 Task: Find connections with filter location Farrukhnagar with filter topic #Selfhelpwith filter profile language German with filter current company Perficient with filter school Principal L N Welingkar Institute of Management Development and Research L. N. Road, Opp. Matunga Gymkhana, Matunga (Central) Mumbai 400 019 with filter industry Family Planning Centers with filter service category Software Testing with filter keywords title Merchandising Associate
Action: Mouse moved to (192, 279)
Screenshot: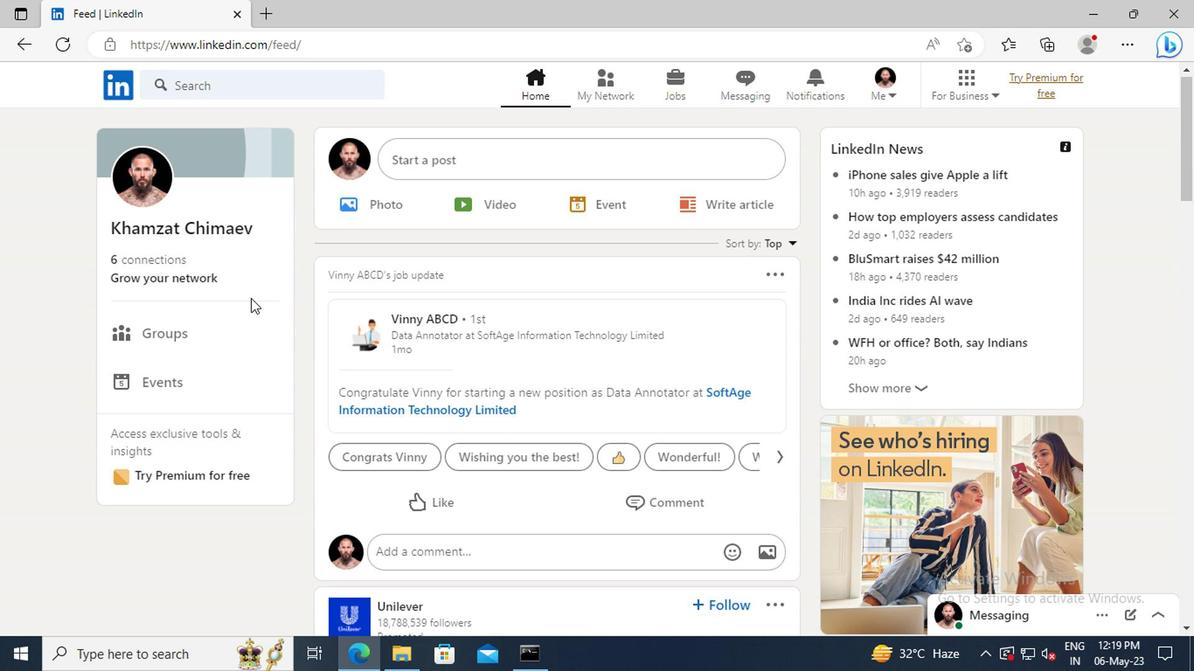 
Action: Mouse pressed left at (192, 279)
Screenshot: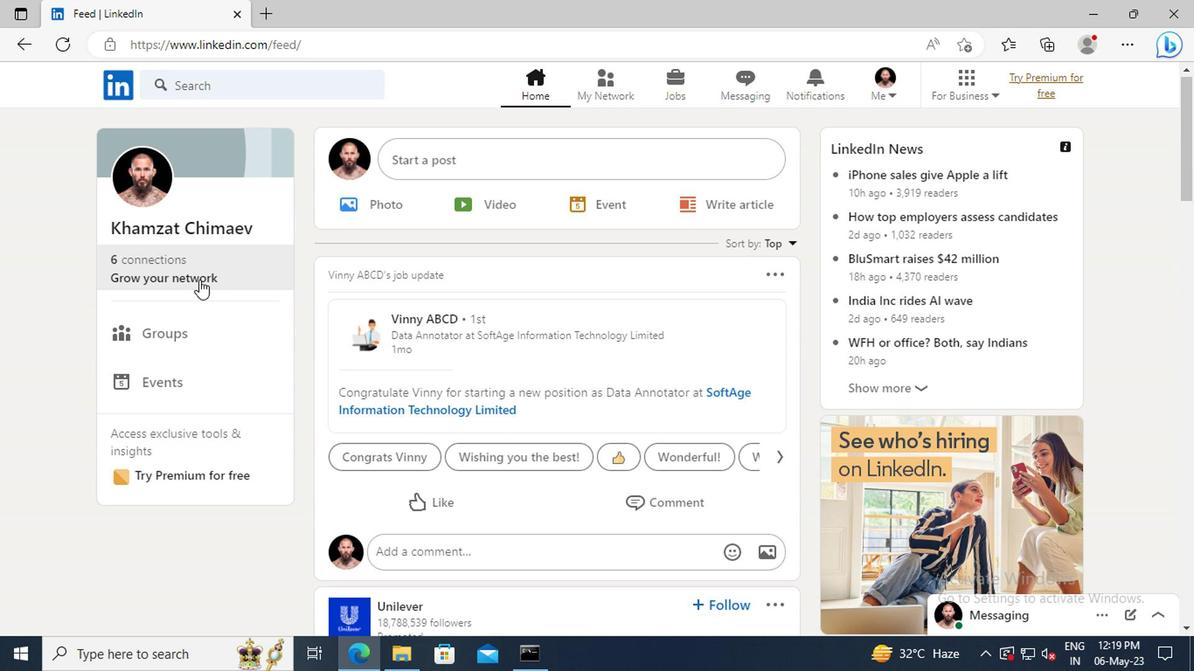 
Action: Mouse moved to (197, 186)
Screenshot: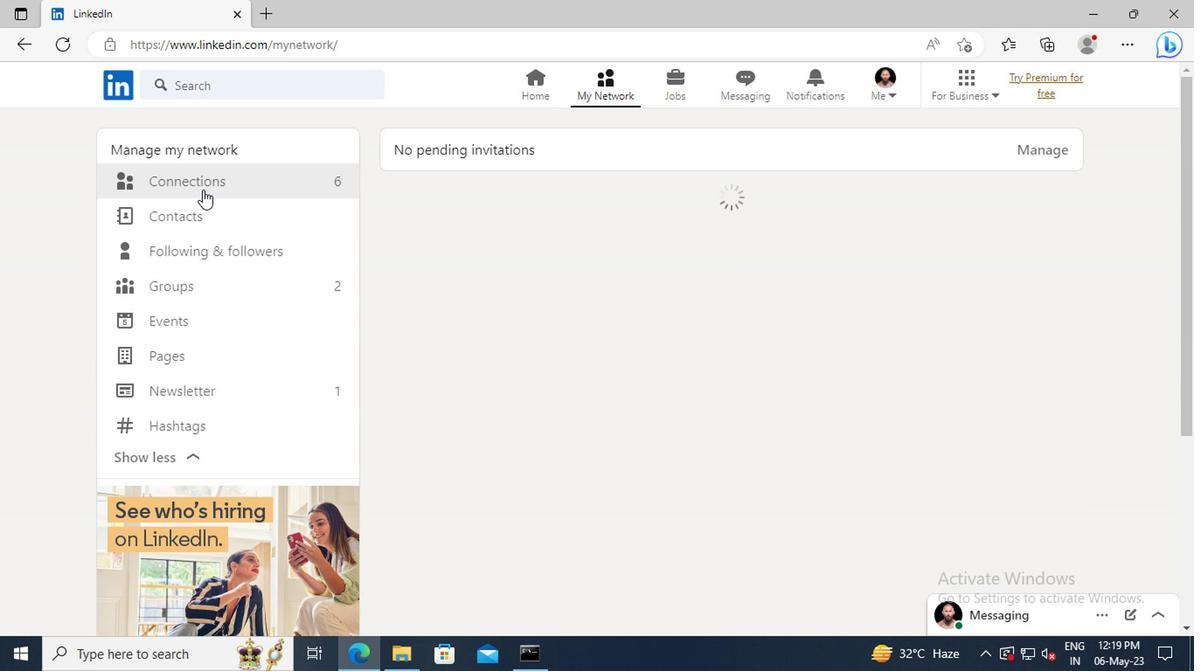 
Action: Mouse pressed left at (197, 186)
Screenshot: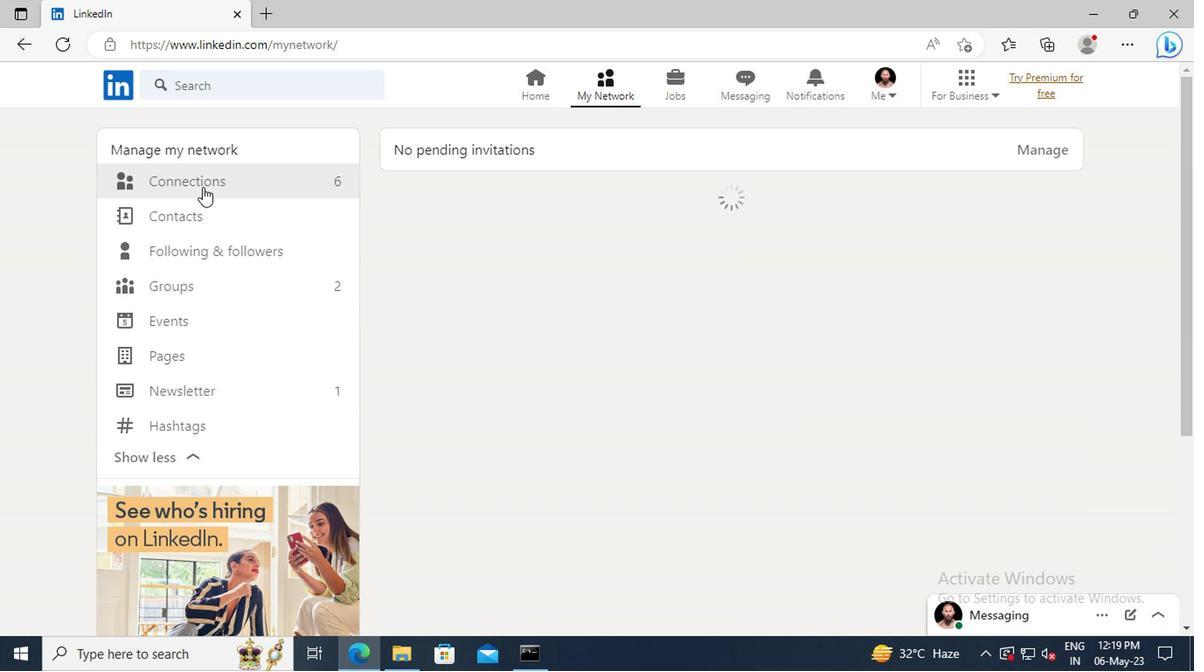 
Action: Mouse moved to (719, 190)
Screenshot: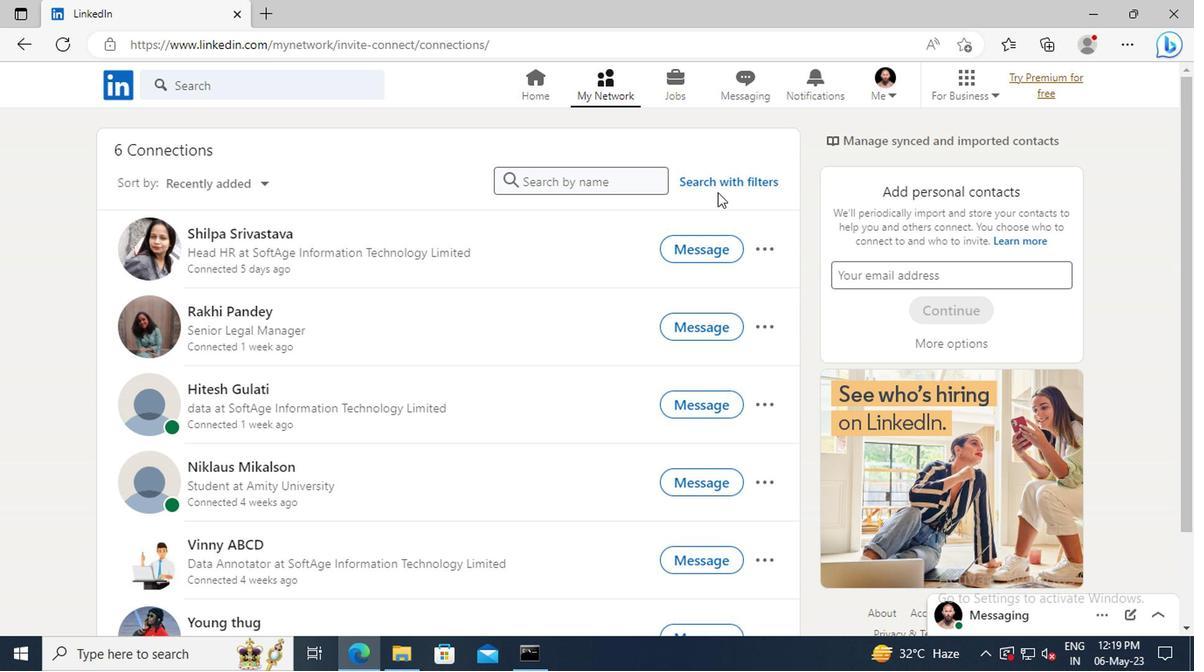 
Action: Mouse pressed left at (719, 190)
Screenshot: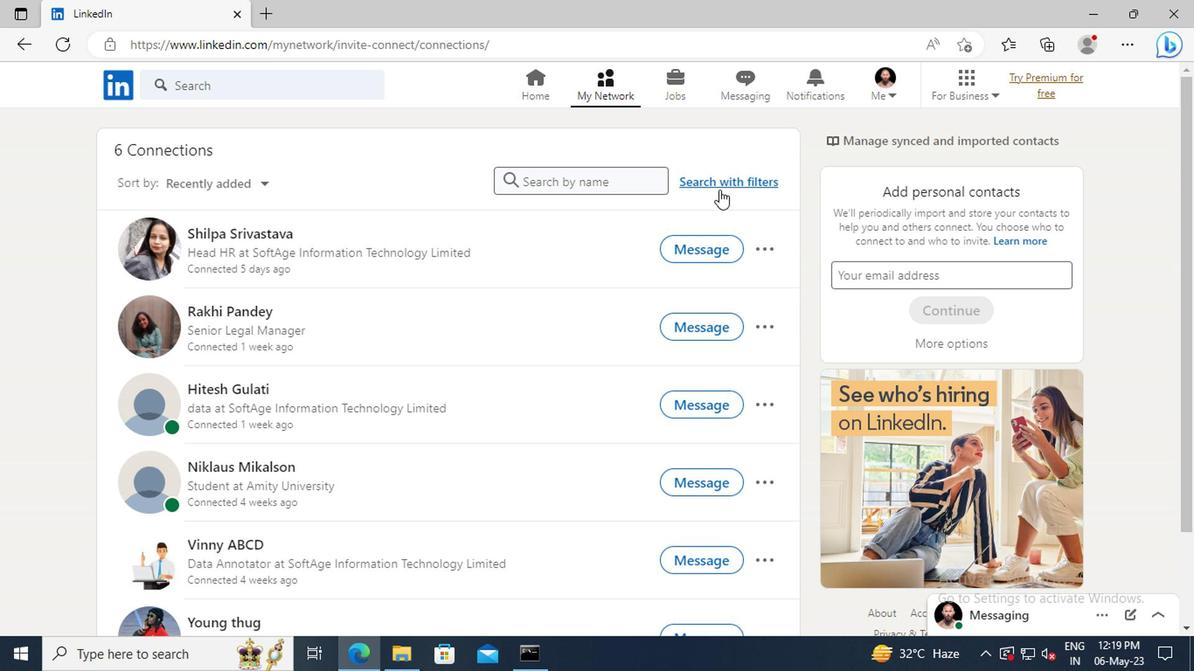 
Action: Mouse moved to (660, 140)
Screenshot: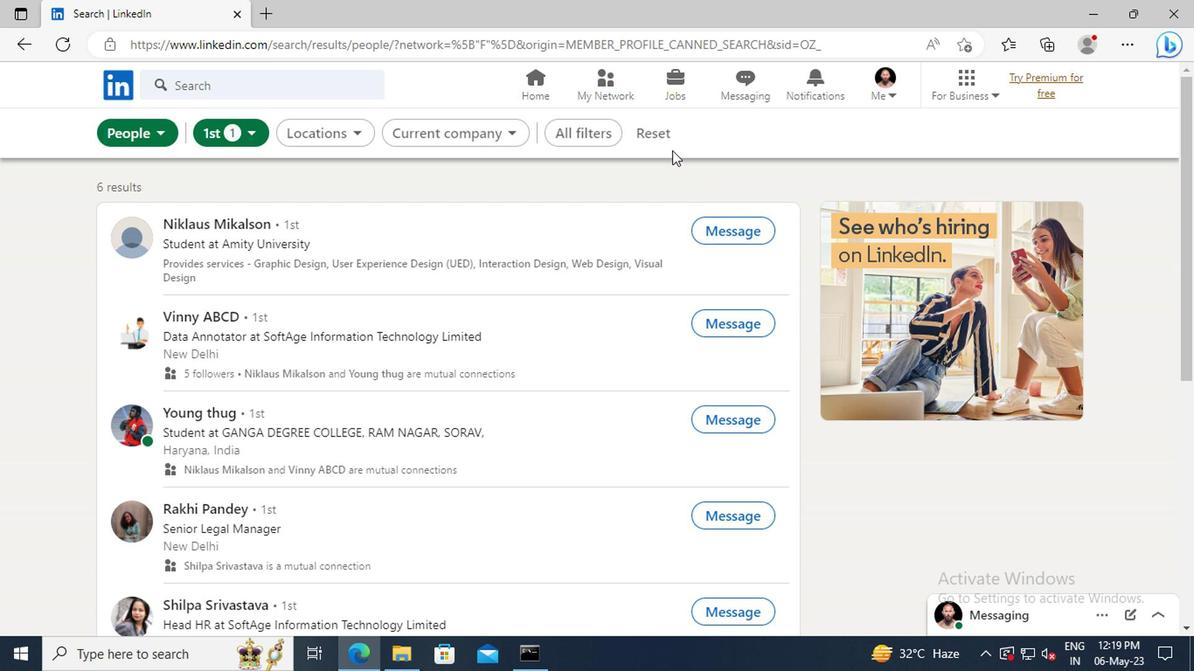 
Action: Mouse pressed left at (660, 140)
Screenshot: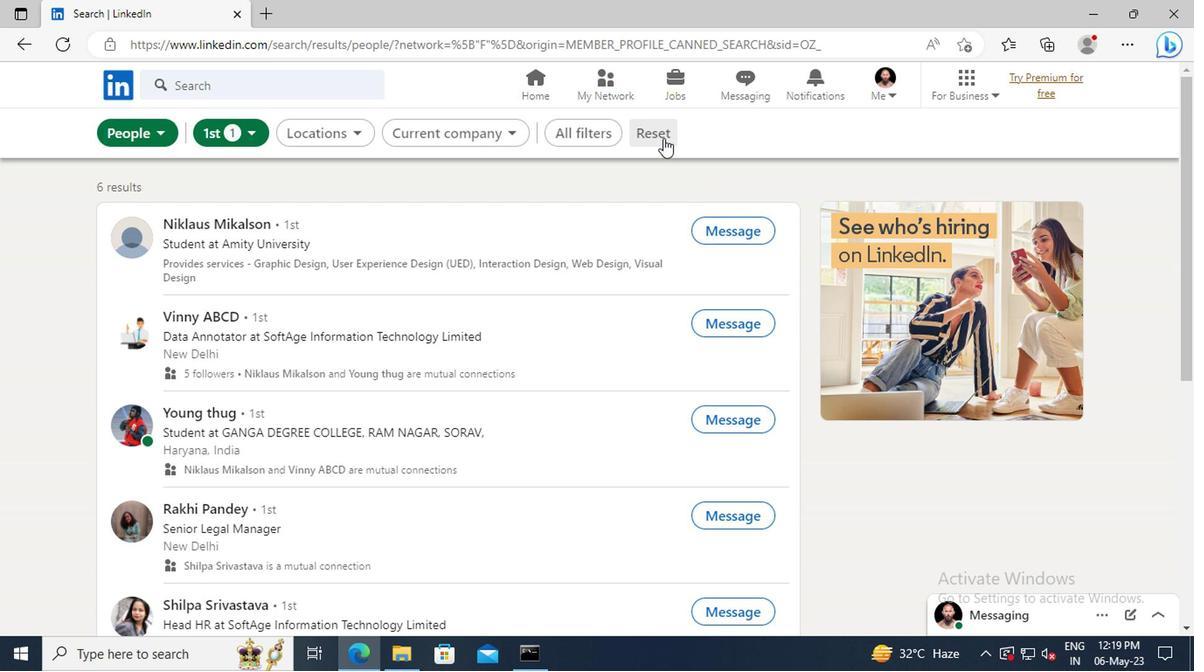 
Action: Mouse moved to (640, 139)
Screenshot: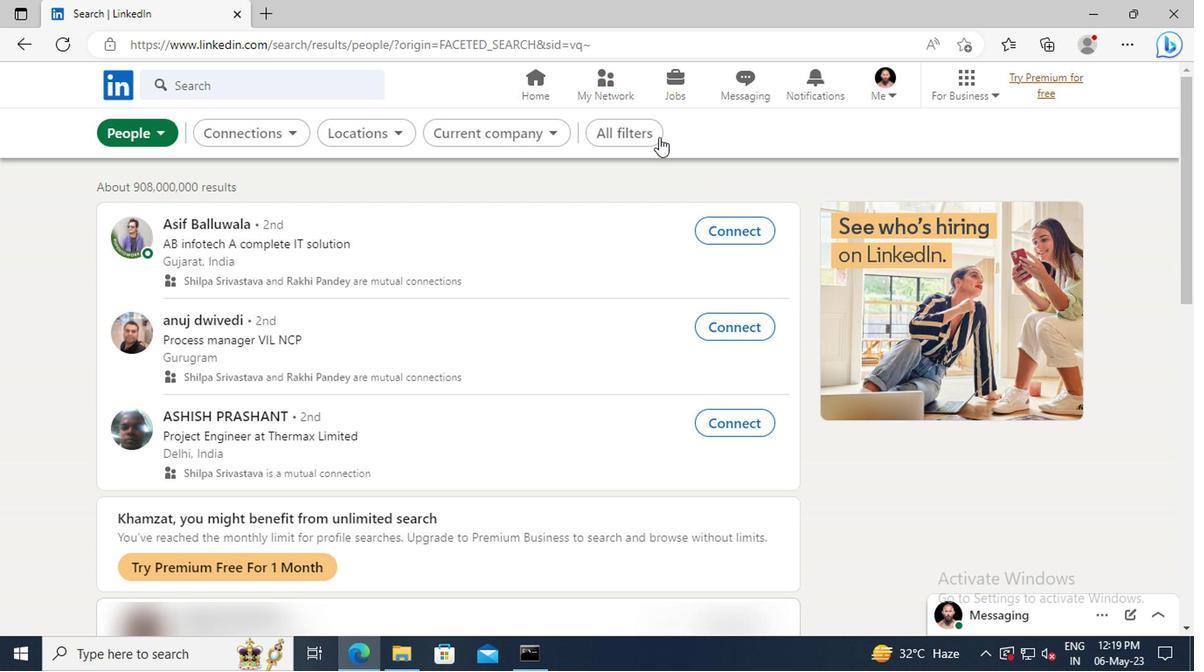
Action: Mouse pressed left at (640, 139)
Screenshot: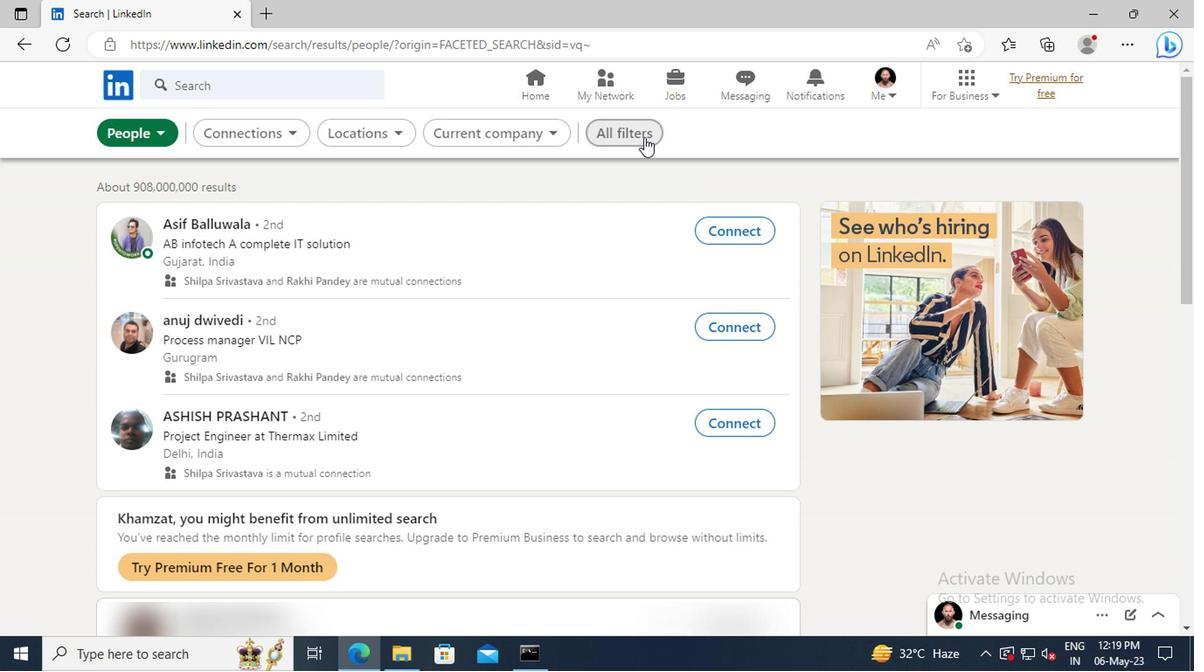 
Action: Mouse moved to (997, 334)
Screenshot: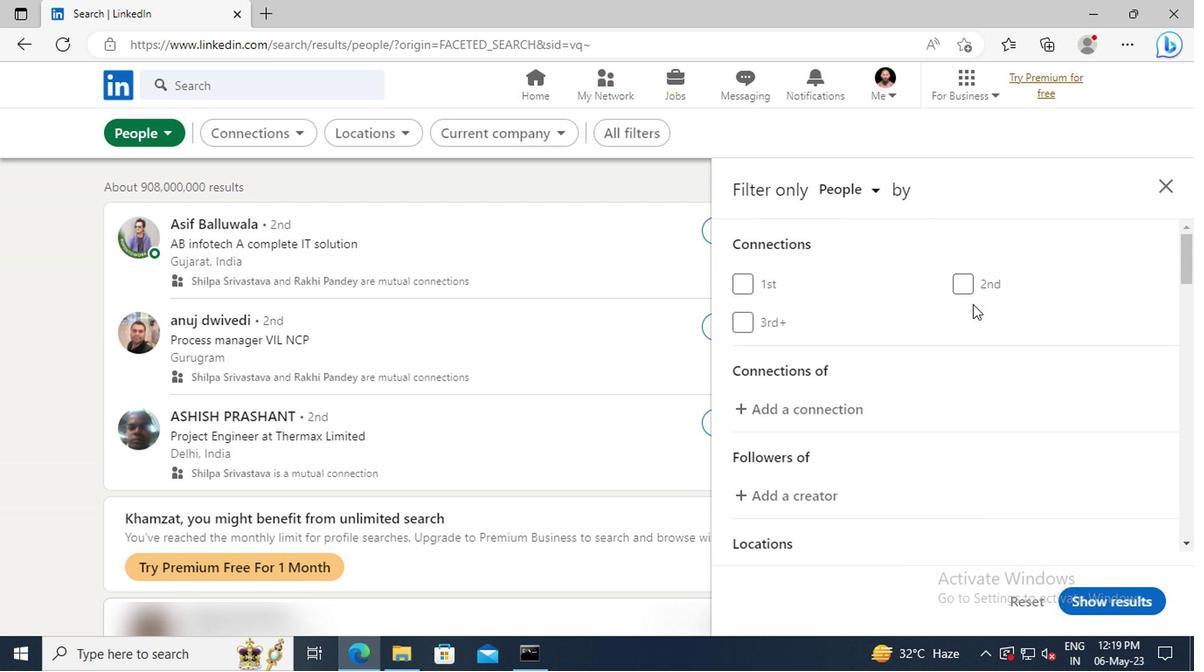 
Action: Mouse scrolled (997, 334) with delta (0, 0)
Screenshot: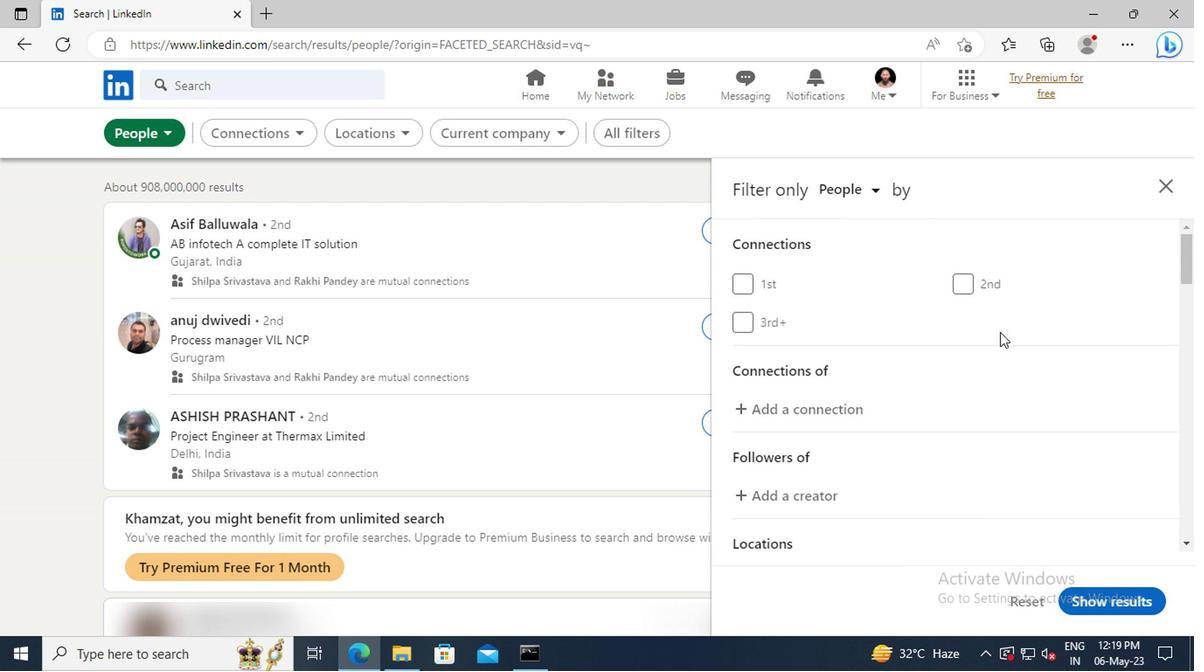 
Action: Mouse scrolled (997, 334) with delta (0, 0)
Screenshot: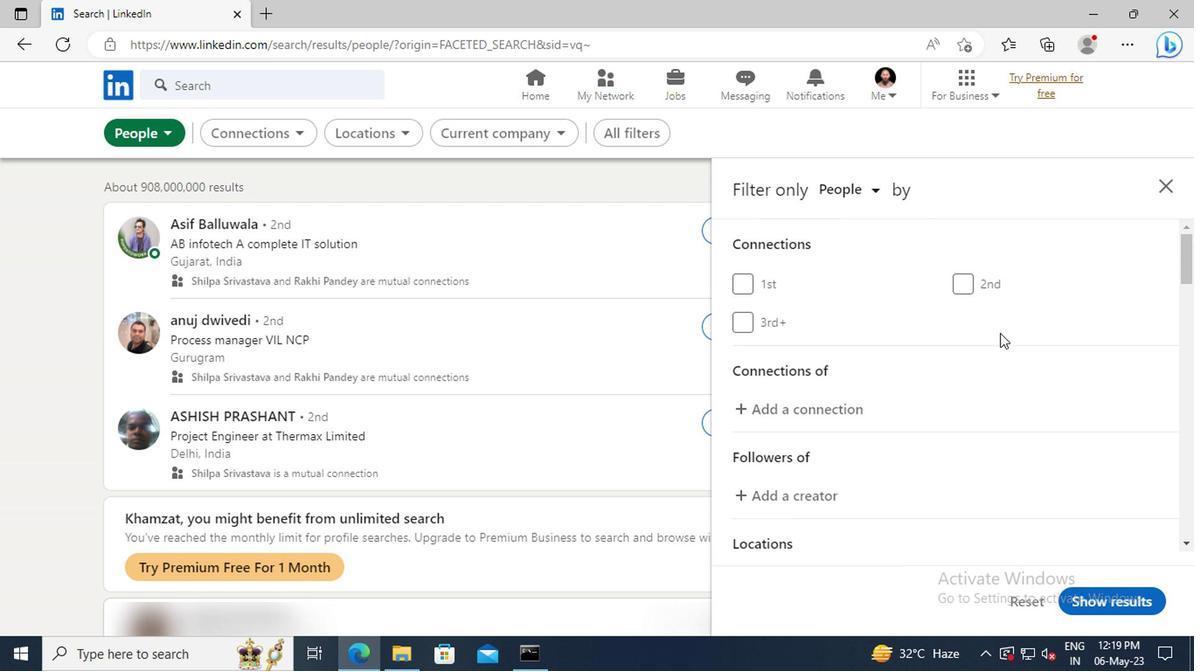 
Action: Mouse scrolled (997, 334) with delta (0, 0)
Screenshot: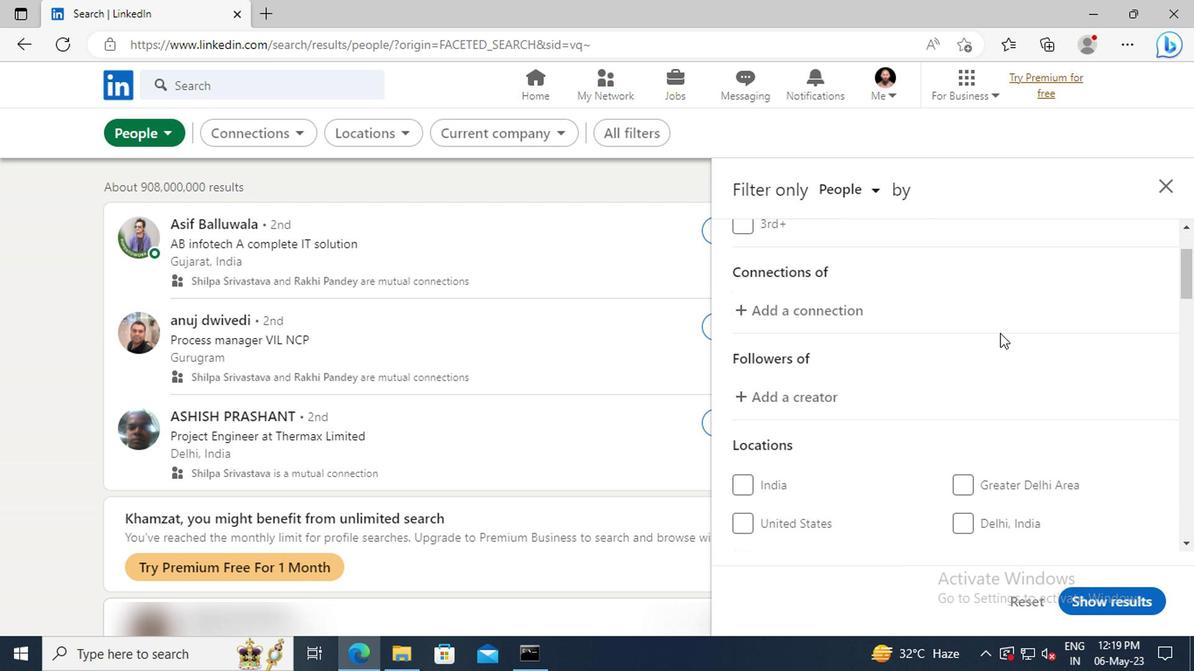 
Action: Mouse scrolled (997, 334) with delta (0, 0)
Screenshot: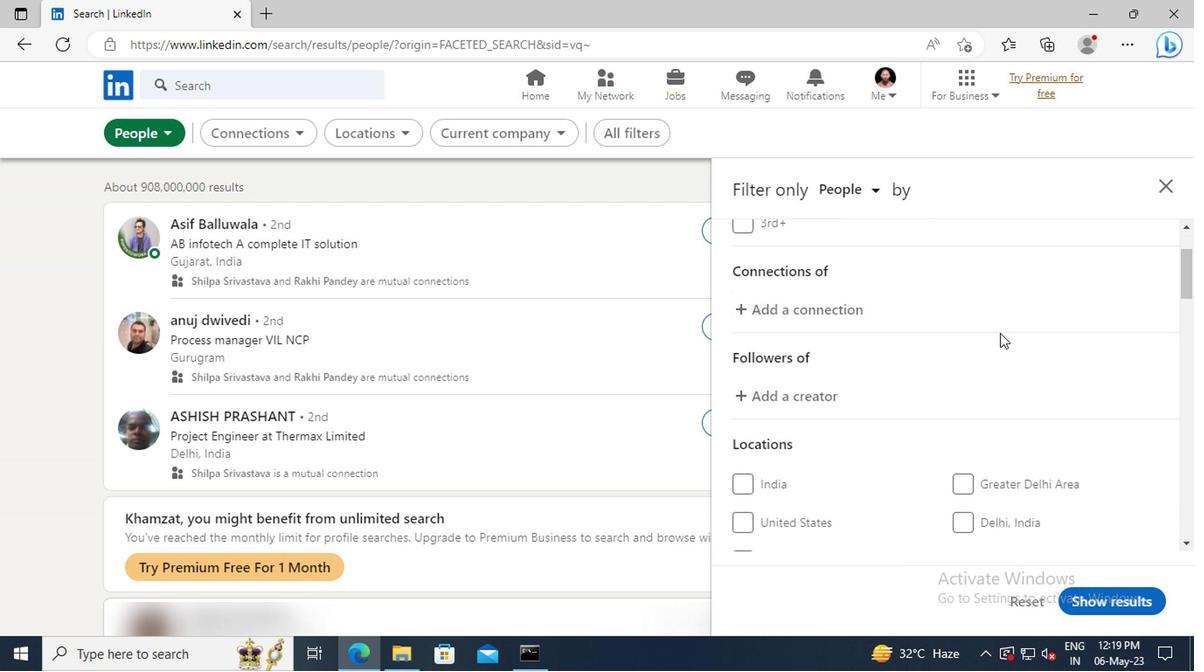 
Action: Mouse scrolled (997, 334) with delta (0, 0)
Screenshot: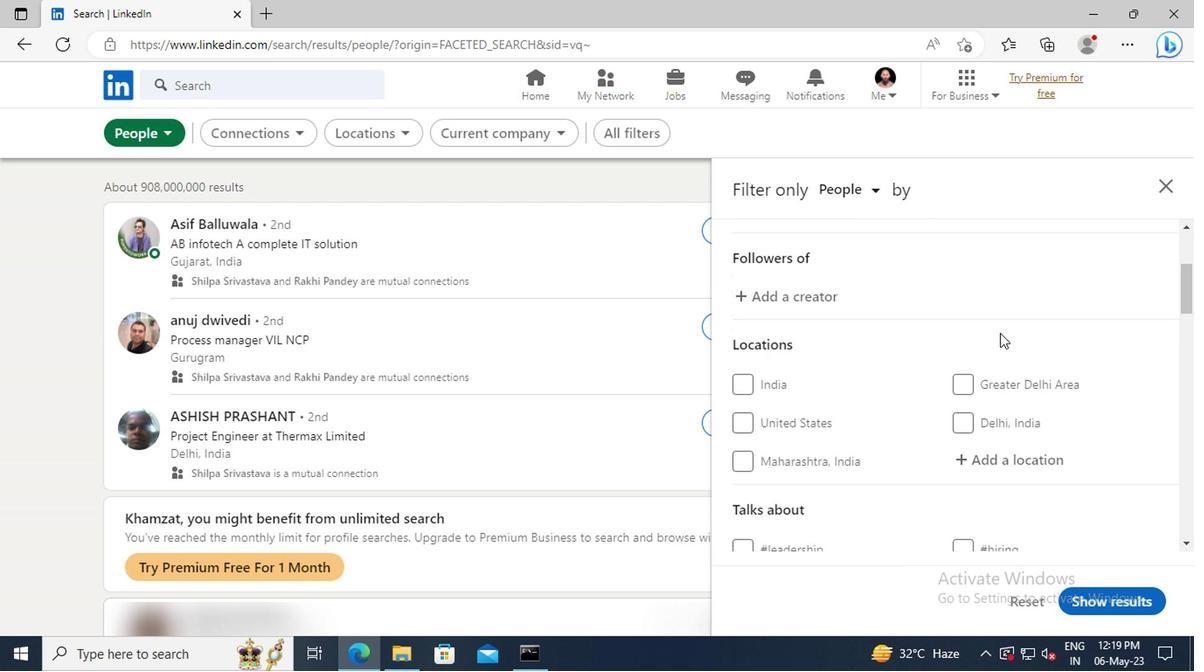 
Action: Mouse moved to (991, 407)
Screenshot: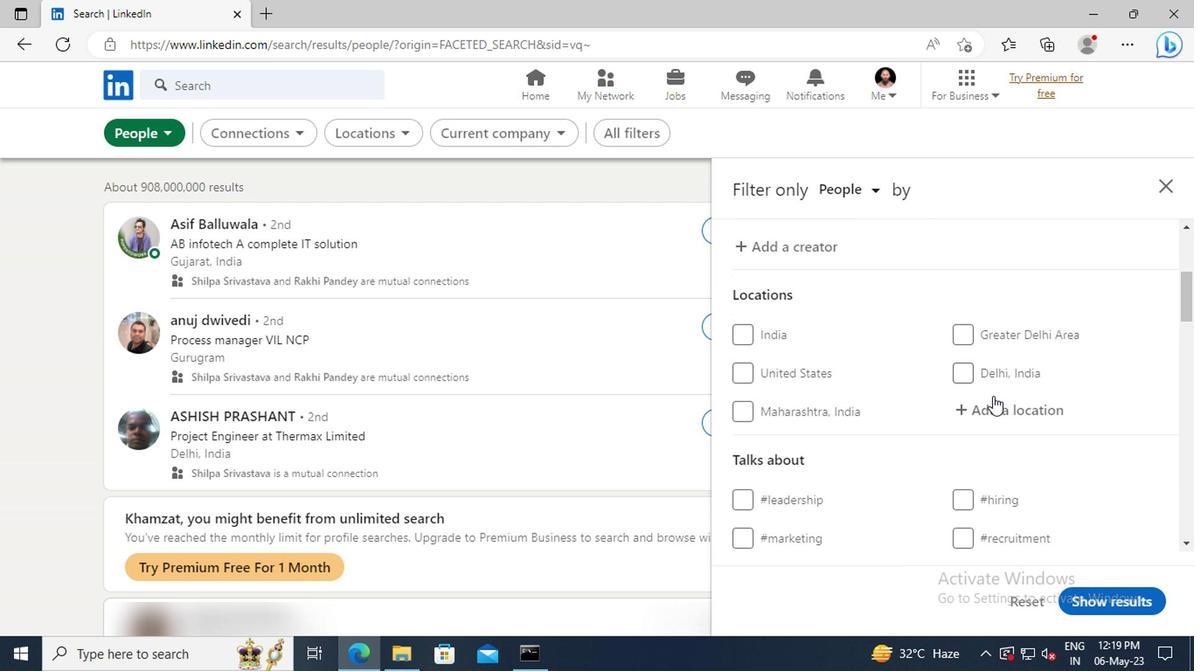 
Action: Mouse pressed left at (991, 407)
Screenshot: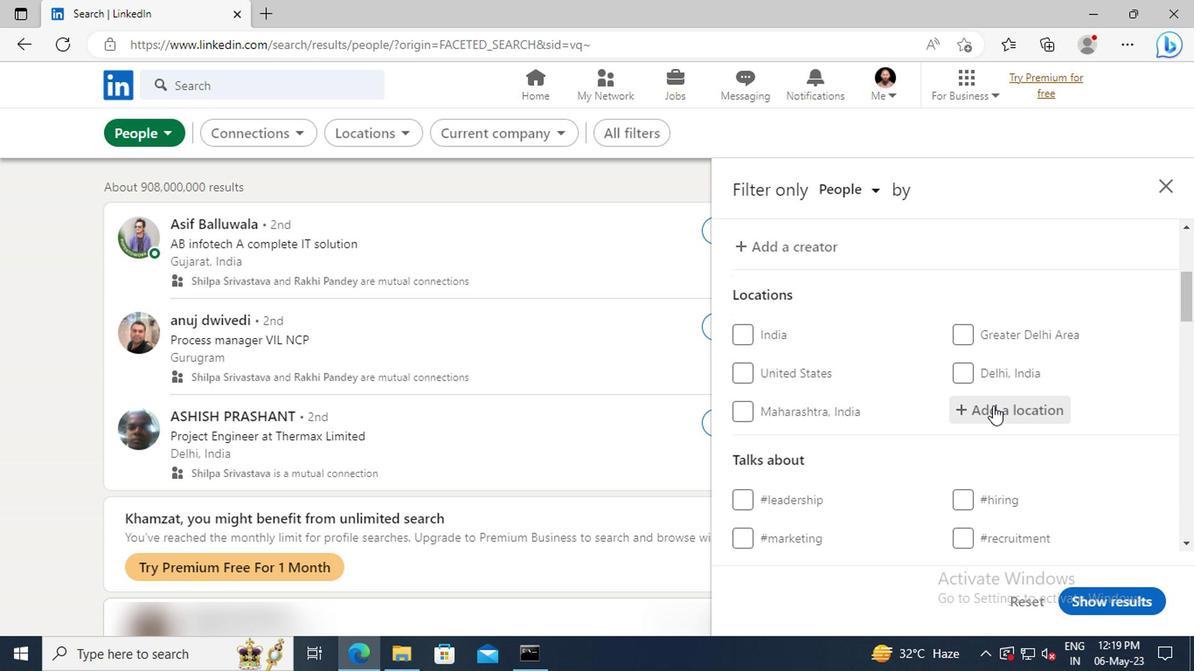 
Action: Mouse moved to (990, 408)
Screenshot: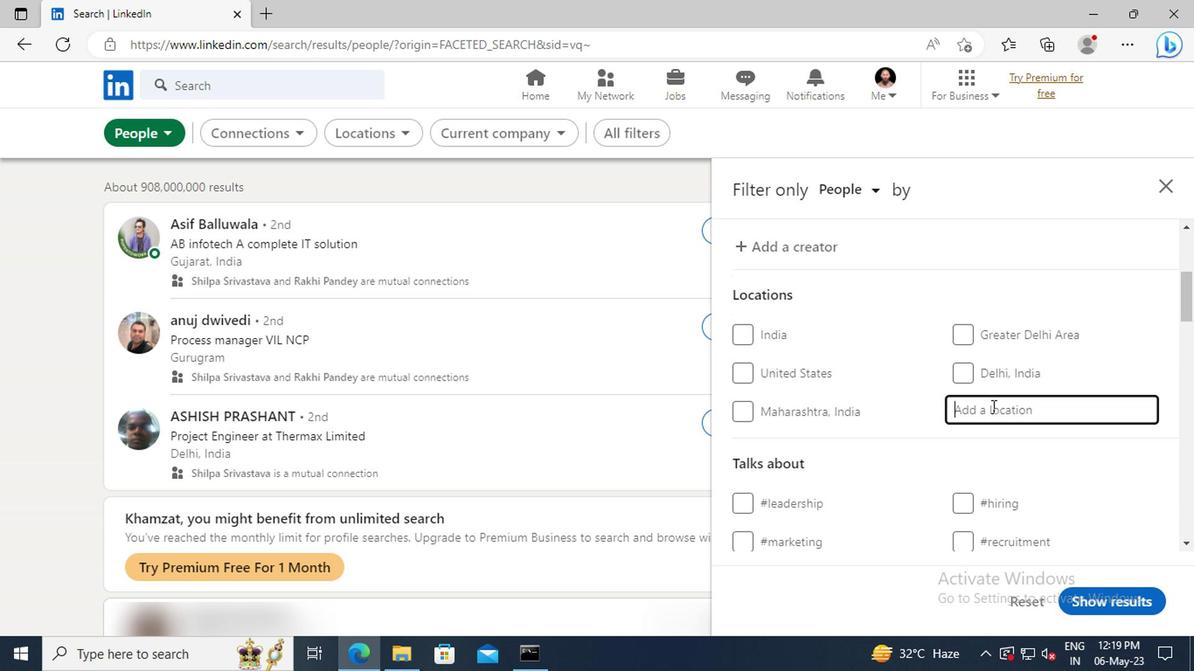
Action: Key pressed <Key.shift>FARRUKHNA
Screenshot: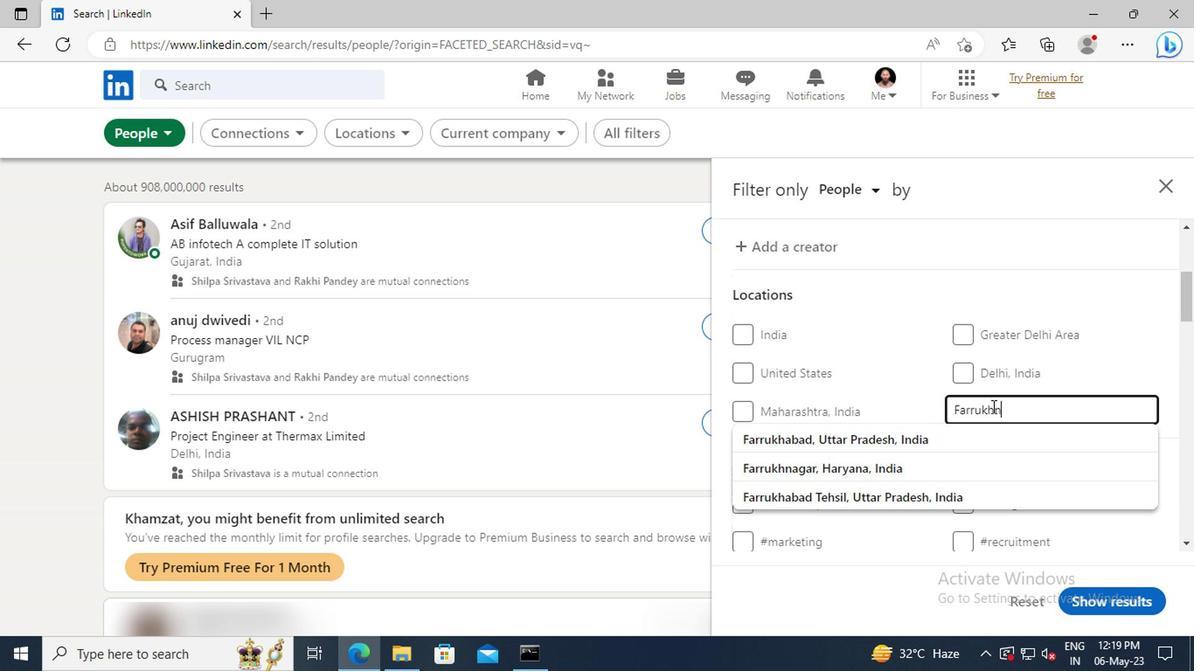 
Action: Mouse moved to (991, 431)
Screenshot: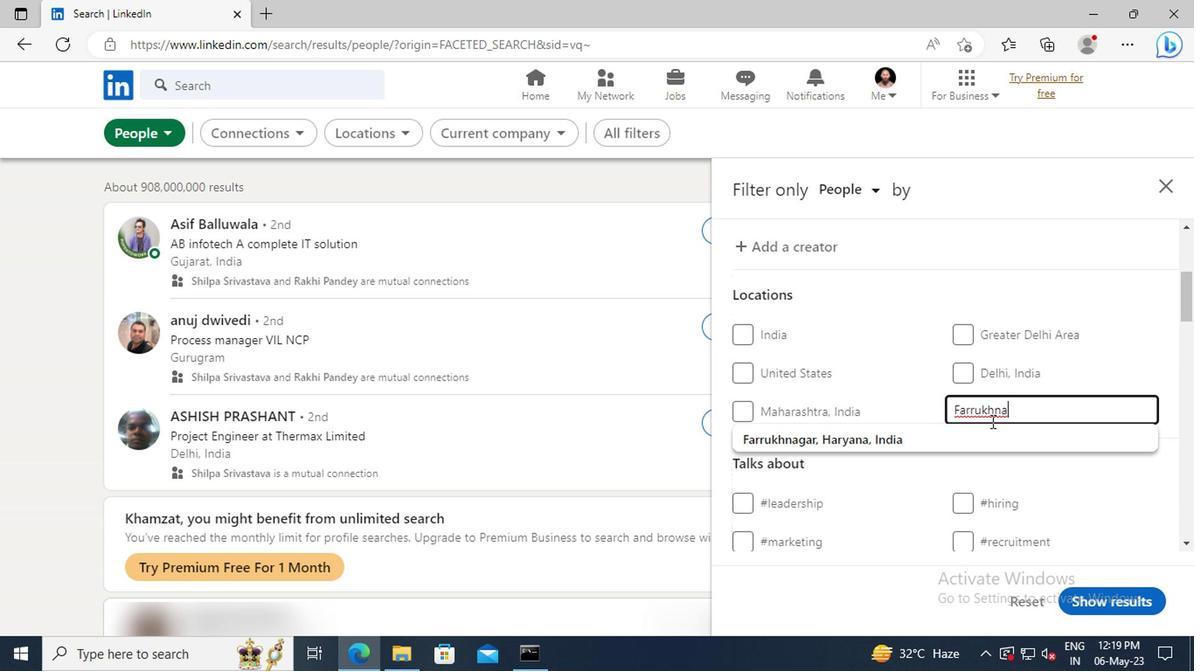 
Action: Mouse pressed left at (991, 431)
Screenshot: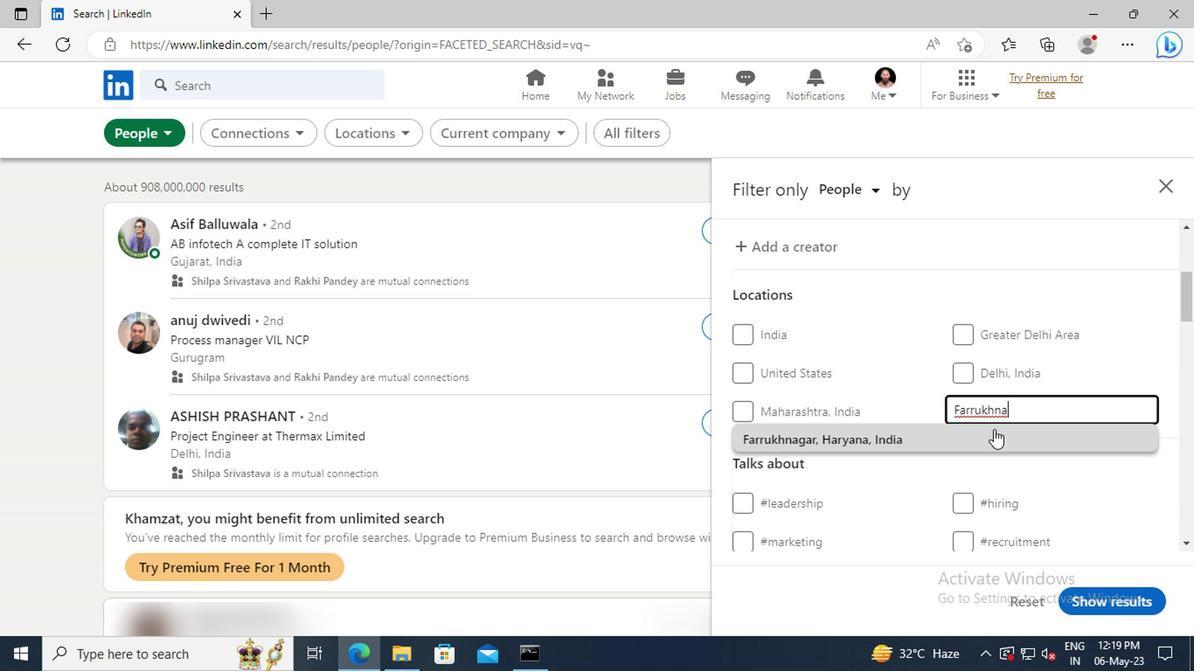 
Action: Mouse moved to (982, 426)
Screenshot: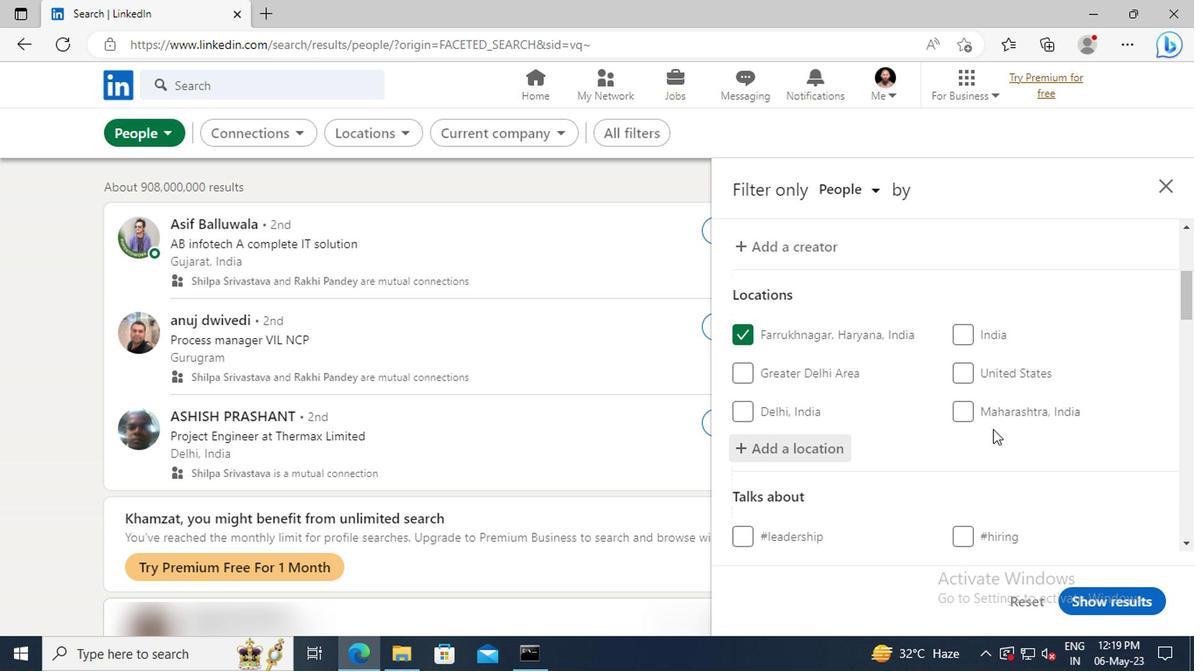
Action: Mouse scrolled (982, 425) with delta (0, -1)
Screenshot: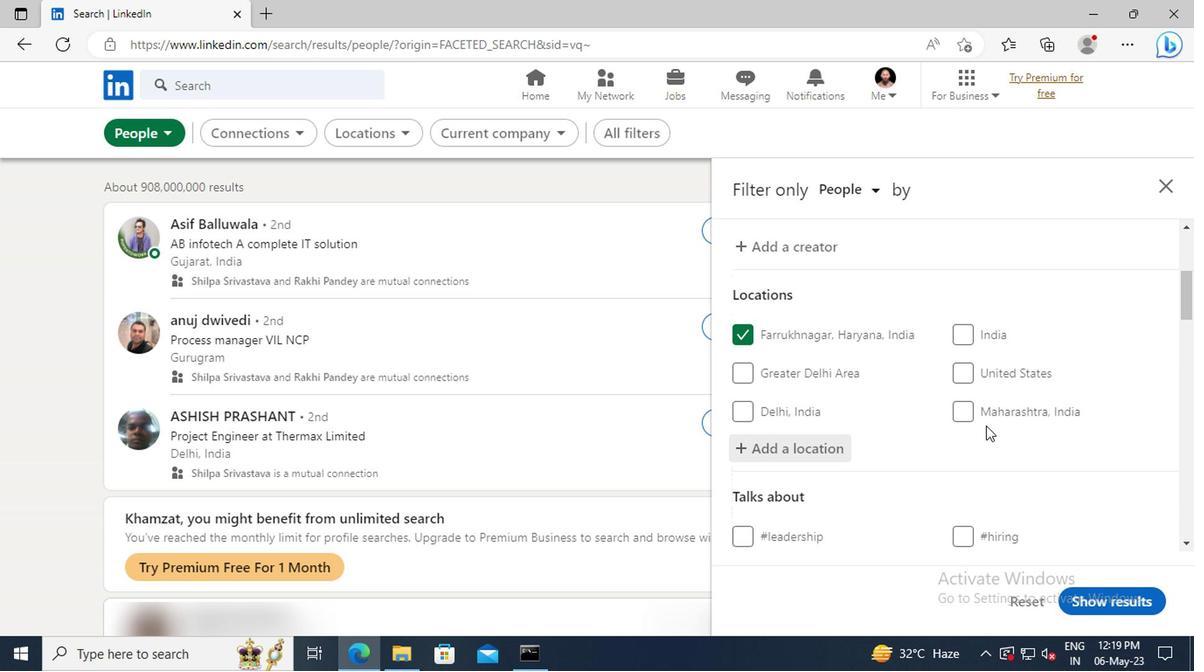 
Action: Mouse scrolled (982, 425) with delta (0, -1)
Screenshot: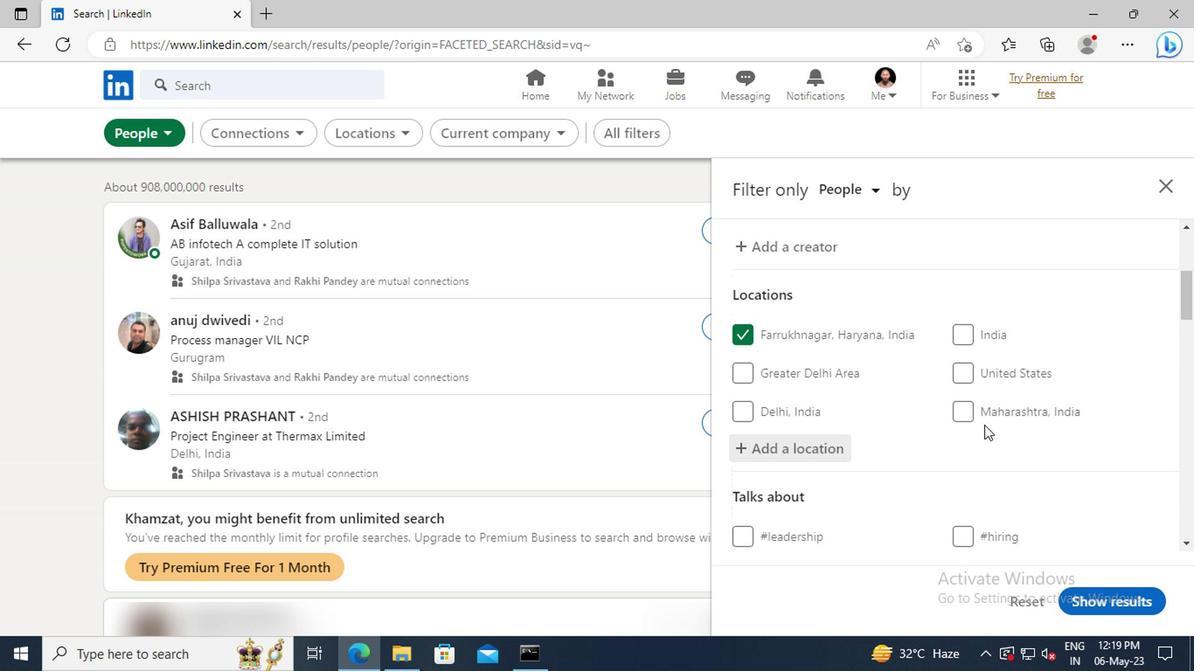 
Action: Mouse scrolled (982, 425) with delta (0, -1)
Screenshot: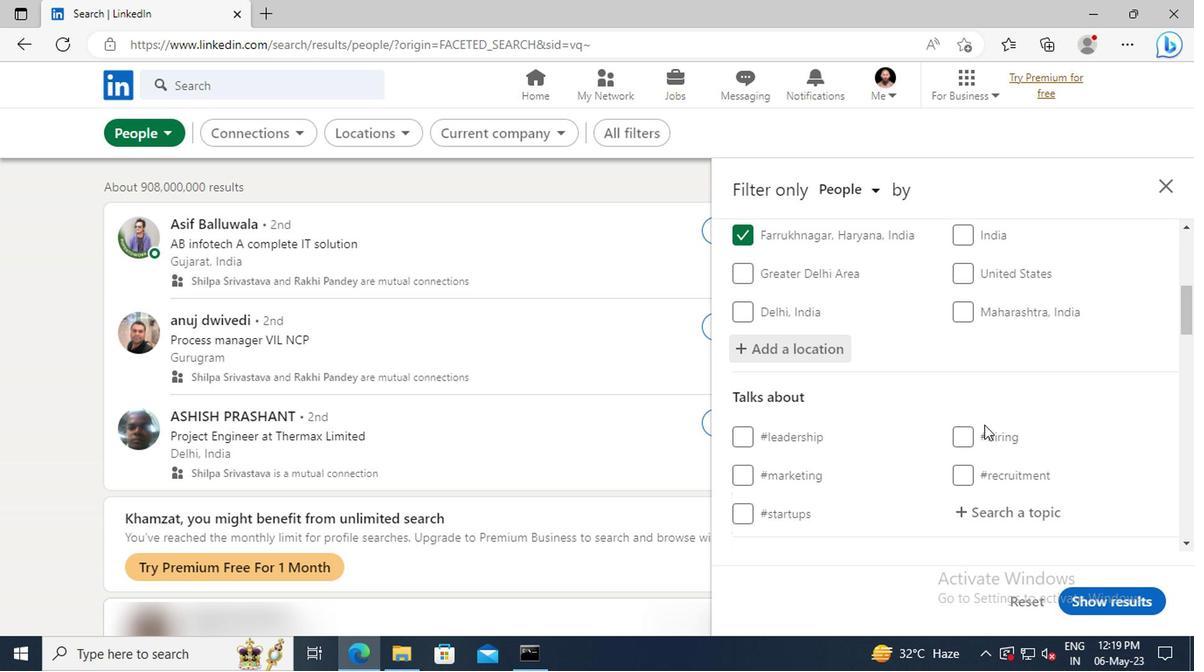 
Action: Mouse scrolled (982, 425) with delta (0, -1)
Screenshot: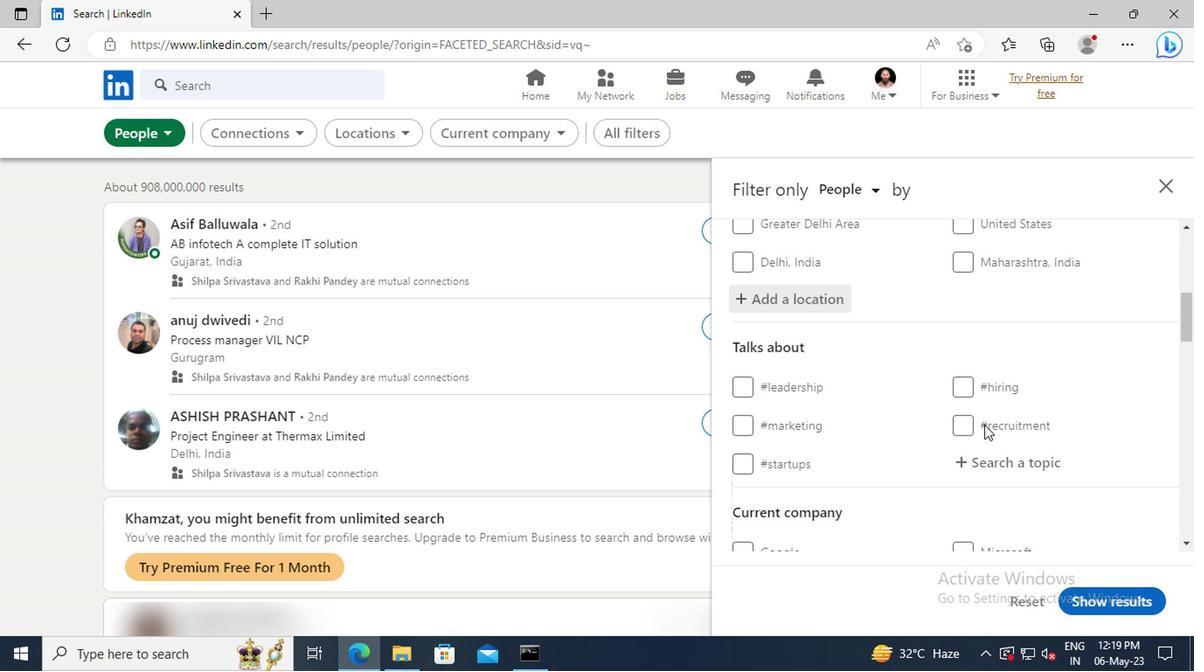 
Action: Mouse moved to (981, 420)
Screenshot: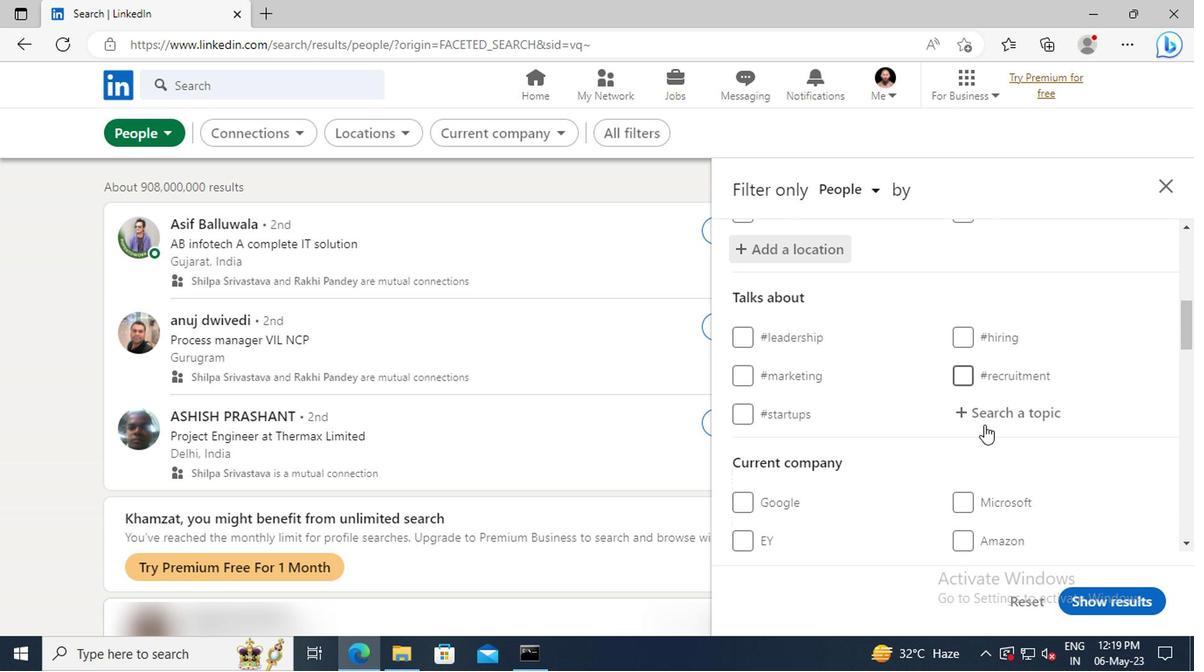 
Action: Mouse pressed left at (981, 420)
Screenshot: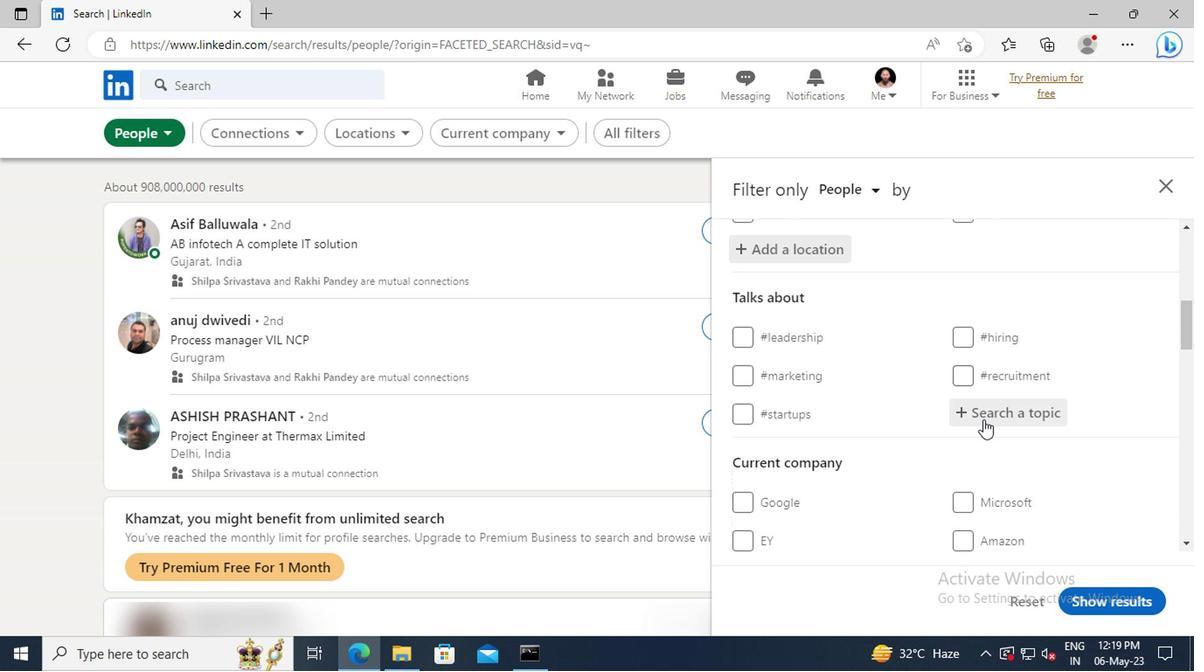 
Action: Key pressed <Key.shift><Key.shift>SELFHE
Screenshot: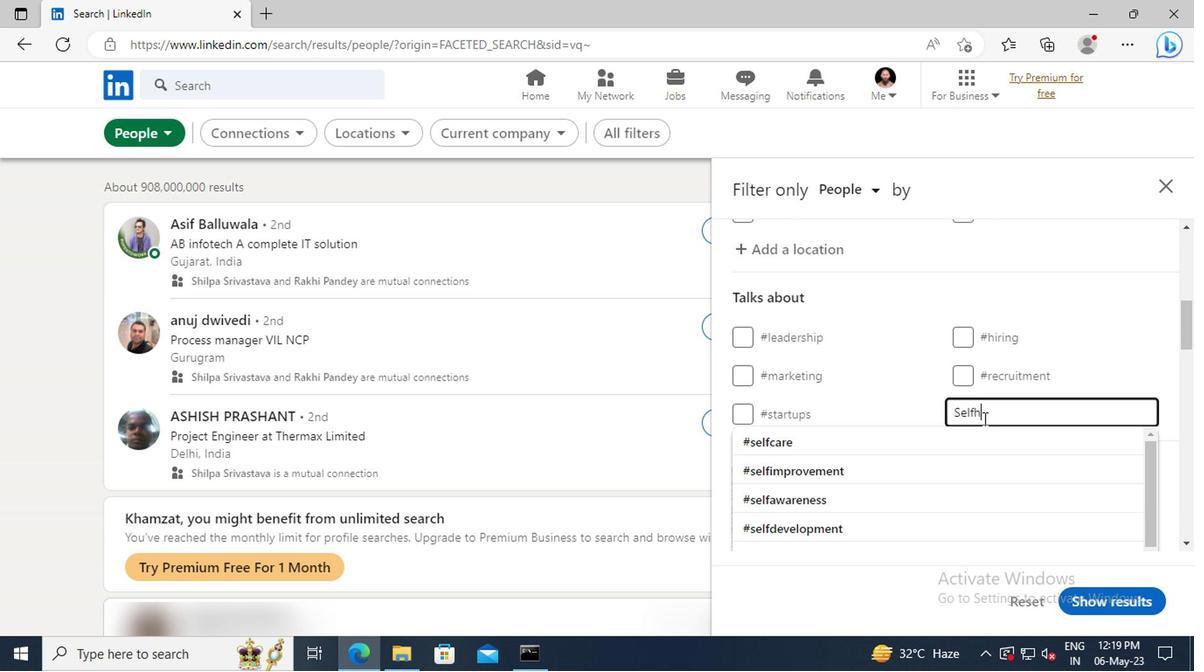 
Action: Mouse moved to (982, 432)
Screenshot: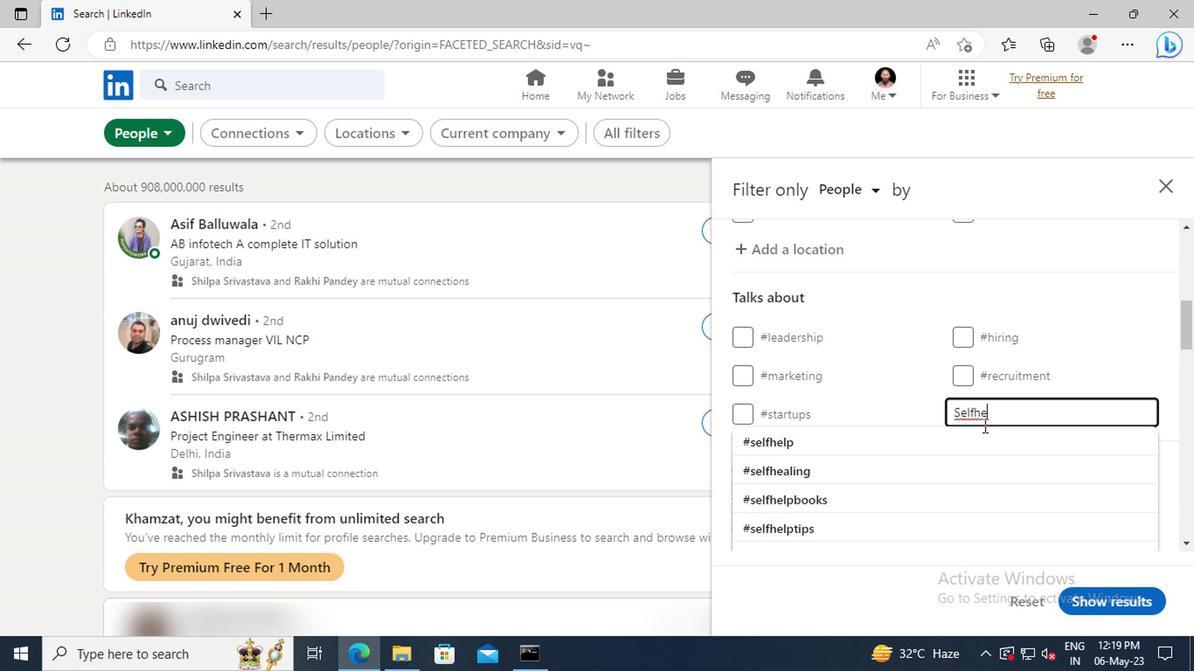 
Action: Mouse pressed left at (982, 432)
Screenshot: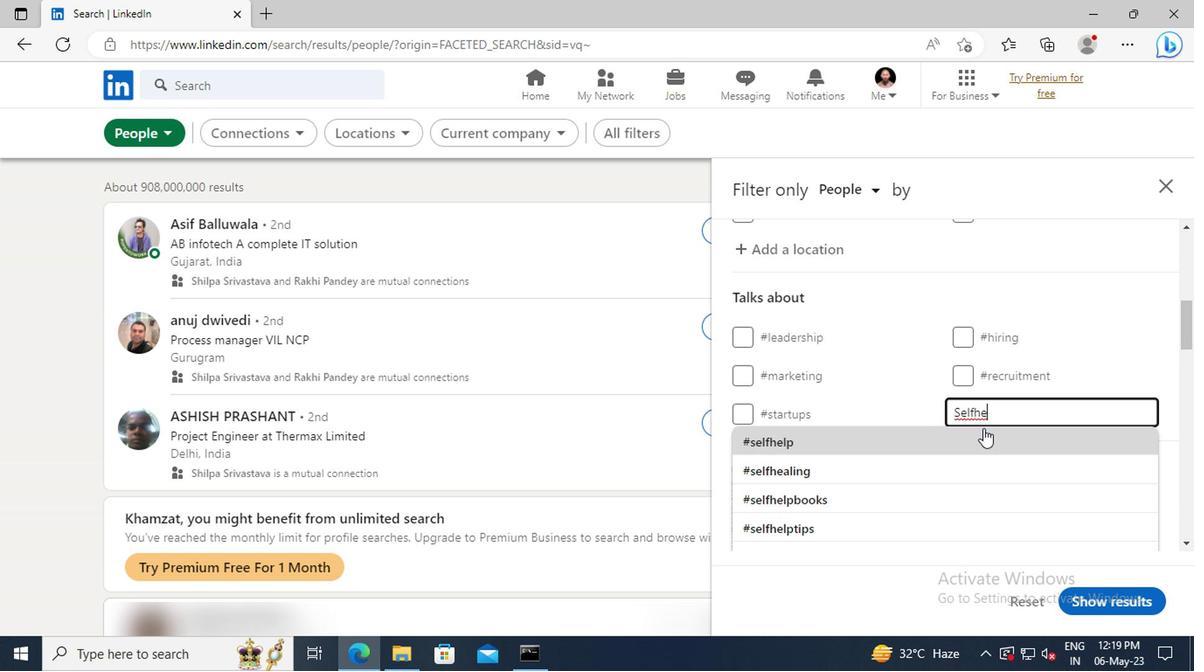 
Action: Mouse moved to (982, 432)
Screenshot: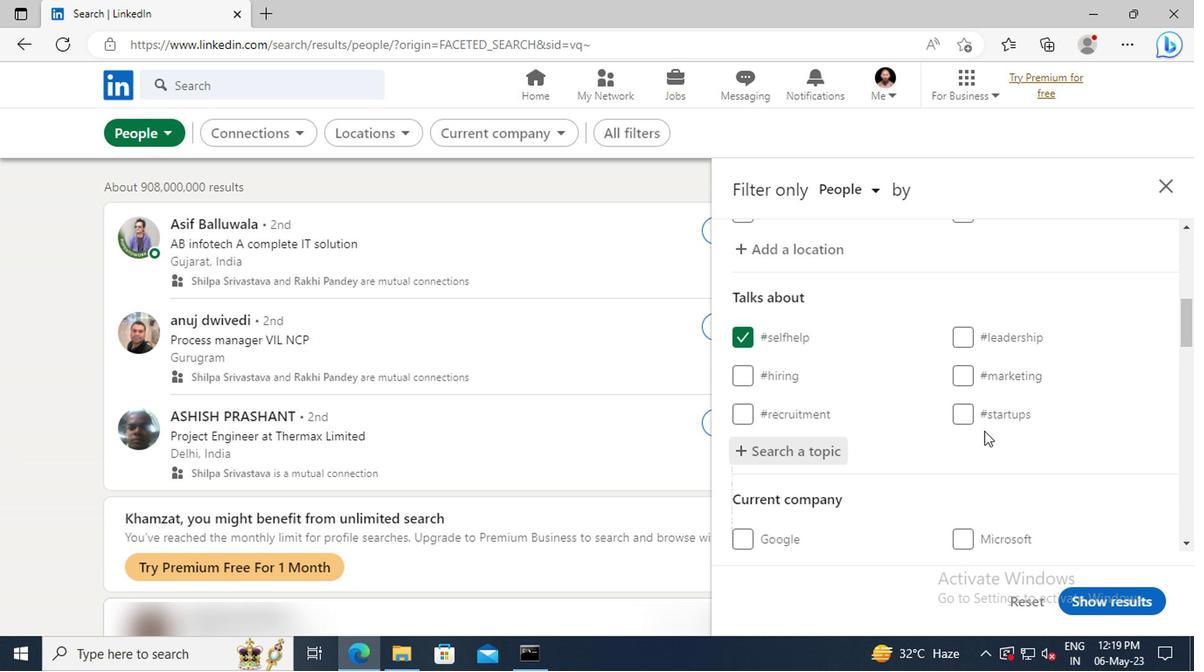 
Action: Mouse scrolled (982, 431) with delta (0, -1)
Screenshot: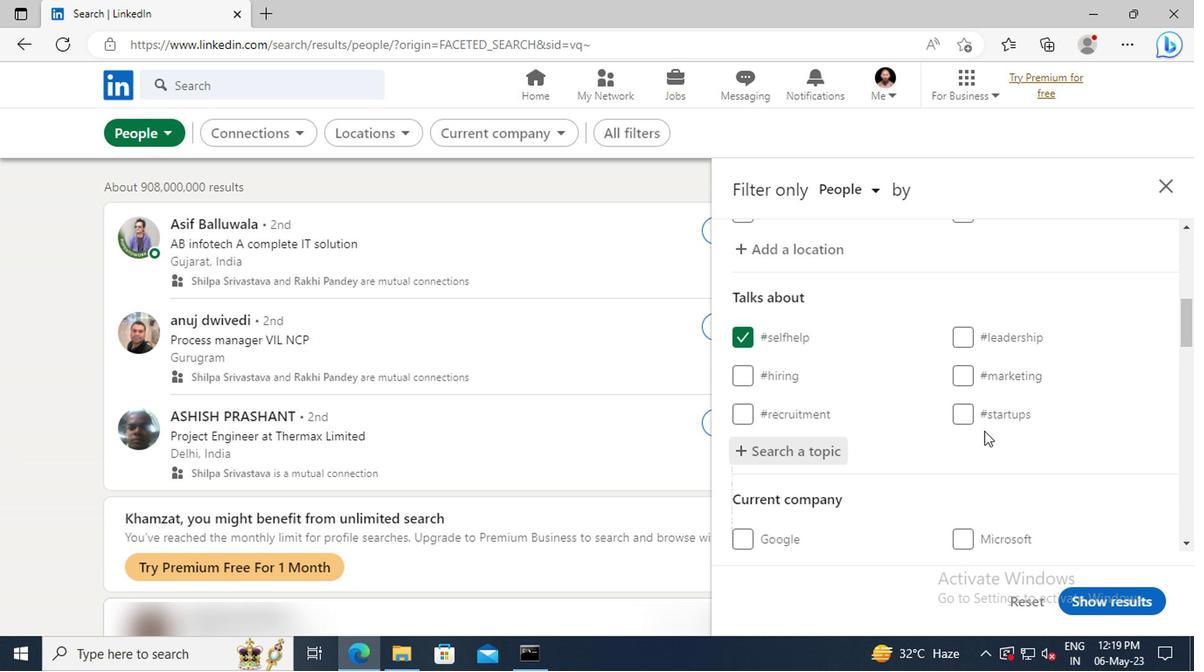 
Action: Mouse scrolled (982, 431) with delta (0, -1)
Screenshot: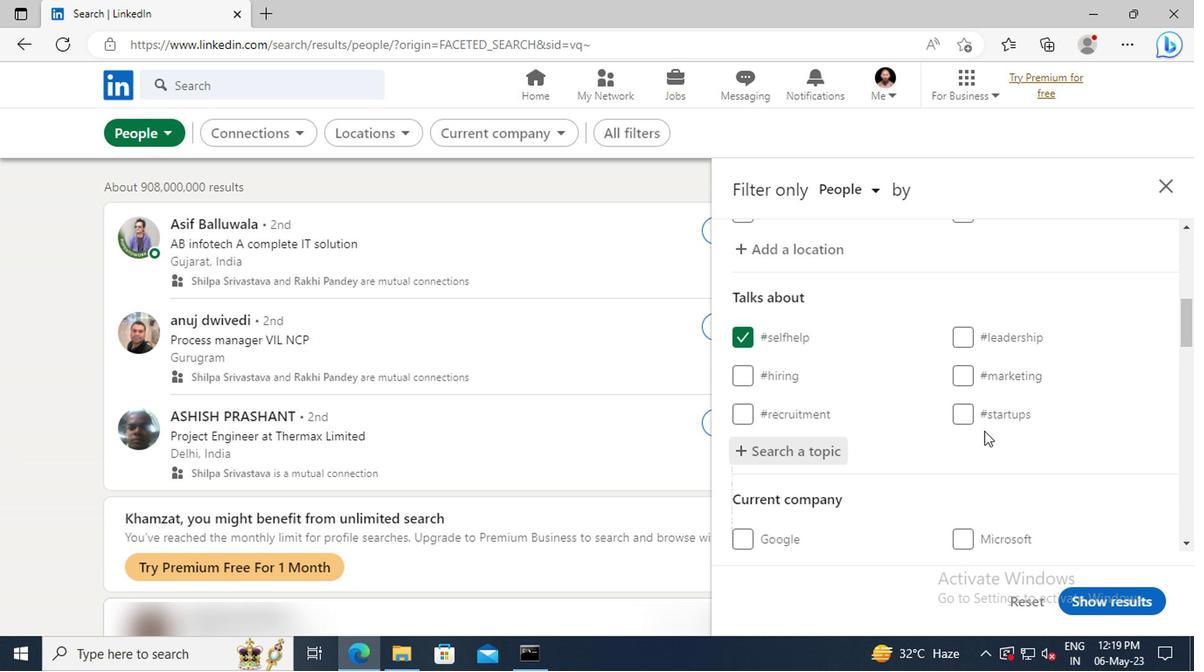 
Action: Mouse scrolled (982, 431) with delta (0, -1)
Screenshot: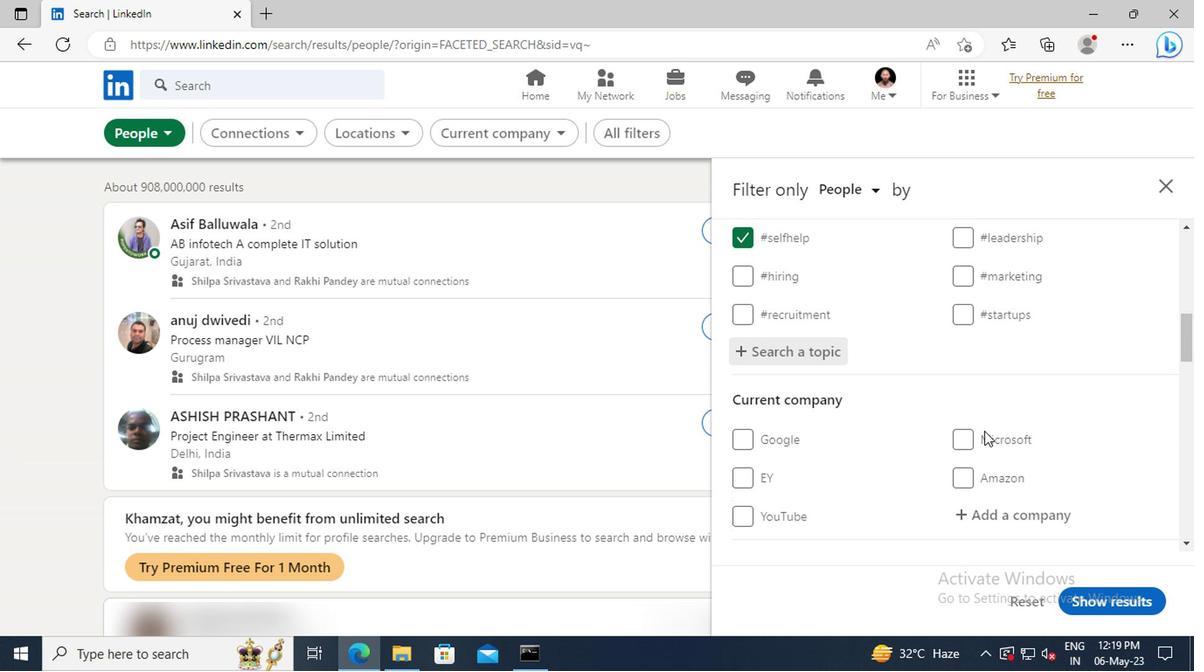 
Action: Mouse scrolled (982, 431) with delta (0, -1)
Screenshot: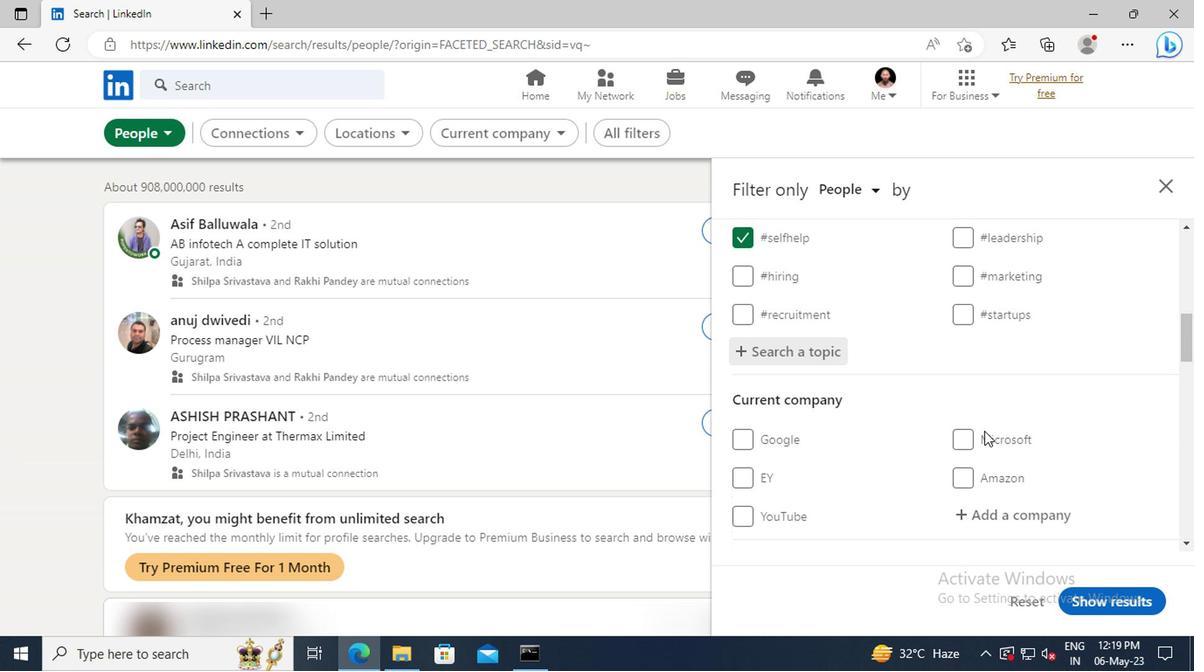 
Action: Mouse scrolled (982, 431) with delta (0, -1)
Screenshot: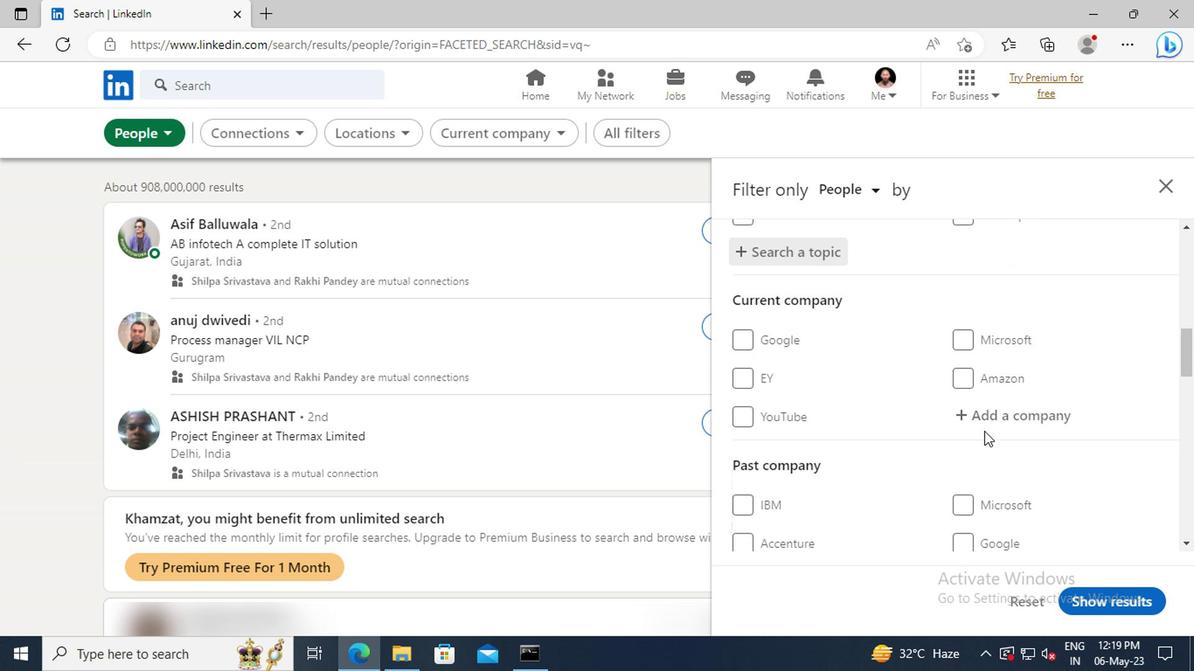 
Action: Mouse scrolled (982, 431) with delta (0, -1)
Screenshot: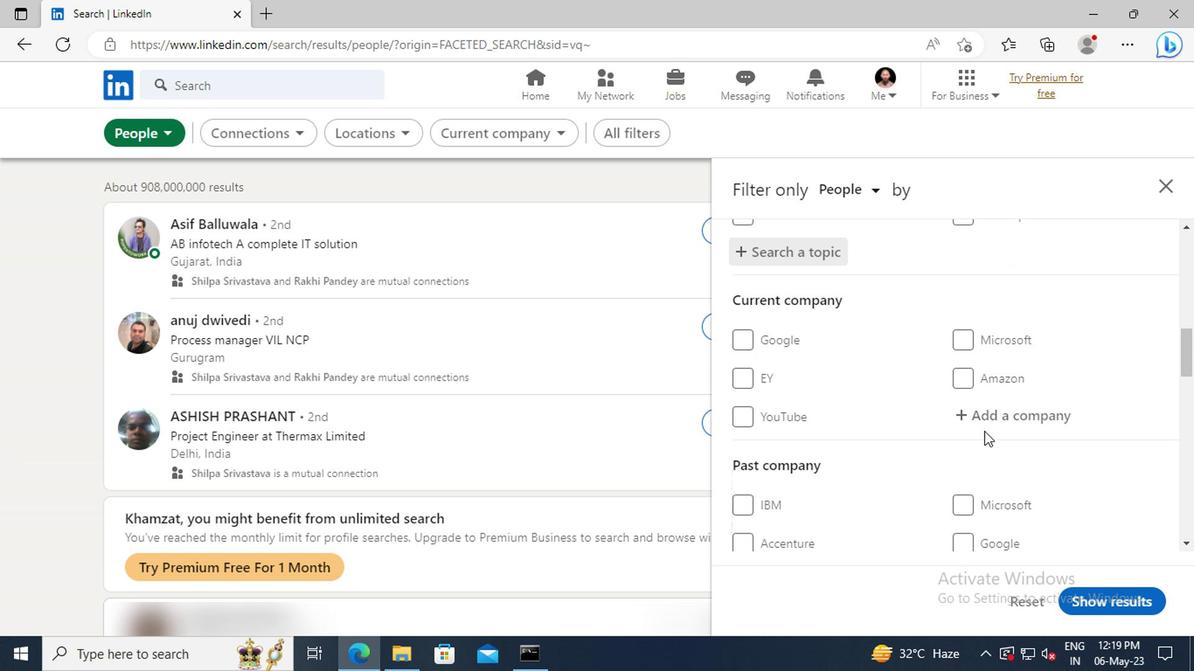 
Action: Mouse scrolled (982, 431) with delta (0, -1)
Screenshot: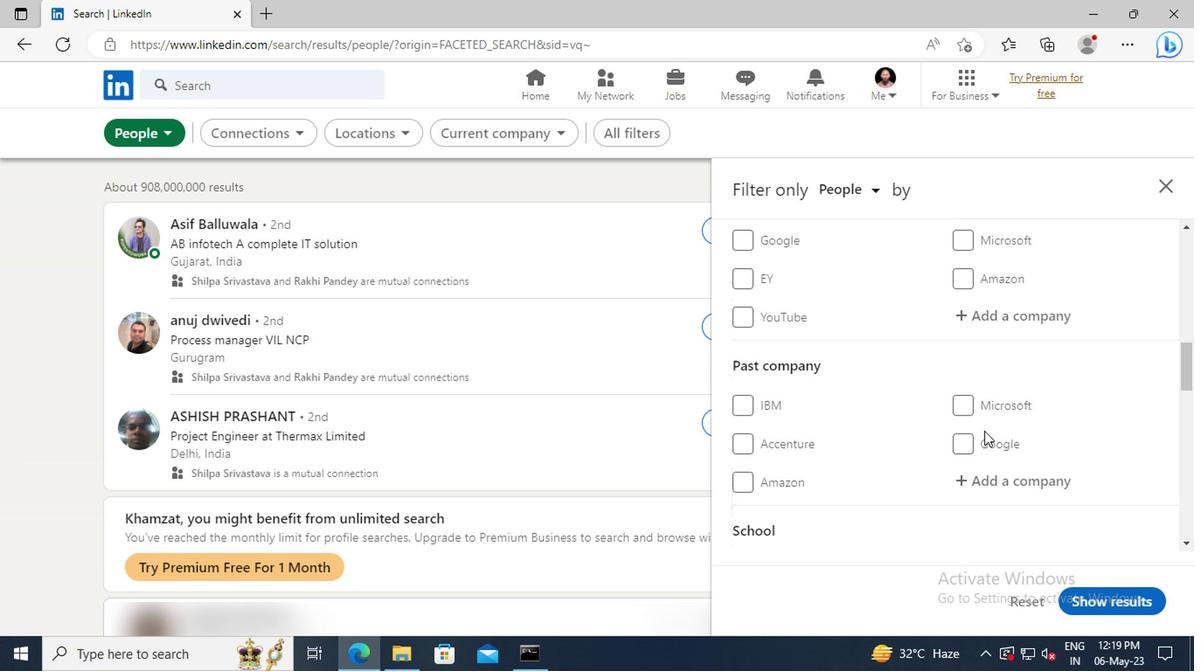 
Action: Mouse scrolled (982, 431) with delta (0, -1)
Screenshot: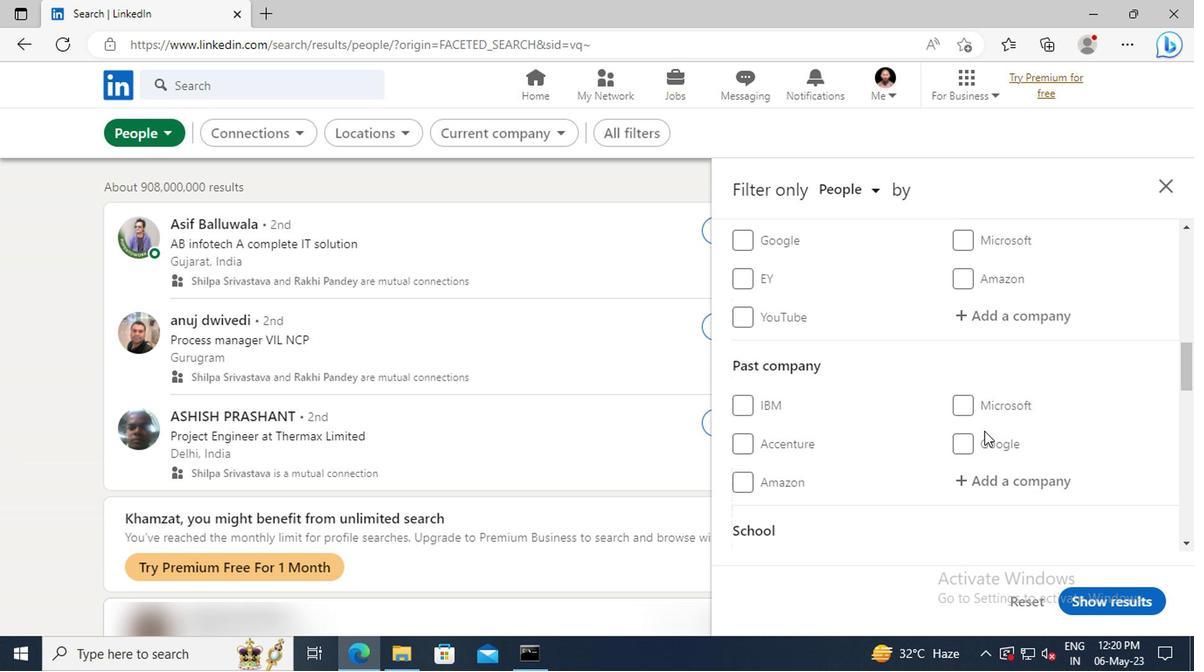 
Action: Mouse scrolled (982, 431) with delta (0, -1)
Screenshot: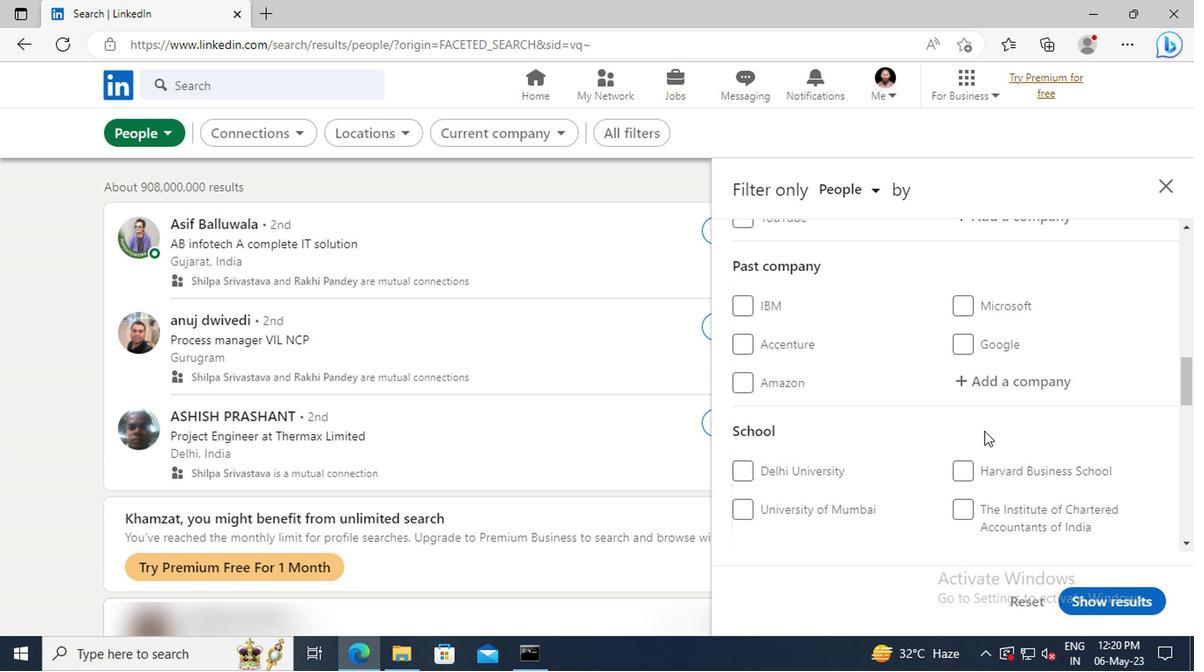 
Action: Mouse scrolled (982, 431) with delta (0, -1)
Screenshot: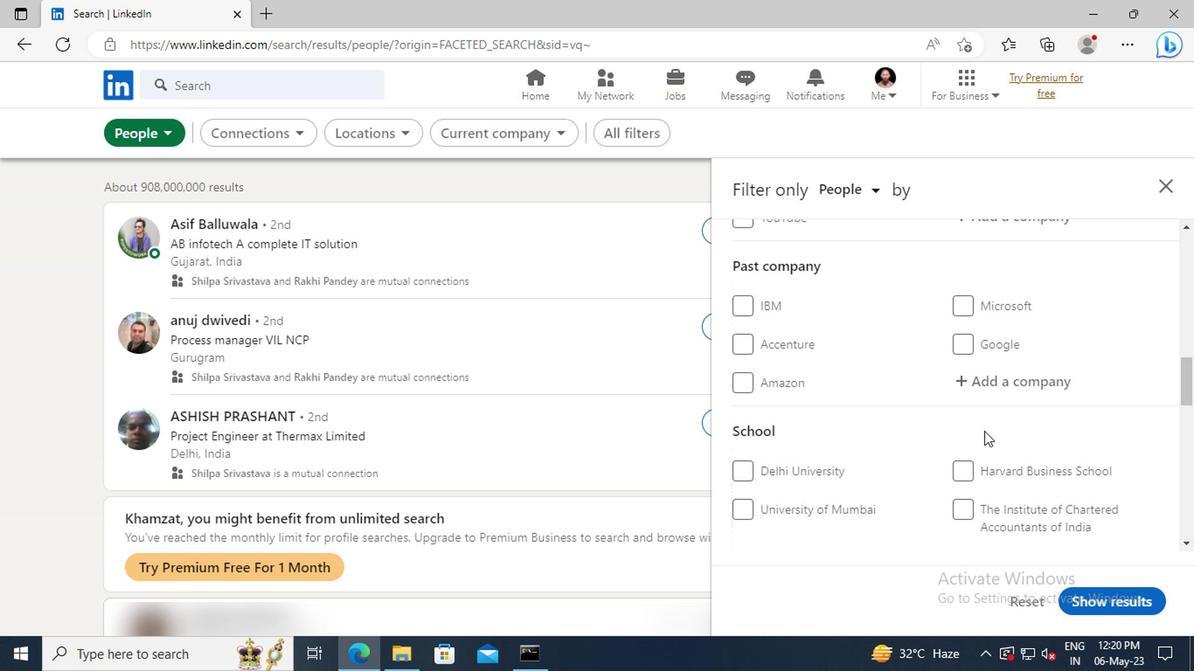 
Action: Mouse scrolled (982, 431) with delta (0, -1)
Screenshot: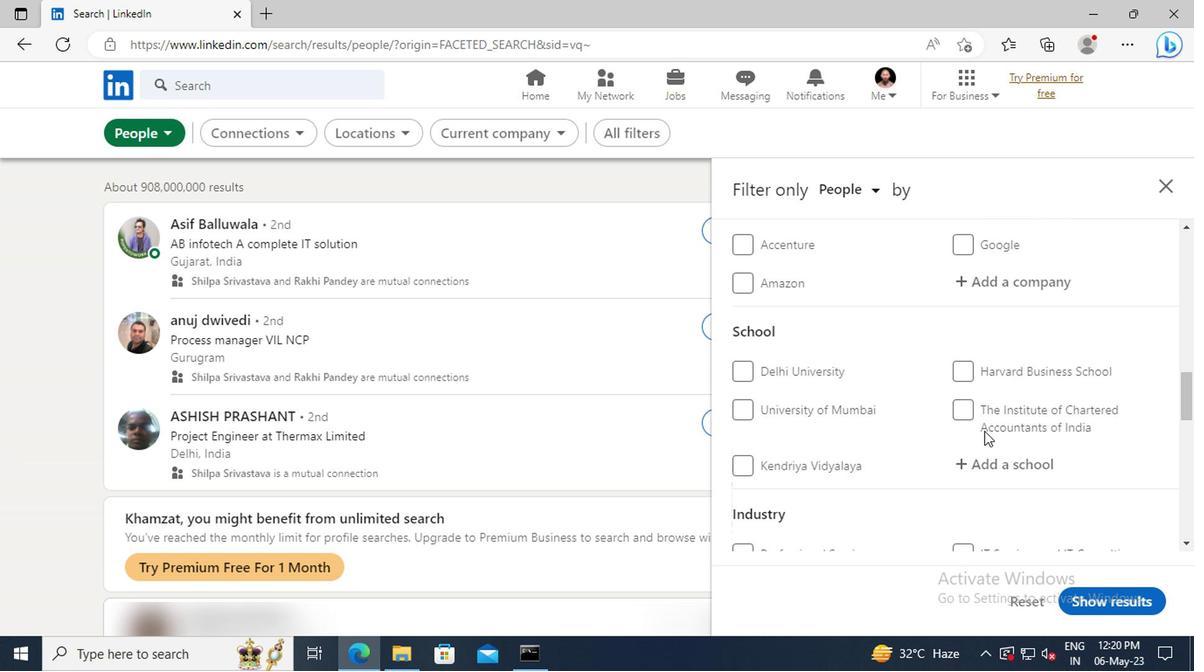 
Action: Mouse scrolled (982, 431) with delta (0, -1)
Screenshot: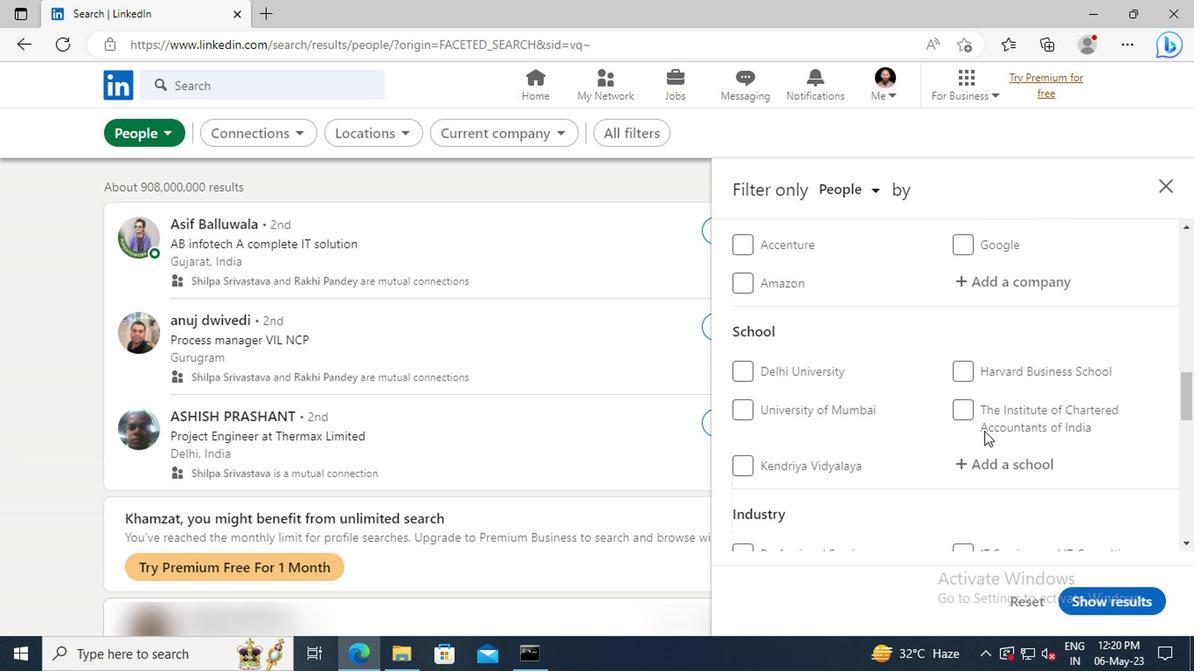 
Action: Mouse scrolled (982, 431) with delta (0, -1)
Screenshot: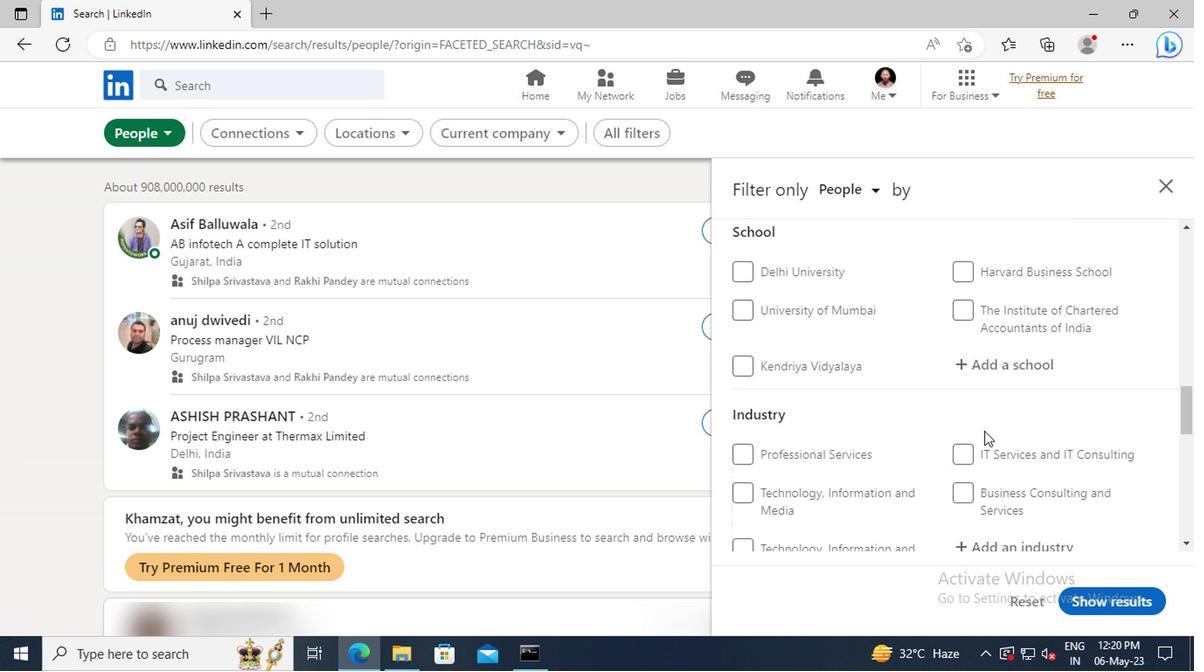 
Action: Mouse scrolled (982, 431) with delta (0, -1)
Screenshot: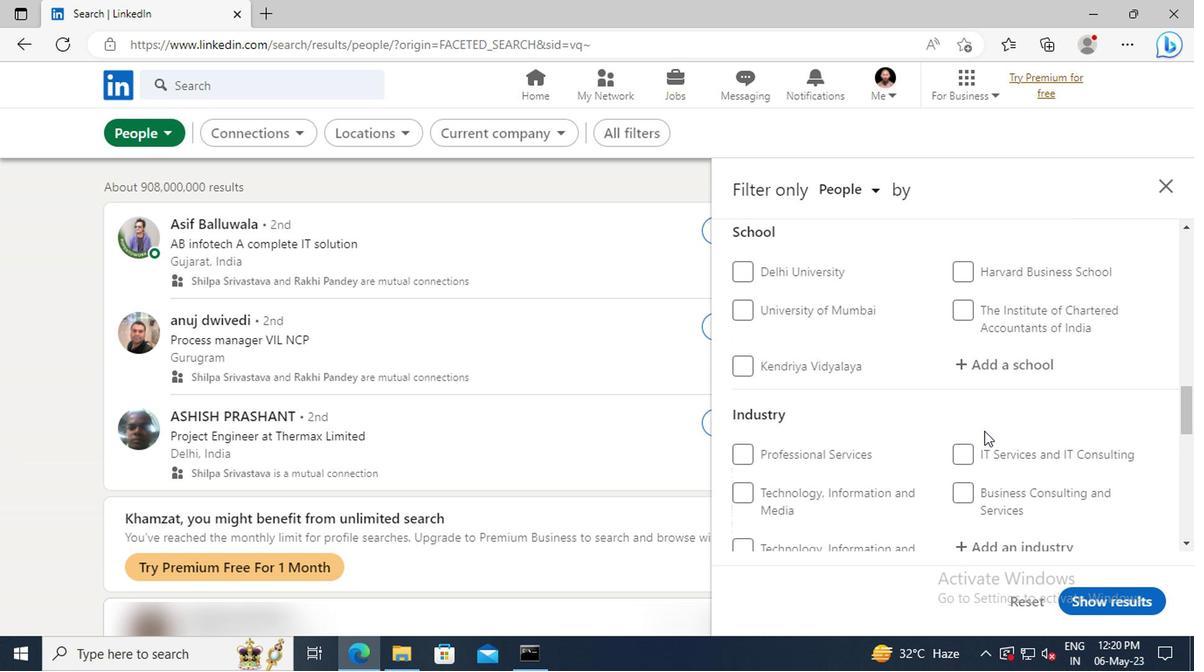 
Action: Mouse scrolled (982, 431) with delta (0, -1)
Screenshot: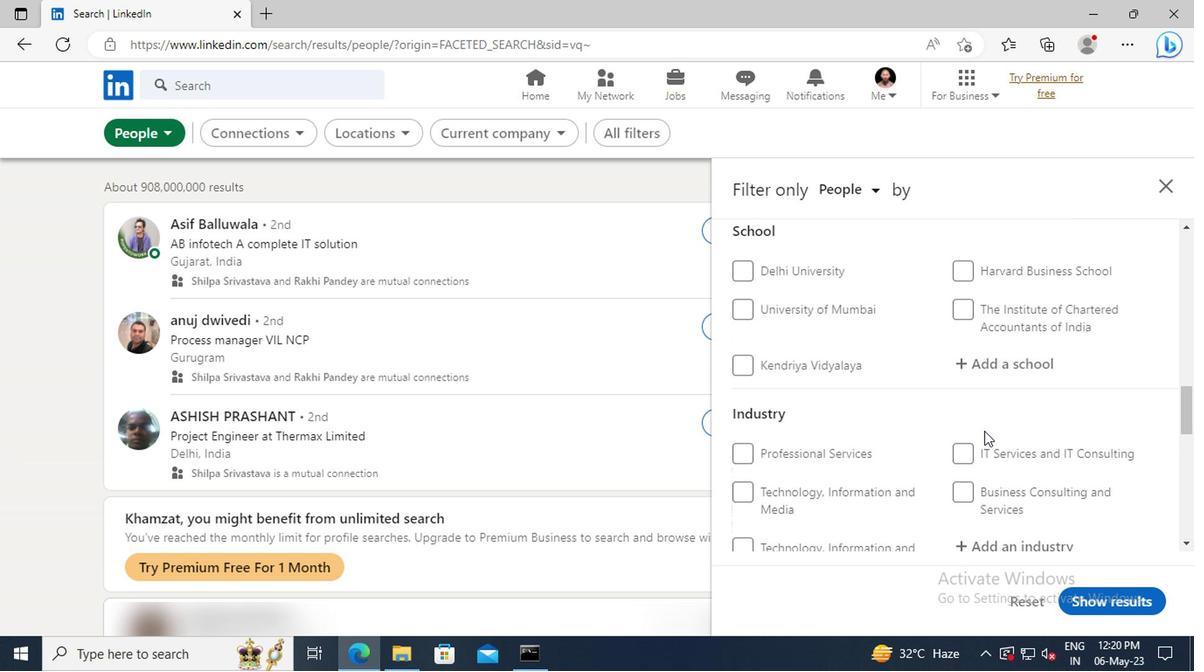 
Action: Mouse scrolled (982, 431) with delta (0, -1)
Screenshot: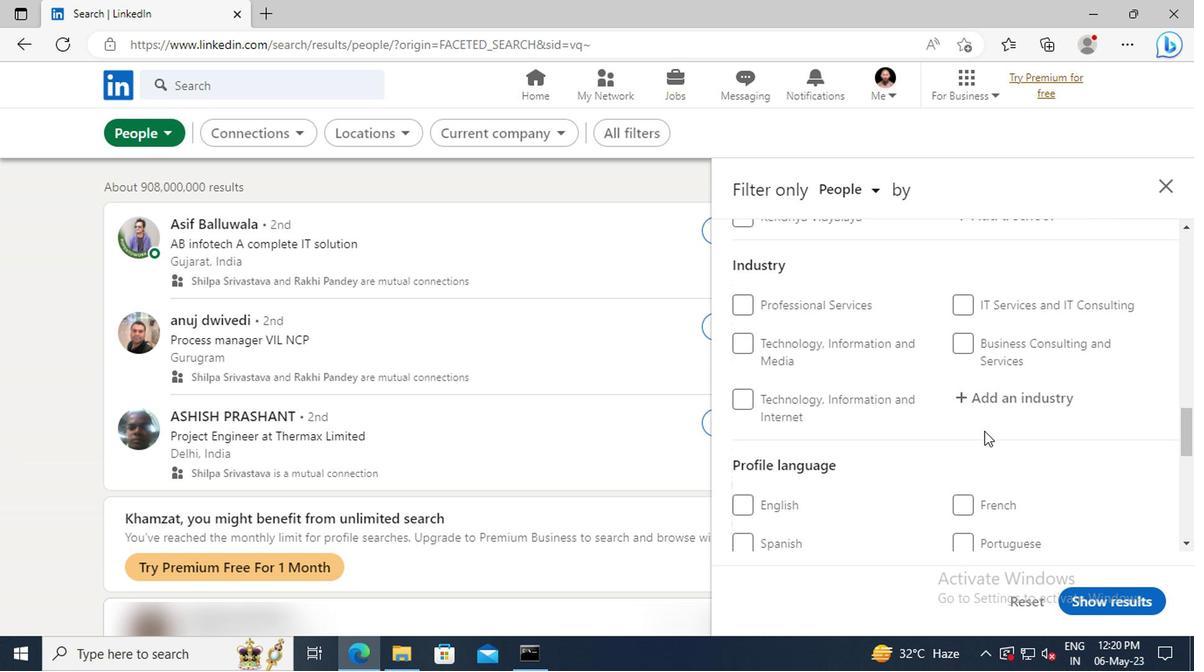 
Action: Mouse moved to (741, 532)
Screenshot: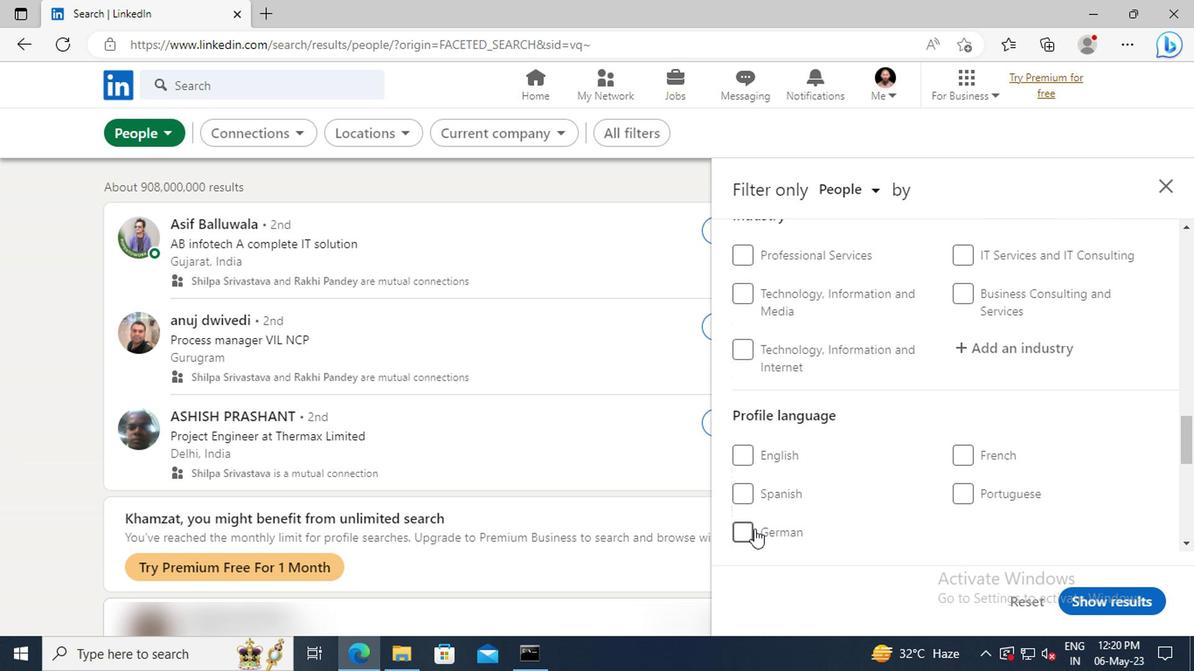 
Action: Mouse pressed left at (741, 532)
Screenshot: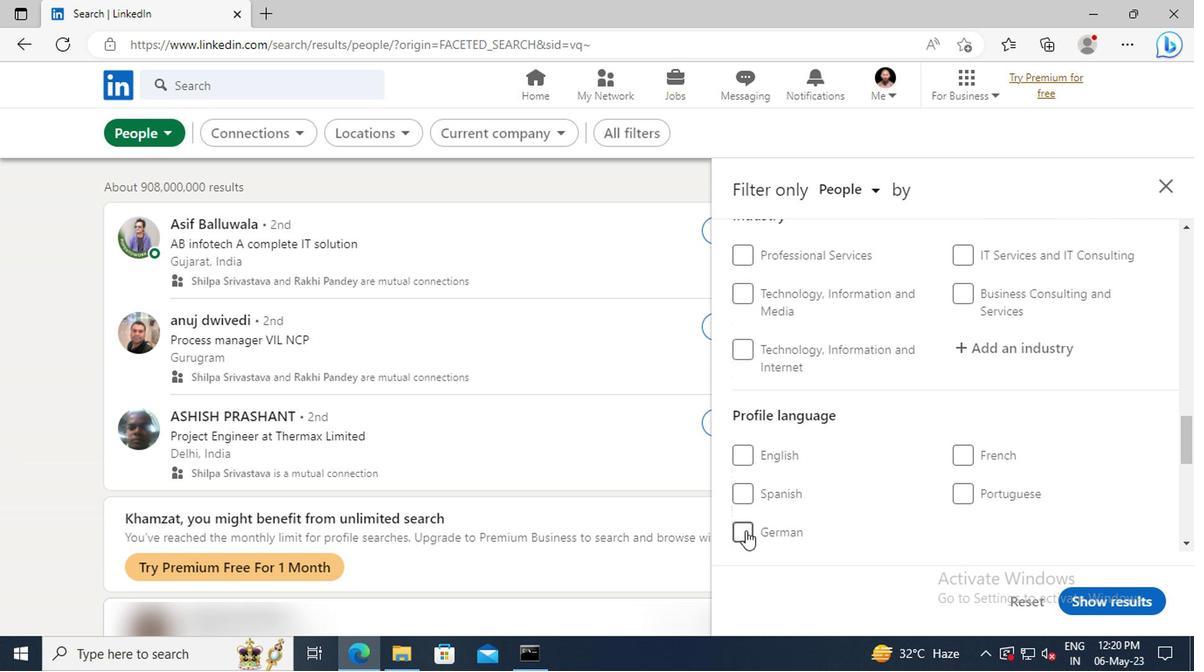 
Action: Mouse moved to (976, 472)
Screenshot: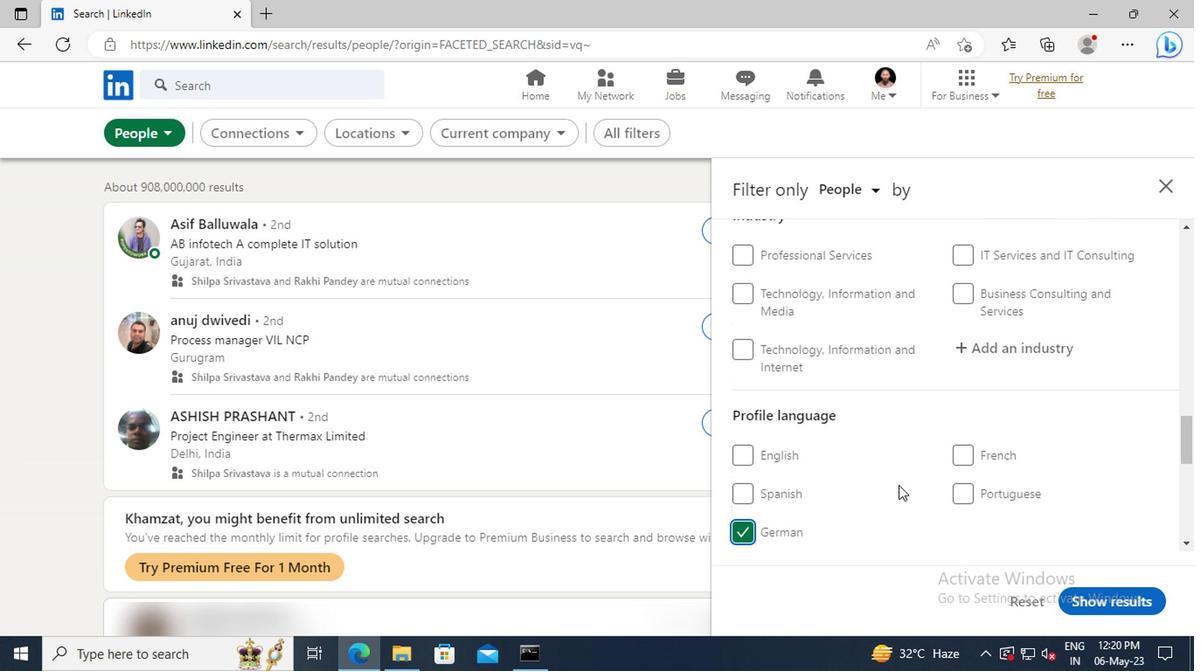 
Action: Mouse scrolled (976, 472) with delta (0, 0)
Screenshot: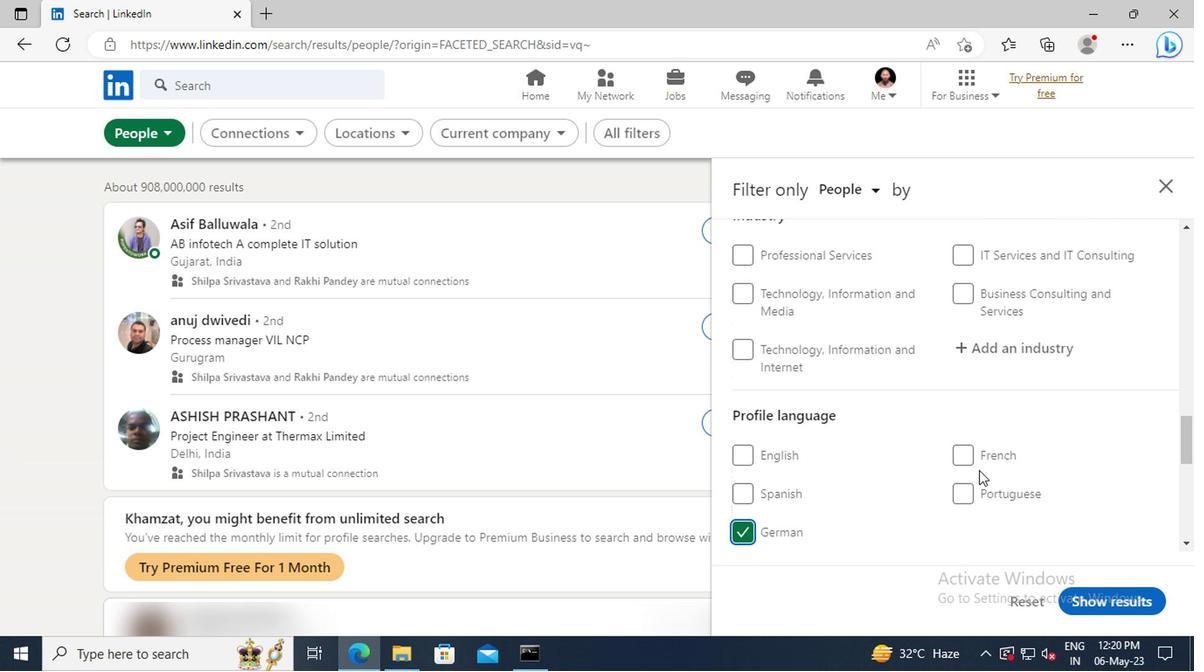 
Action: Mouse scrolled (976, 472) with delta (0, 0)
Screenshot: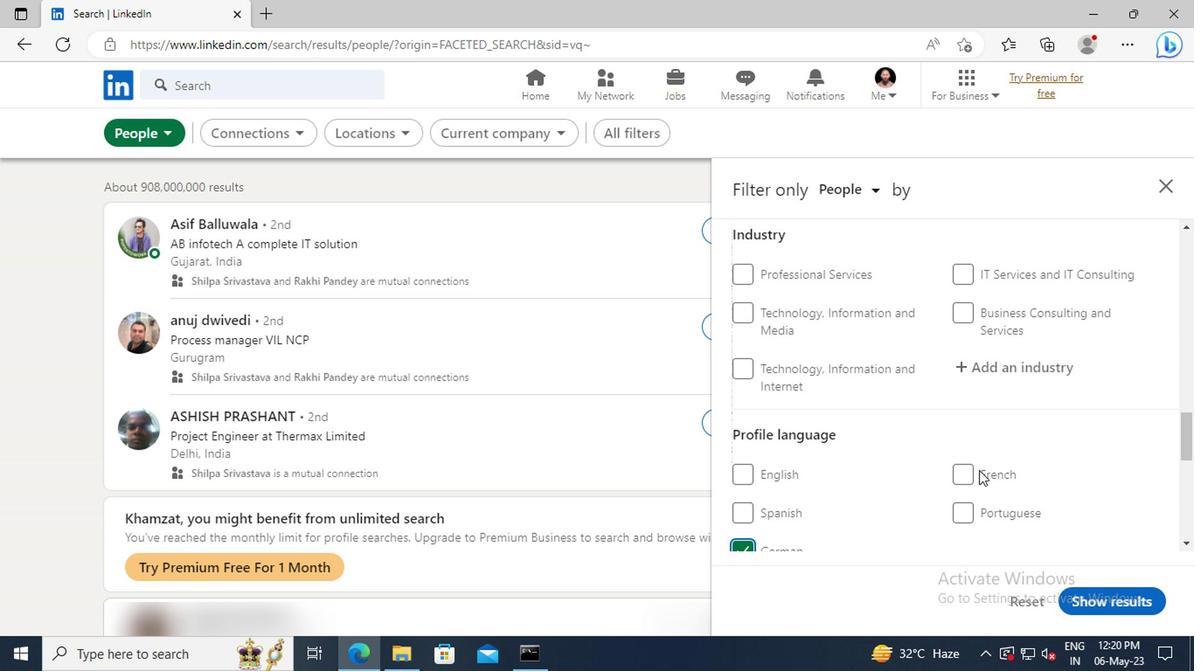 
Action: Mouse scrolled (976, 472) with delta (0, 0)
Screenshot: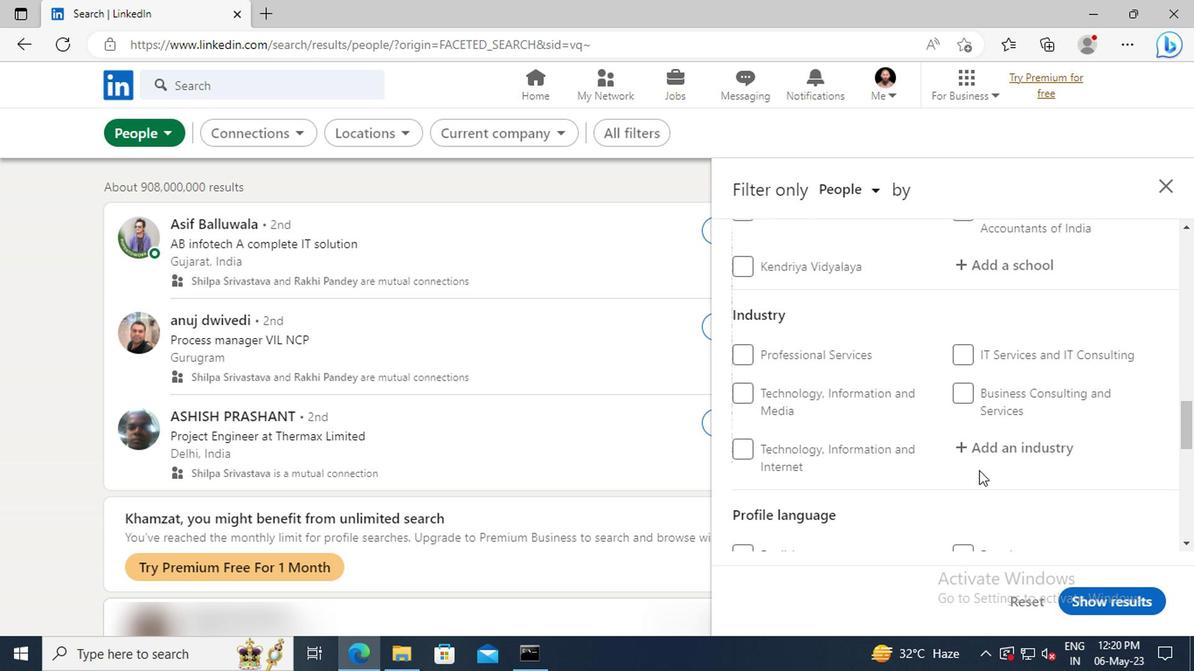 
Action: Mouse scrolled (976, 472) with delta (0, 0)
Screenshot: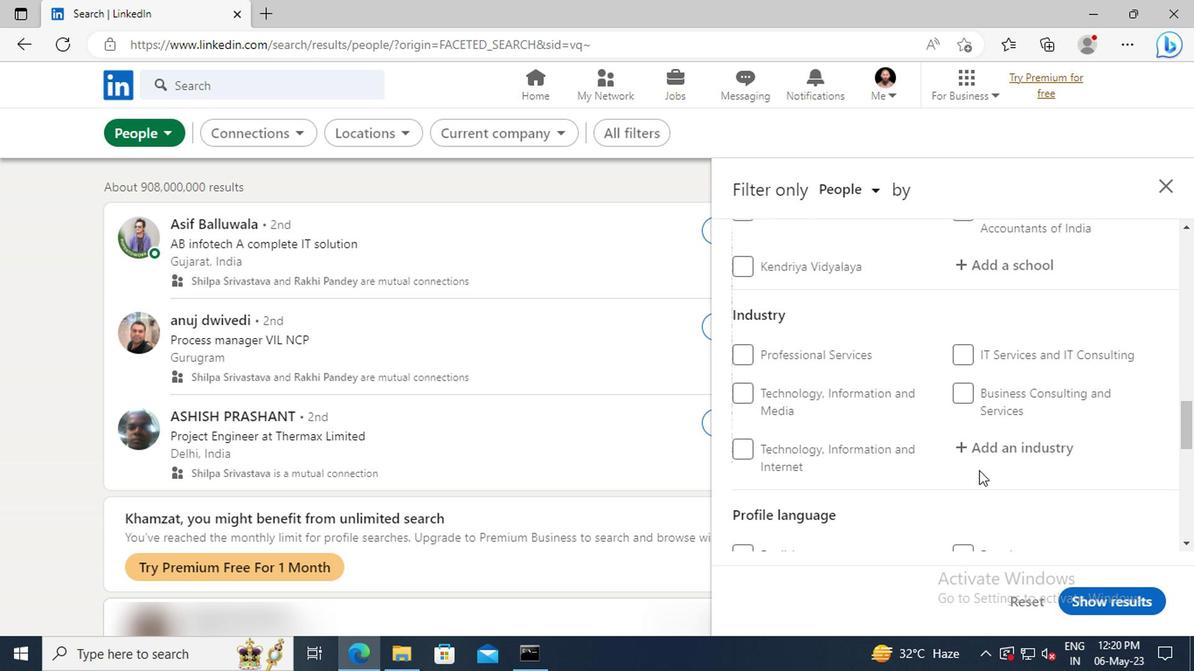 
Action: Mouse scrolled (976, 472) with delta (0, 0)
Screenshot: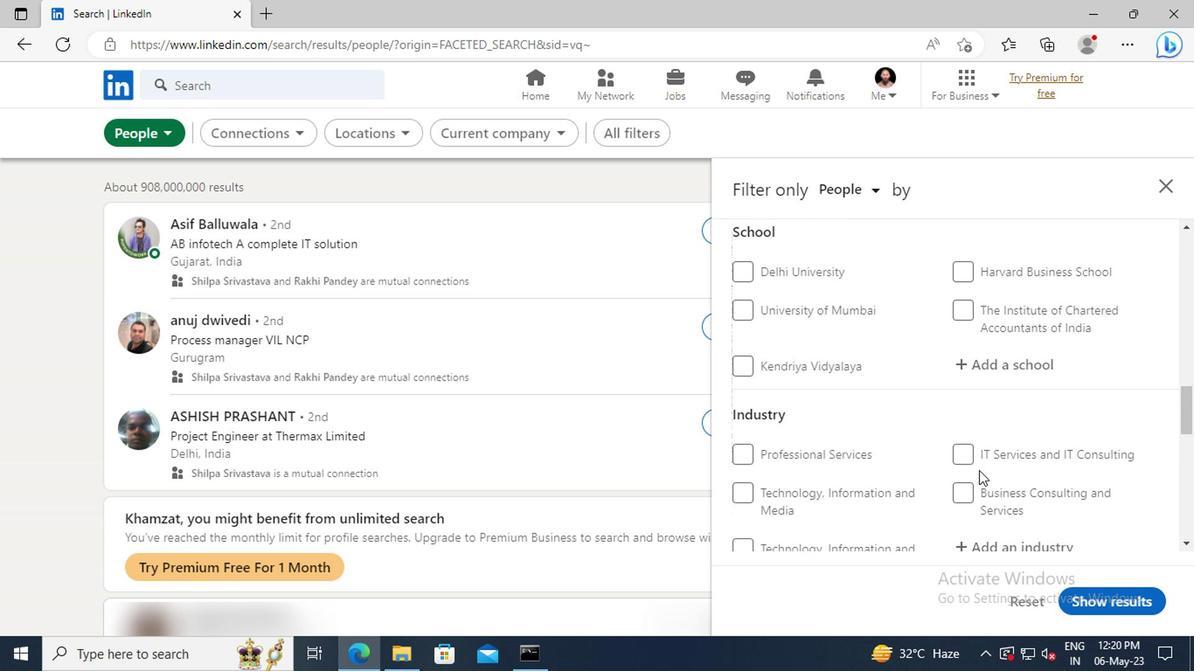 
Action: Mouse scrolled (976, 472) with delta (0, 0)
Screenshot: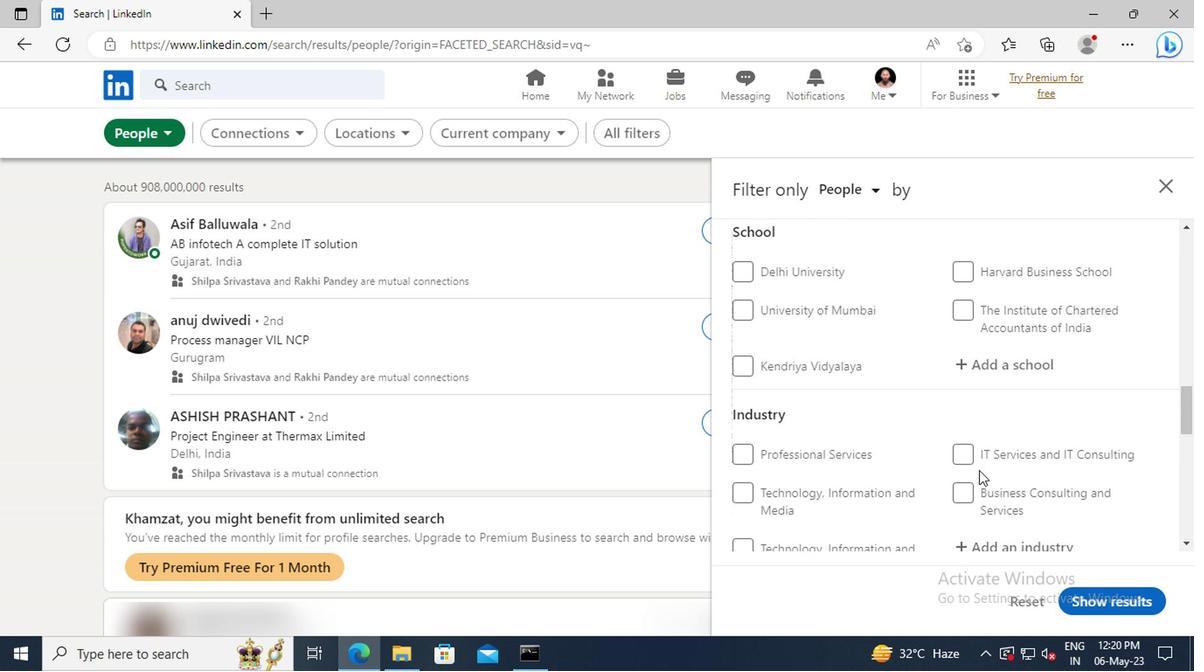 
Action: Mouse scrolled (976, 472) with delta (0, 0)
Screenshot: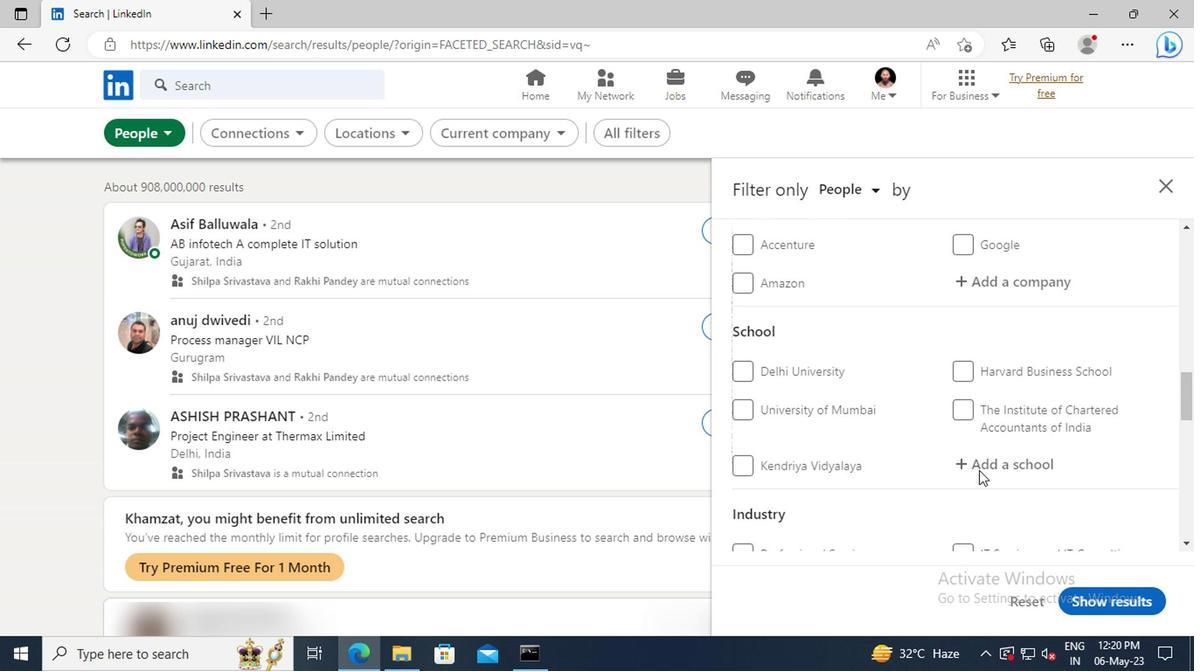 
Action: Mouse scrolled (976, 472) with delta (0, 0)
Screenshot: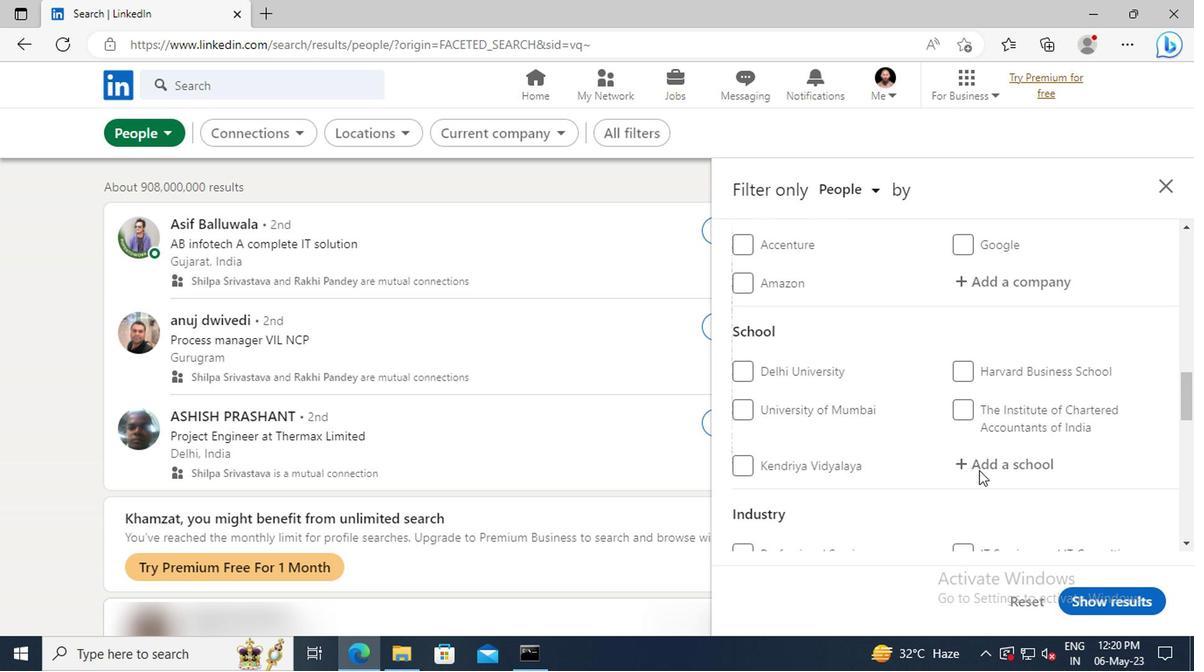 
Action: Mouse scrolled (976, 472) with delta (0, 0)
Screenshot: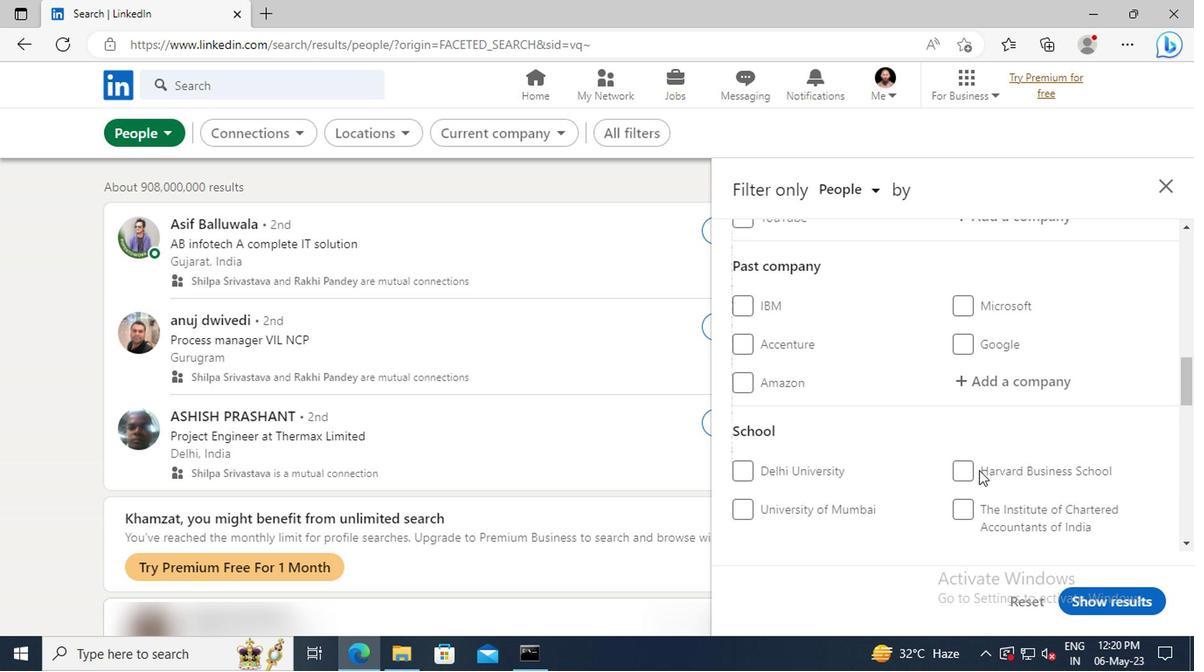 
Action: Mouse scrolled (976, 472) with delta (0, 0)
Screenshot: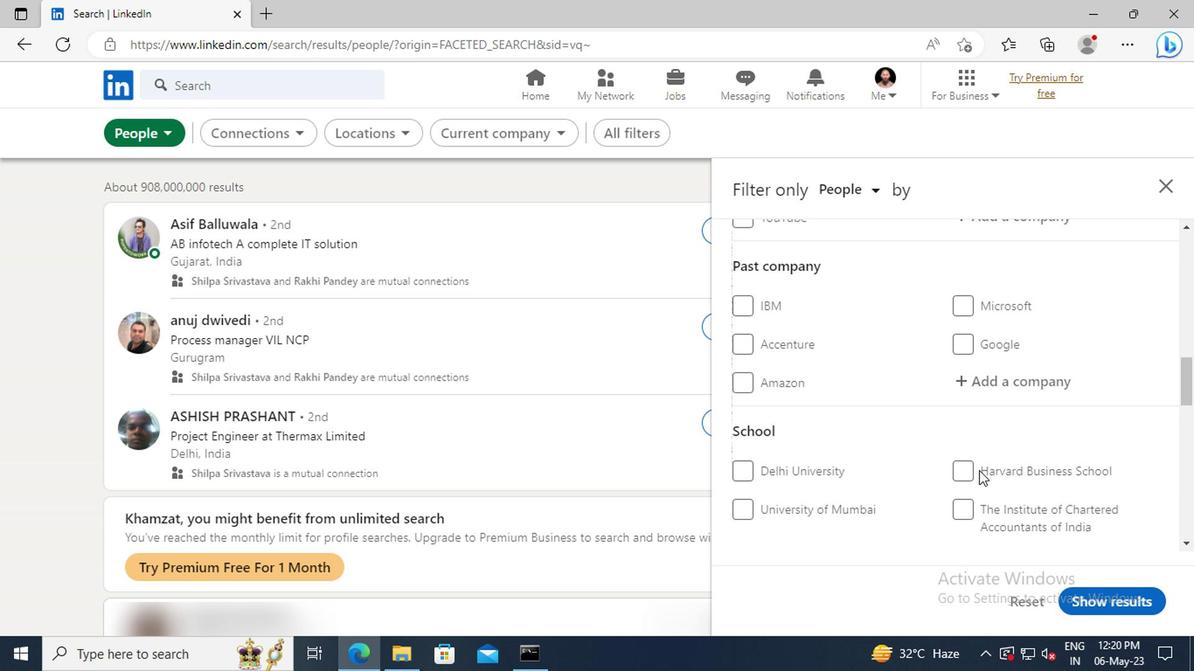 
Action: Mouse scrolled (976, 472) with delta (0, 0)
Screenshot: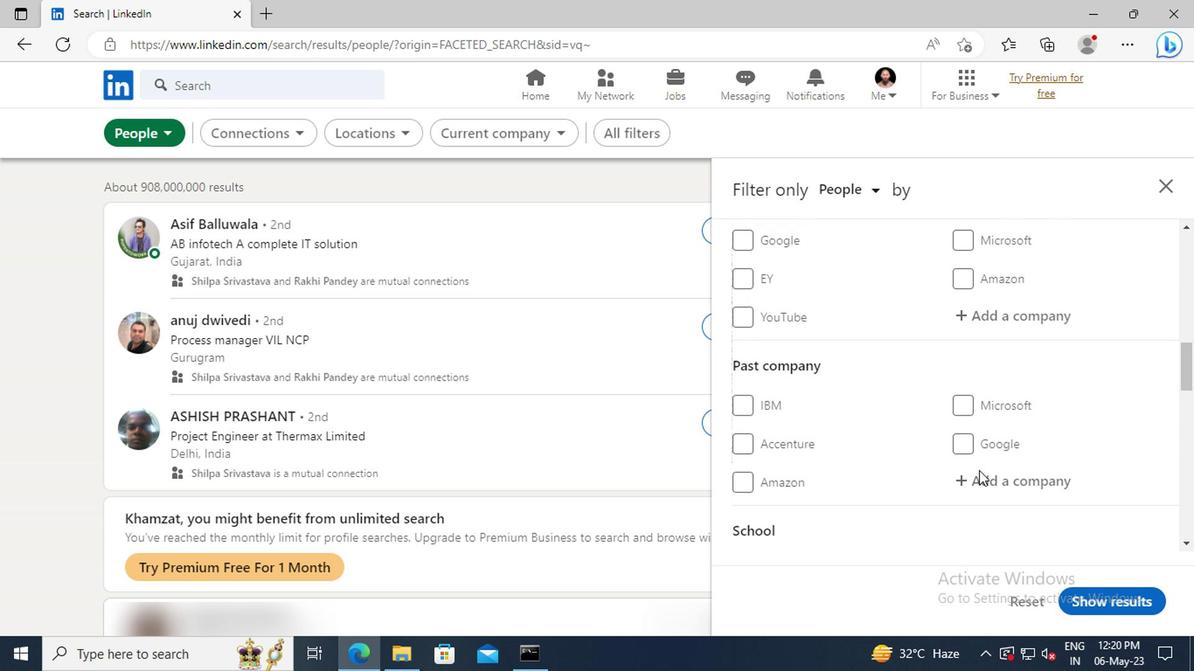 
Action: Mouse scrolled (976, 472) with delta (0, 0)
Screenshot: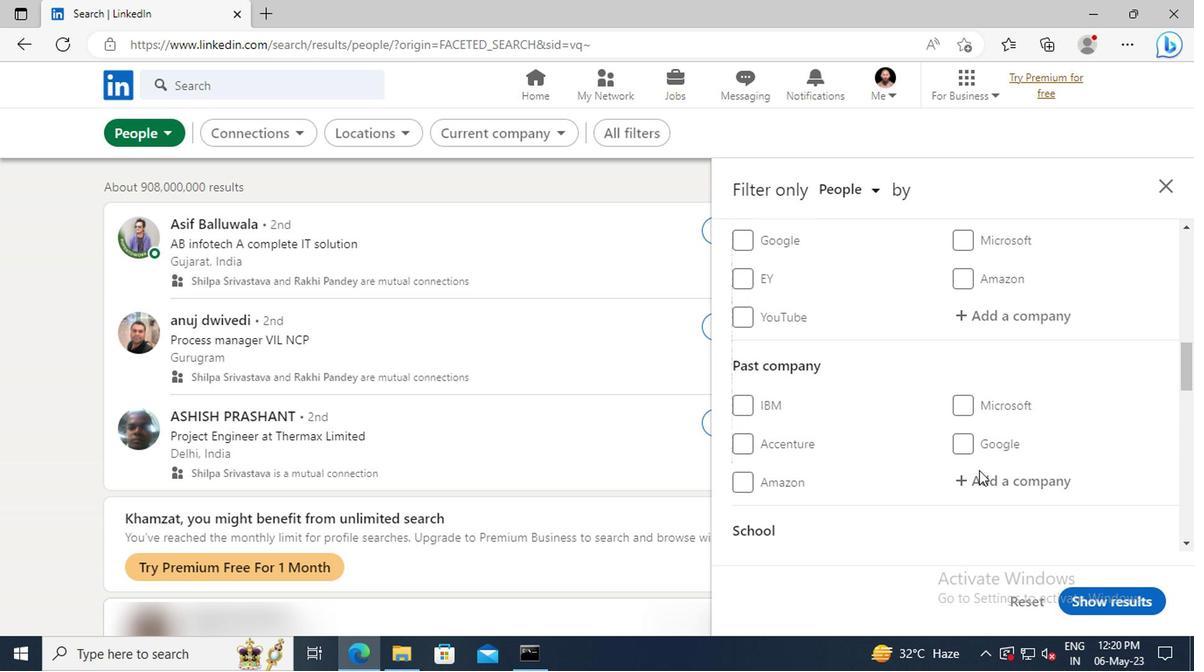 
Action: Mouse moved to (978, 418)
Screenshot: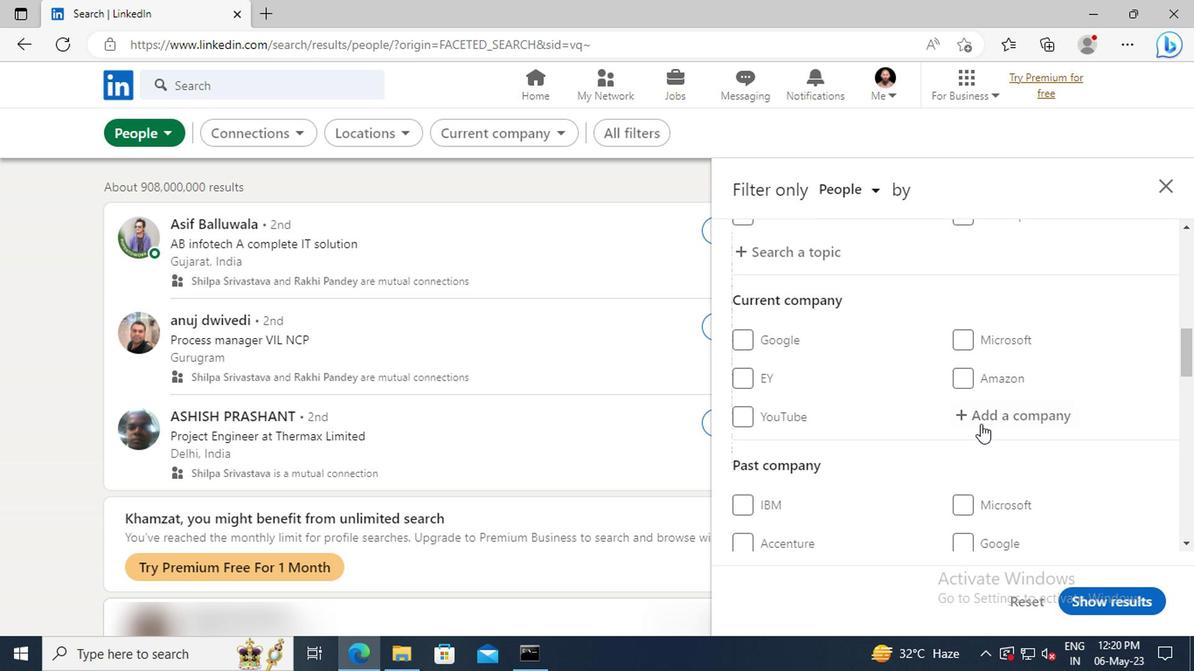 
Action: Mouse pressed left at (978, 418)
Screenshot: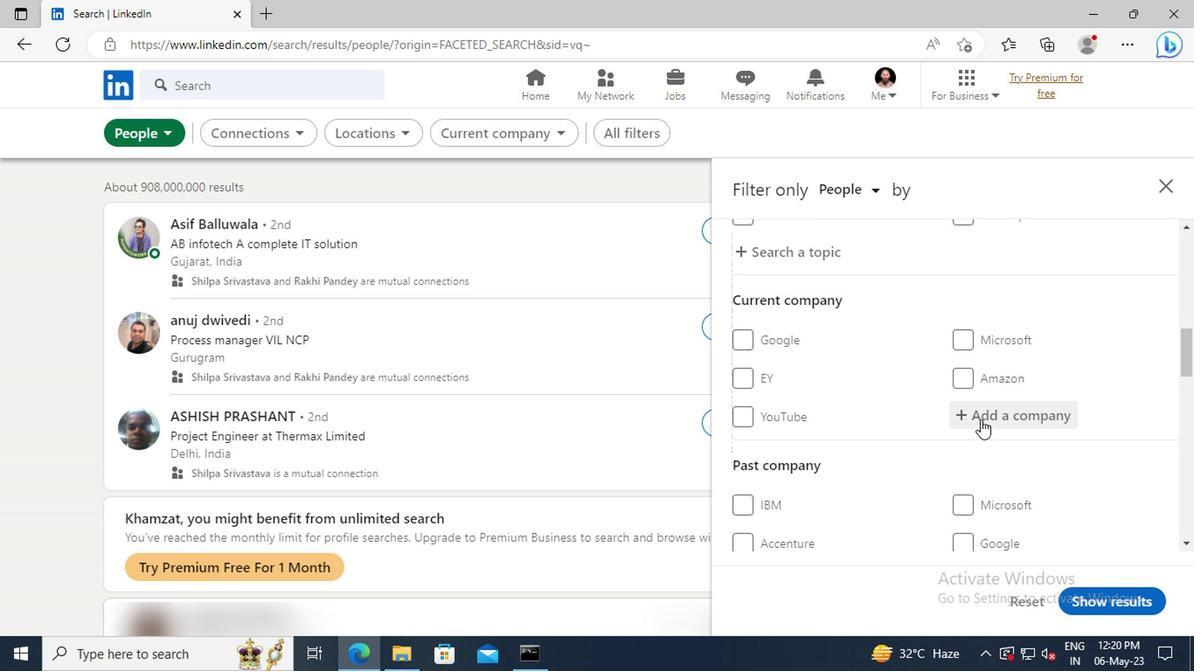 
Action: Mouse moved to (978, 418)
Screenshot: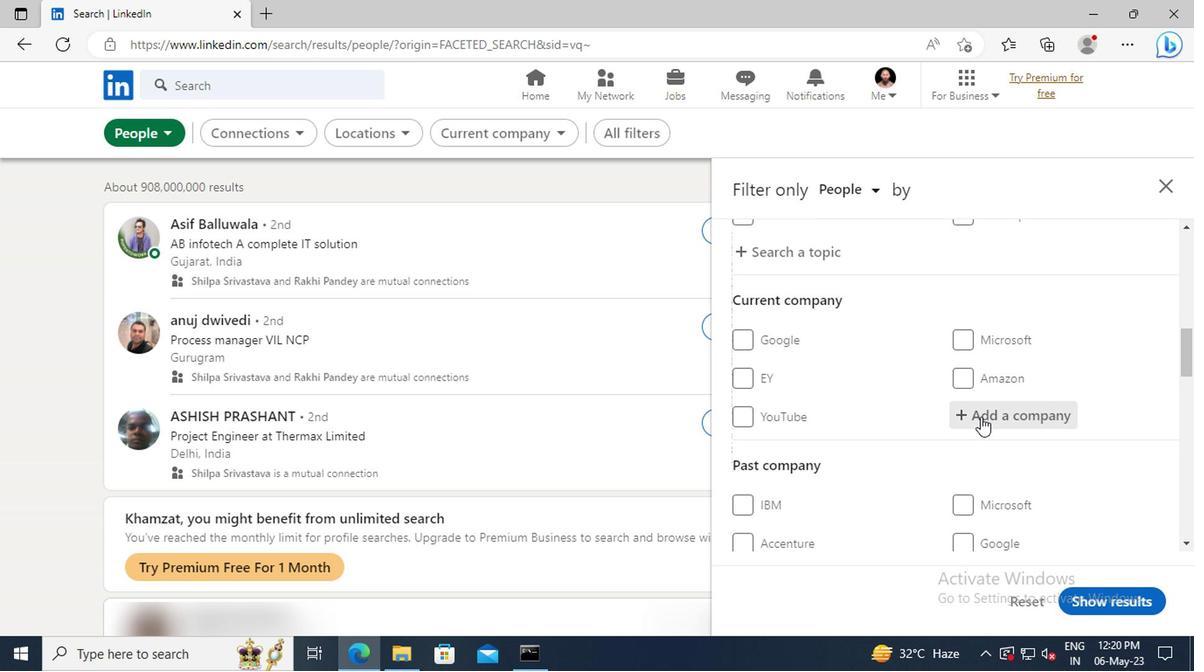 
Action: Key pressed <Key.shift>PERFICIENT
Screenshot: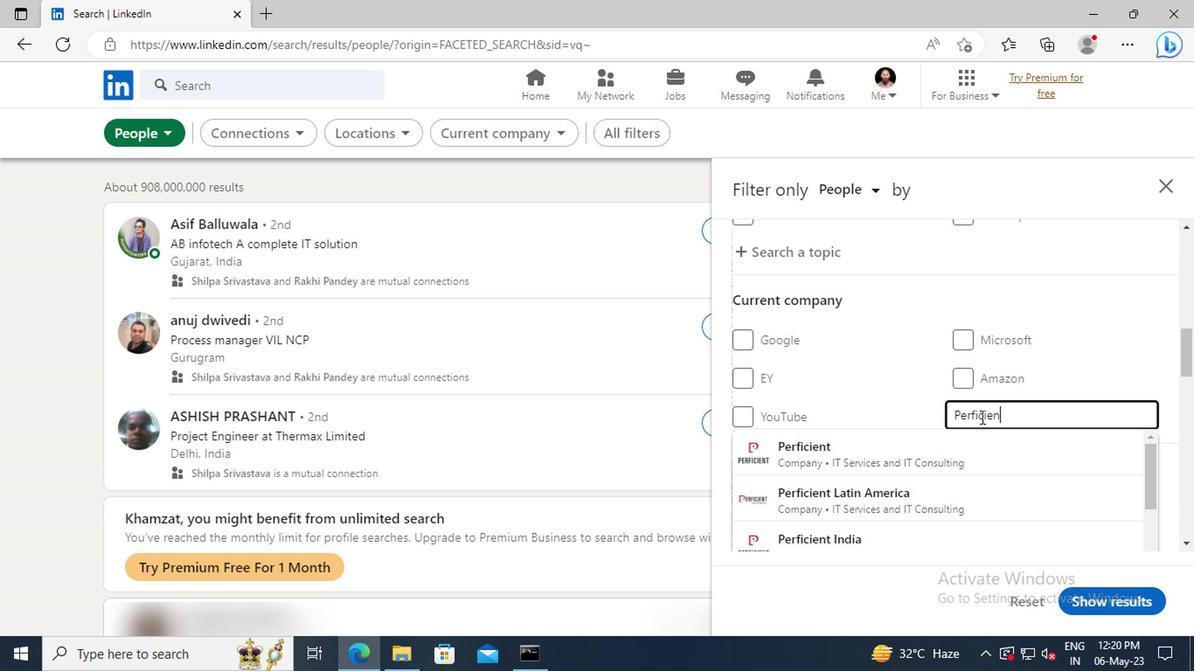 
Action: Mouse moved to (981, 448)
Screenshot: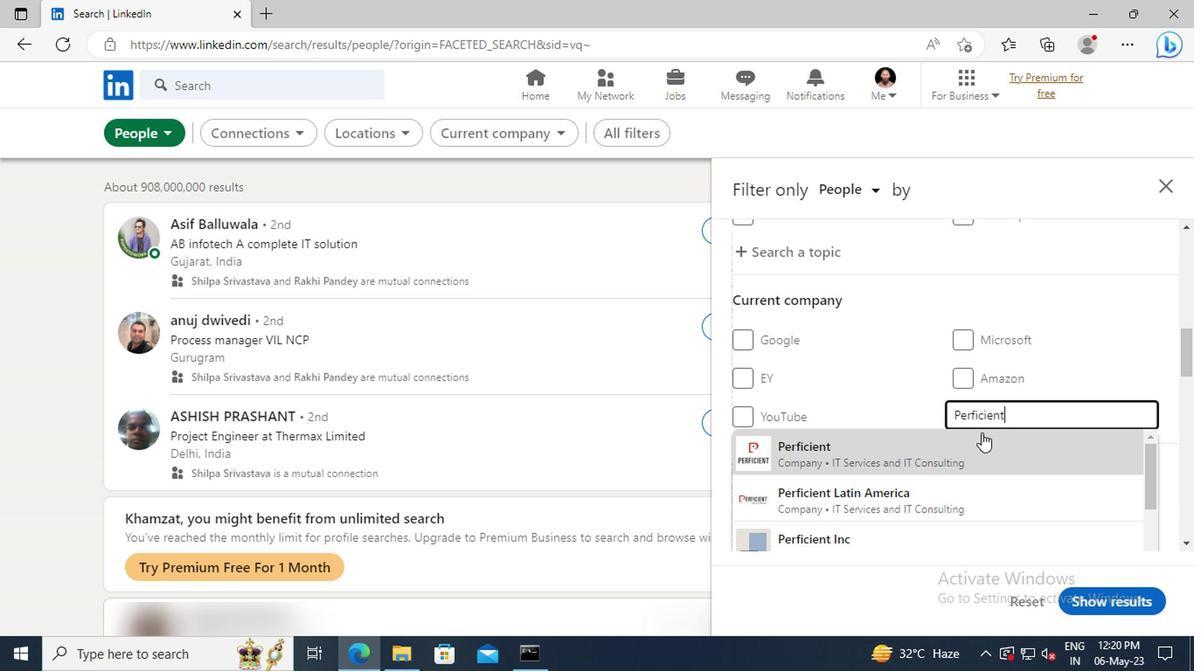 
Action: Mouse pressed left at (981, 448)
Screenshot: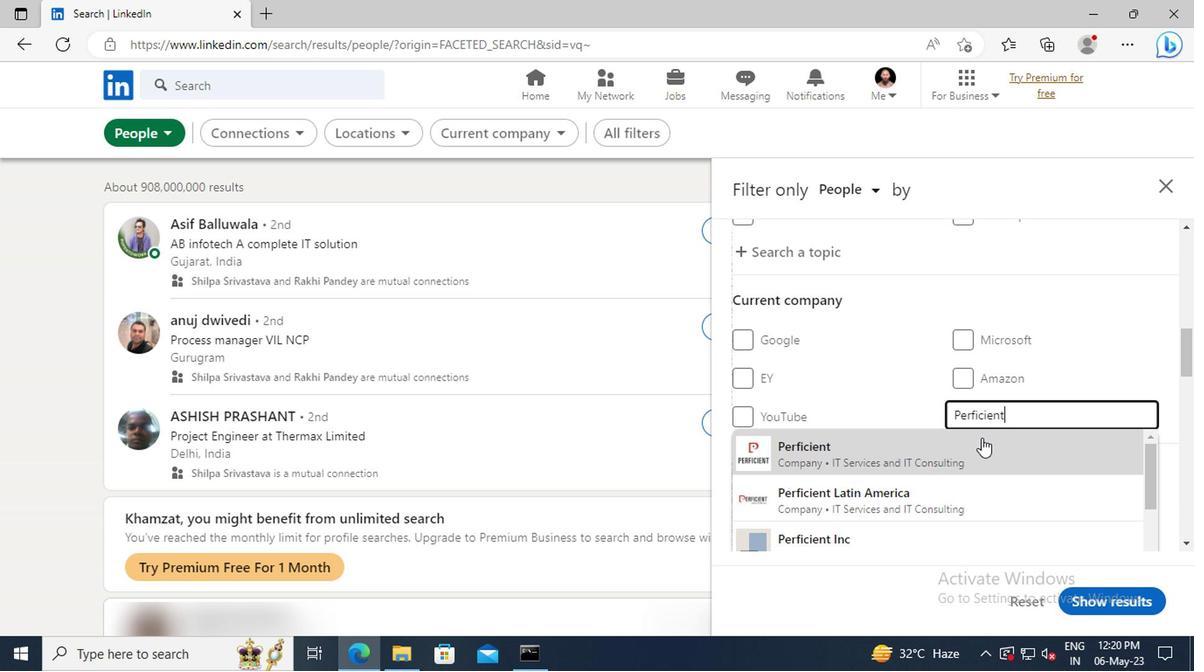 
Action: Mouse scrolled (981, 447) with delta (0, -1)
Screenshot: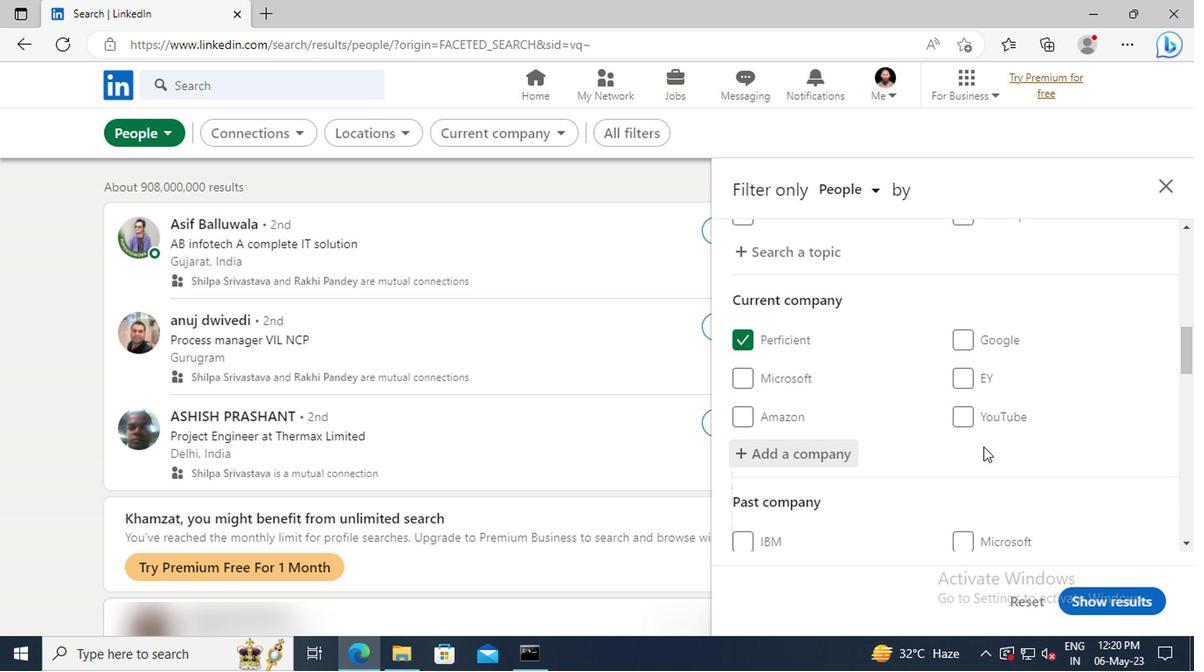
Action: Mouse moved to (981, 442)
Screenshot: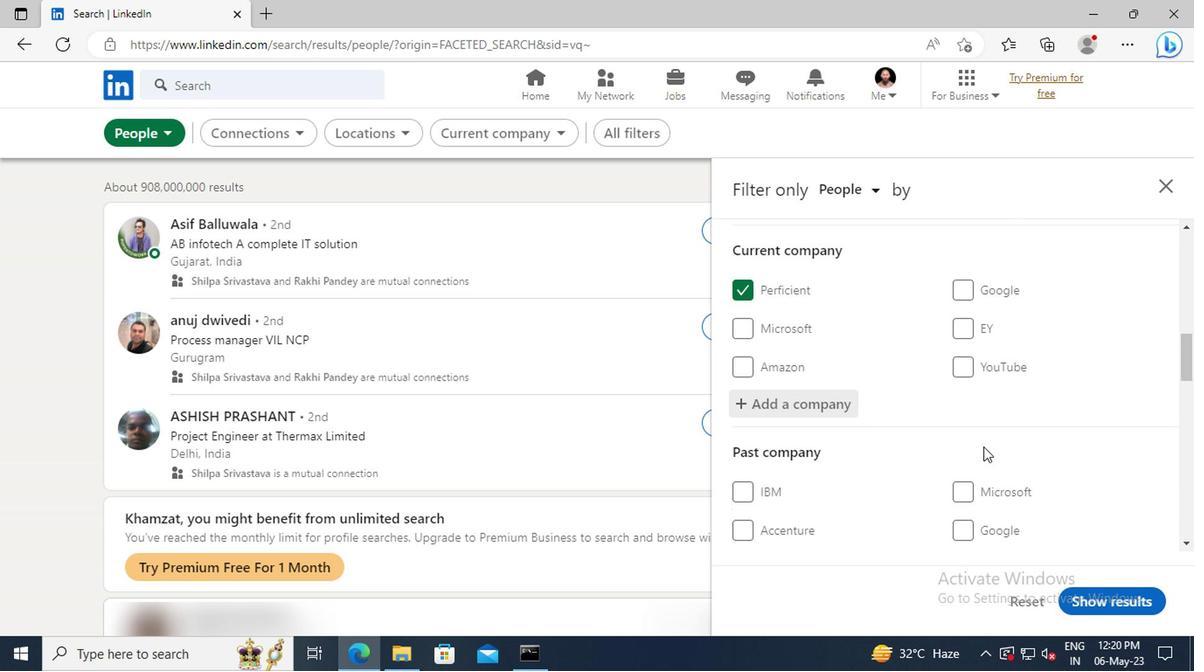 
Action: Mouse scrolled (981, 441) with delta (0, 0)
Screenshot: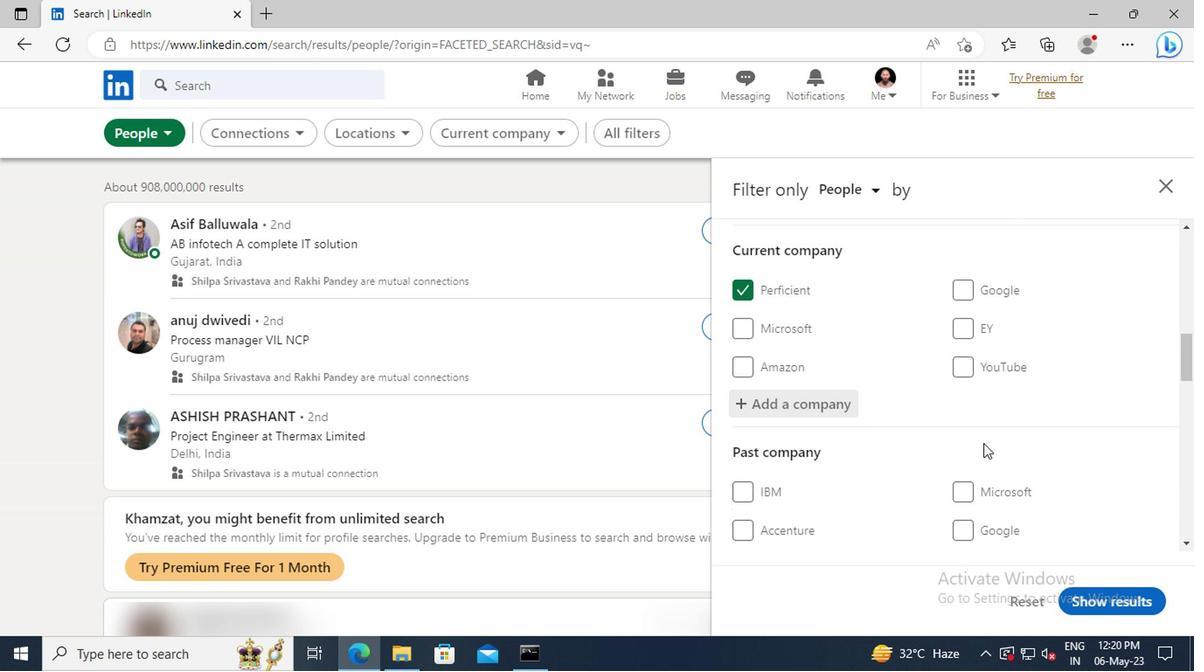 
Action: Mouse moved to (980, 437)
Screenshot: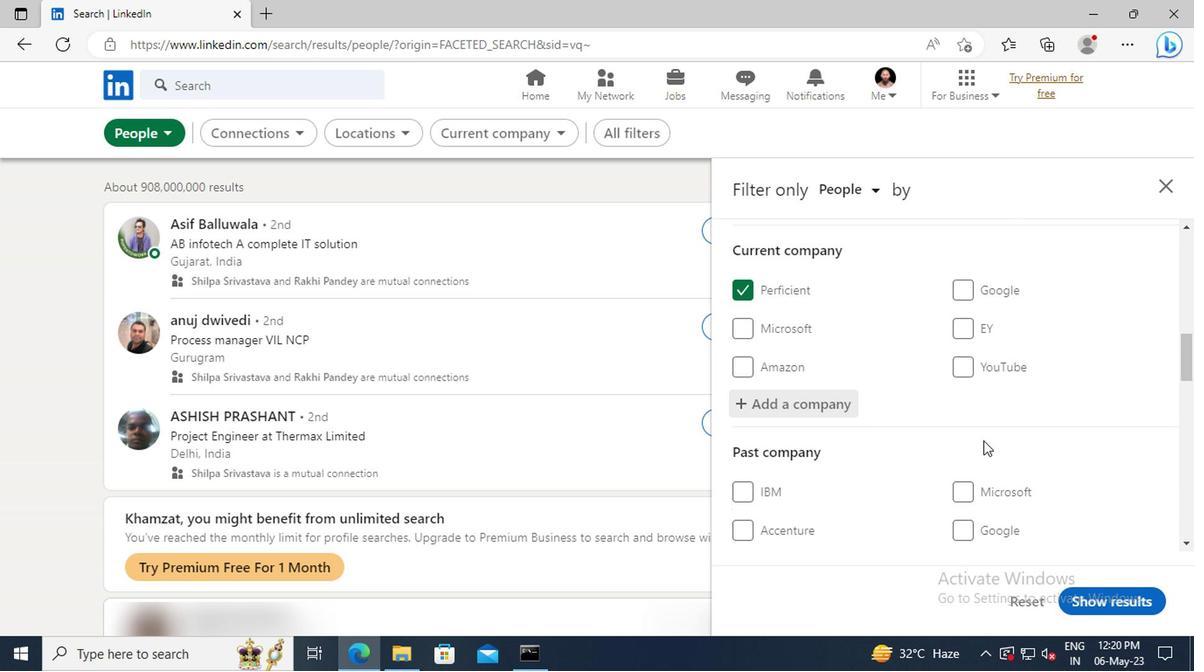 
Action: Mouse scrolled (980, 437) with delta (0, 0)
Screenshot: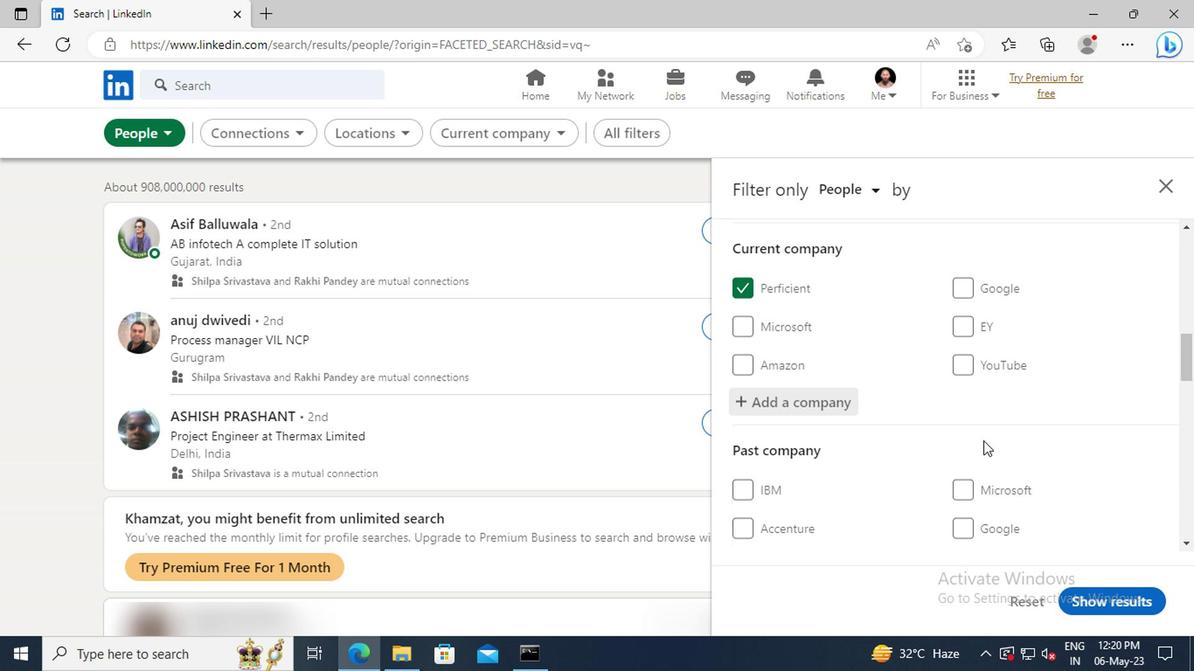 
Action: Mouse moved to (969, 414)
Screenshot: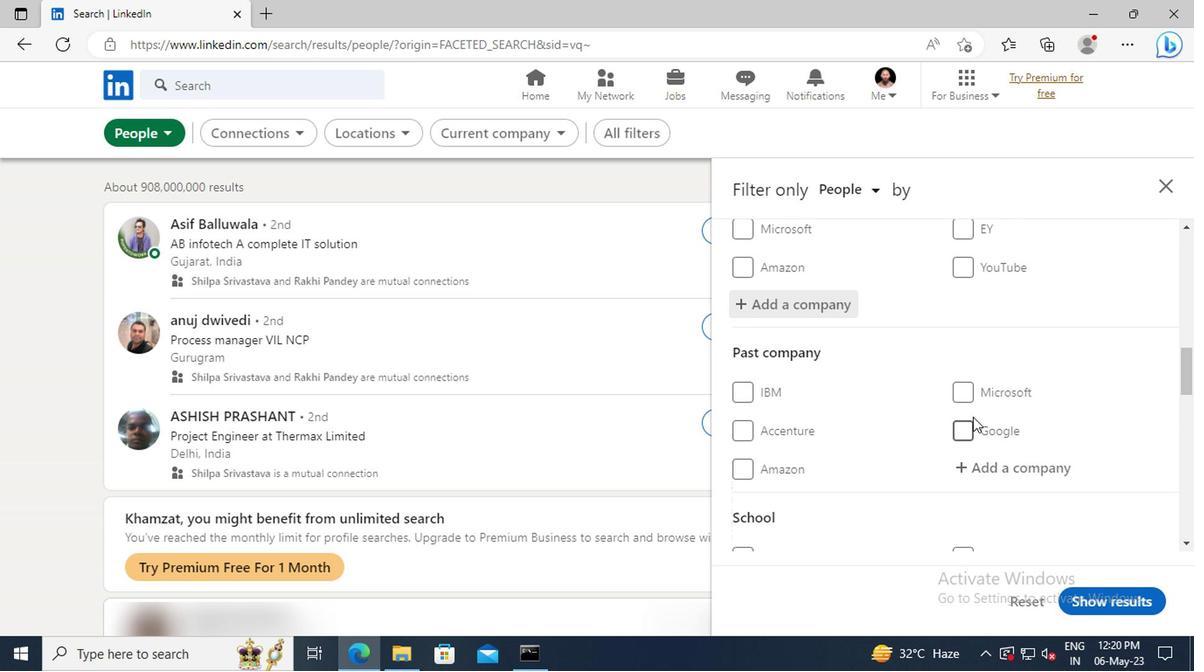 
Action: Mouse scrolled (969, 413) with delta (0, 0)
Screenshot: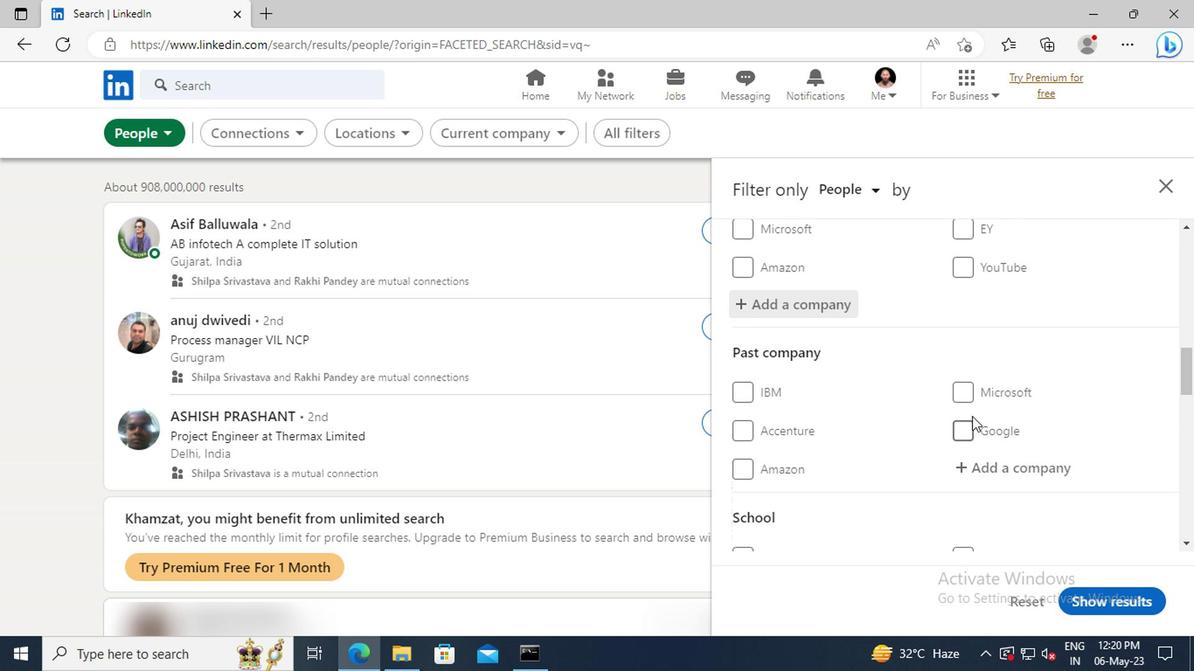 
Action: Mouse moved to (966, 406)
Screenshot: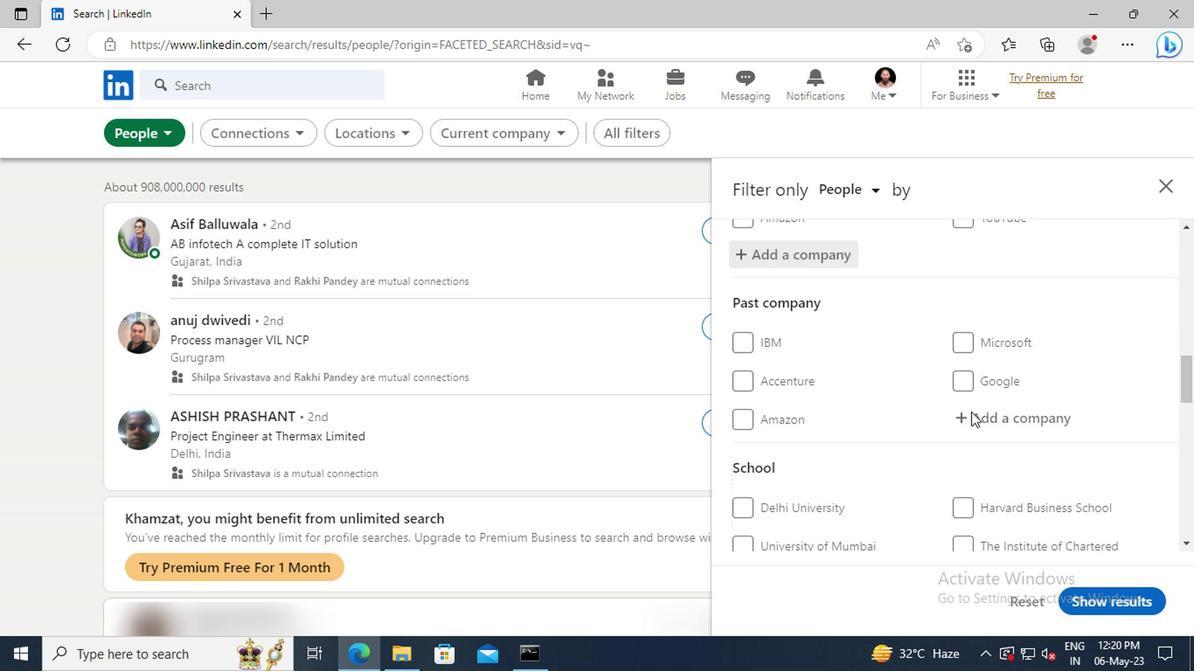 
Action: Mouse scrolled (966, 405) with delta (0, 0)
Screenshot: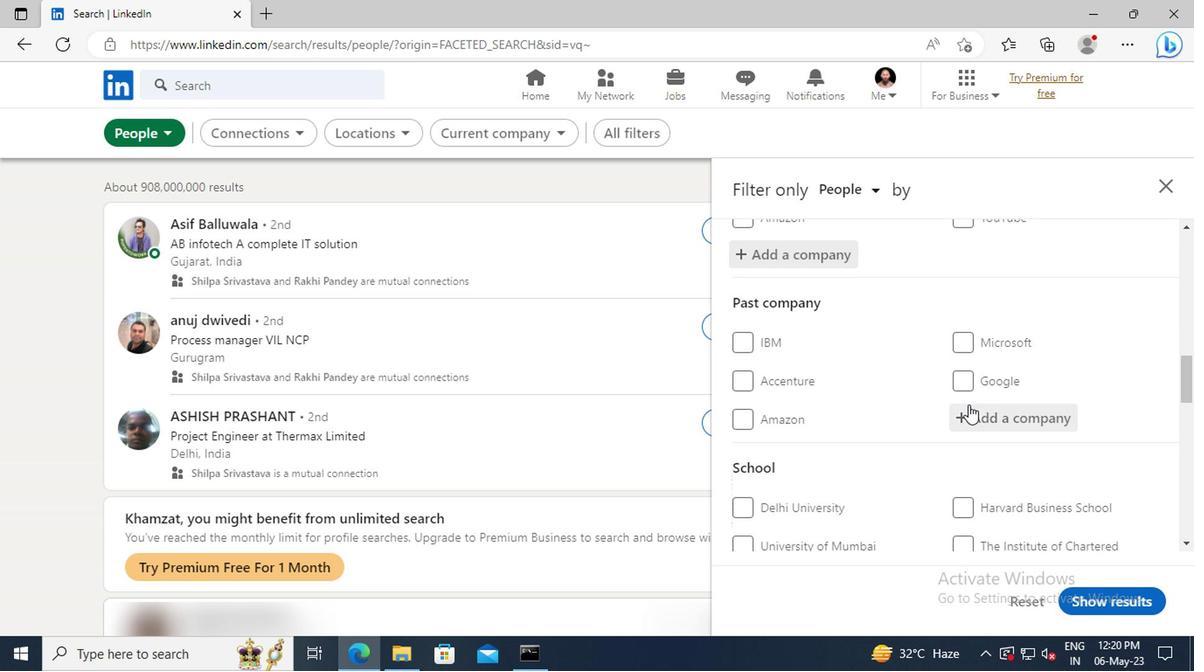 
Action: Mouse scrolled (966, 405) with delta (0, 0)
Screenshot: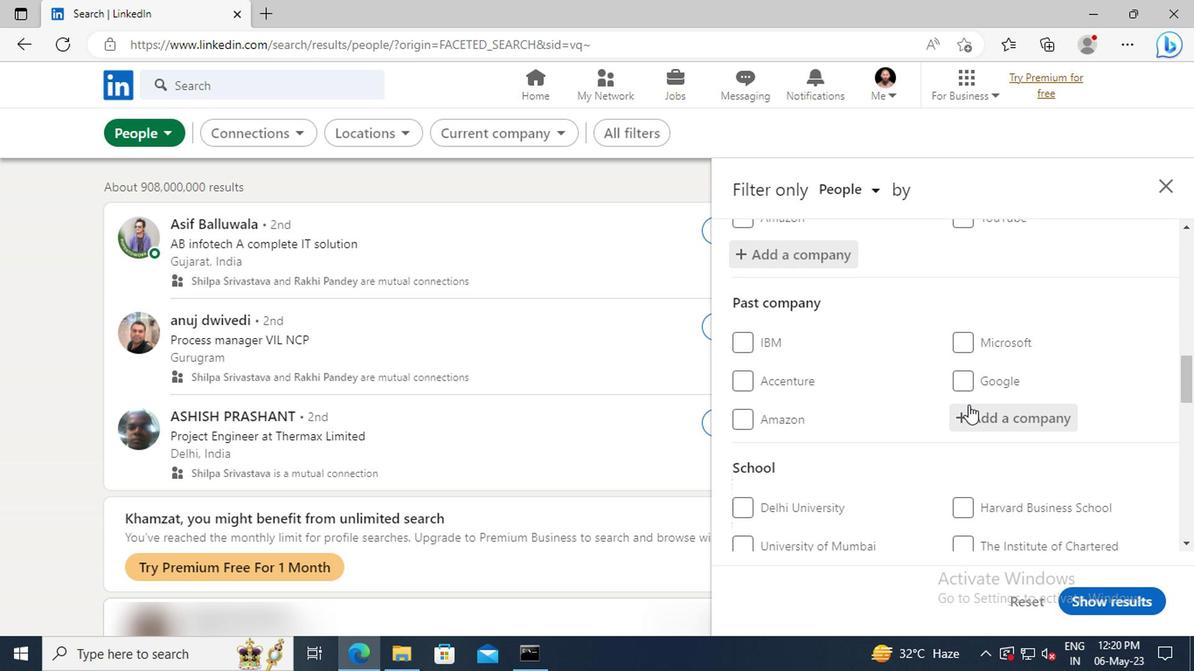 
Action: Mouse scrolled (966, 405) with delta (0, 0)
Screenshot: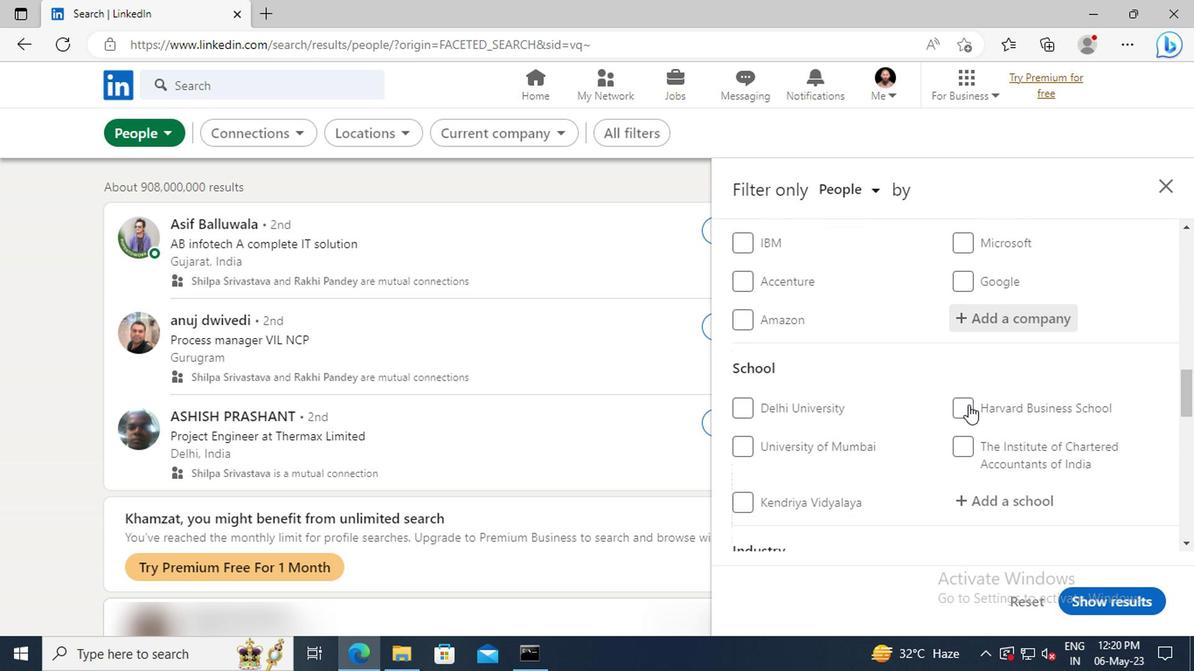 
Action: Mouse scrolled (966, 405) with delta (0, 0)
Screenshot: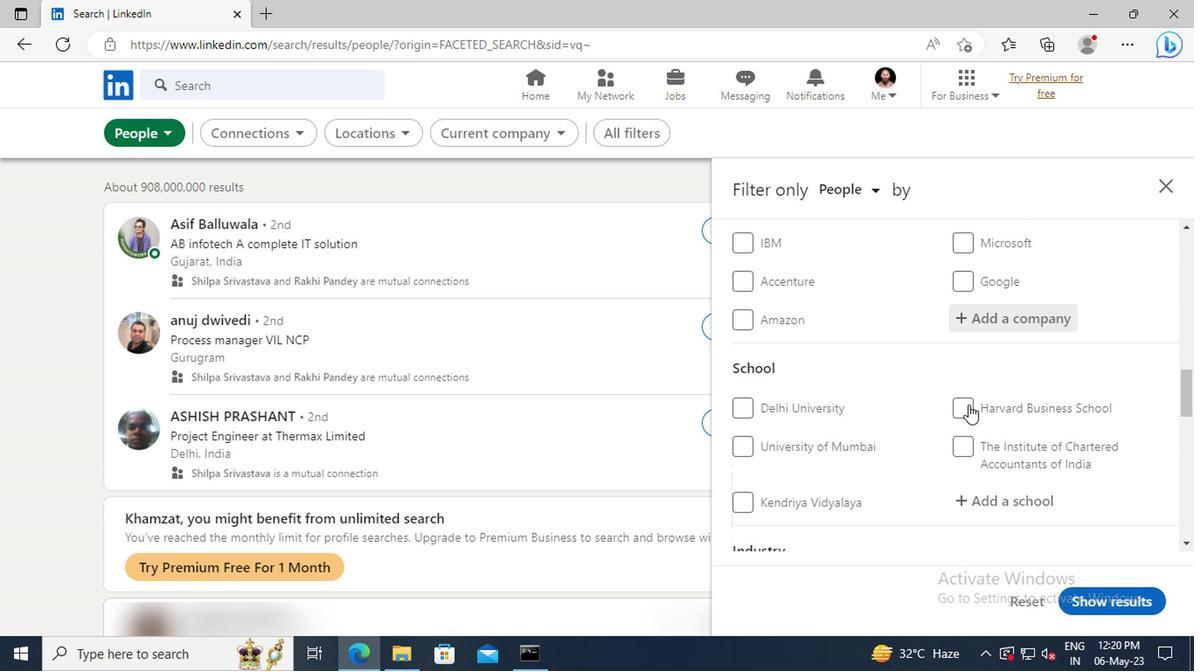 
Action: Mouse moved to (971, 405)
Screenshot: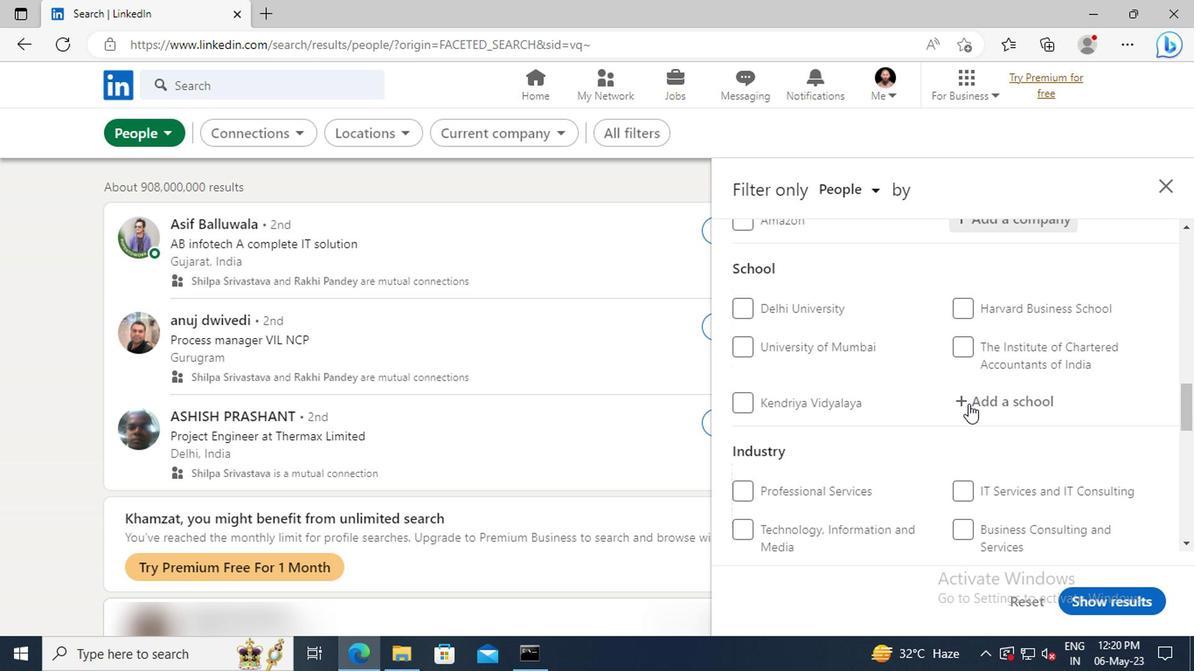 
Action: Mouse pressed left at (971, 405)
Screenshot: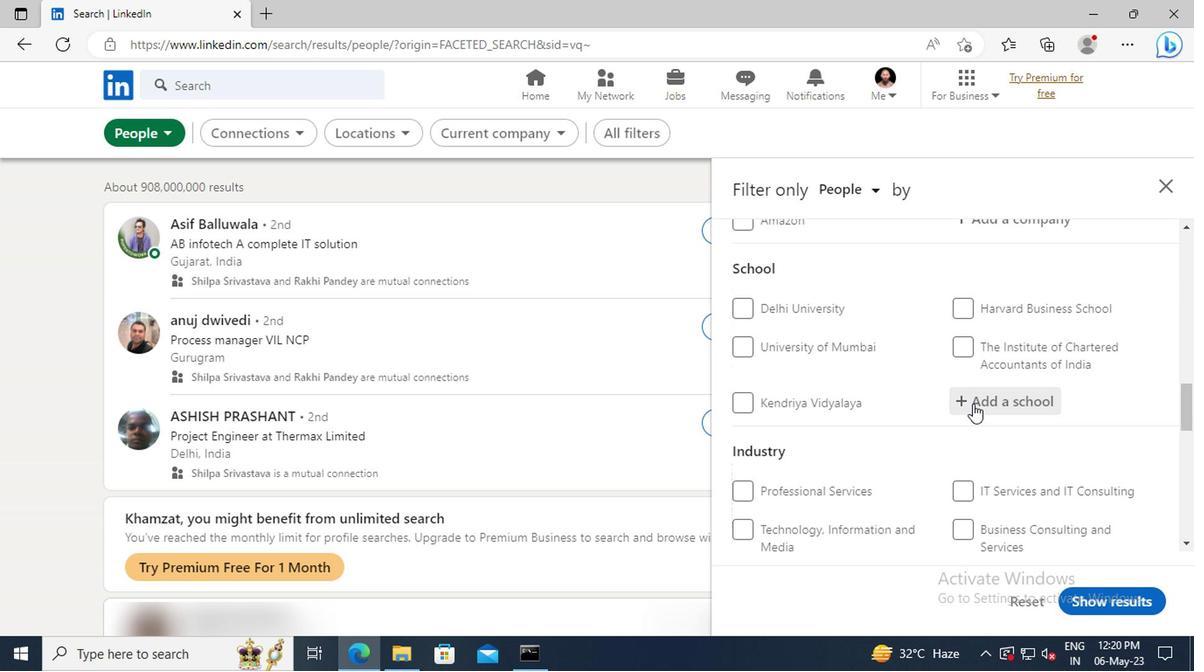 
Action: Key pressed <Key.shift>PRINCIPAL<Key.space><Key.shift>L<Key.space><Key.shift>N<Key.space>
Screenshot: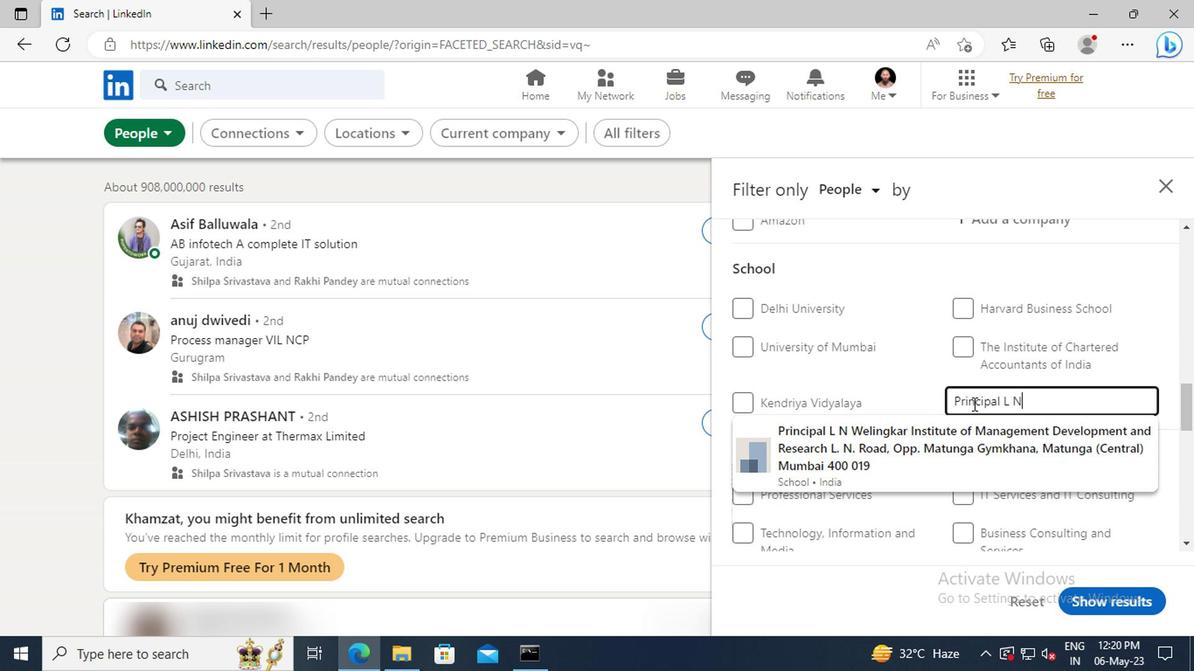 
Action: Mouse moved to (969, 431)
Screenshot: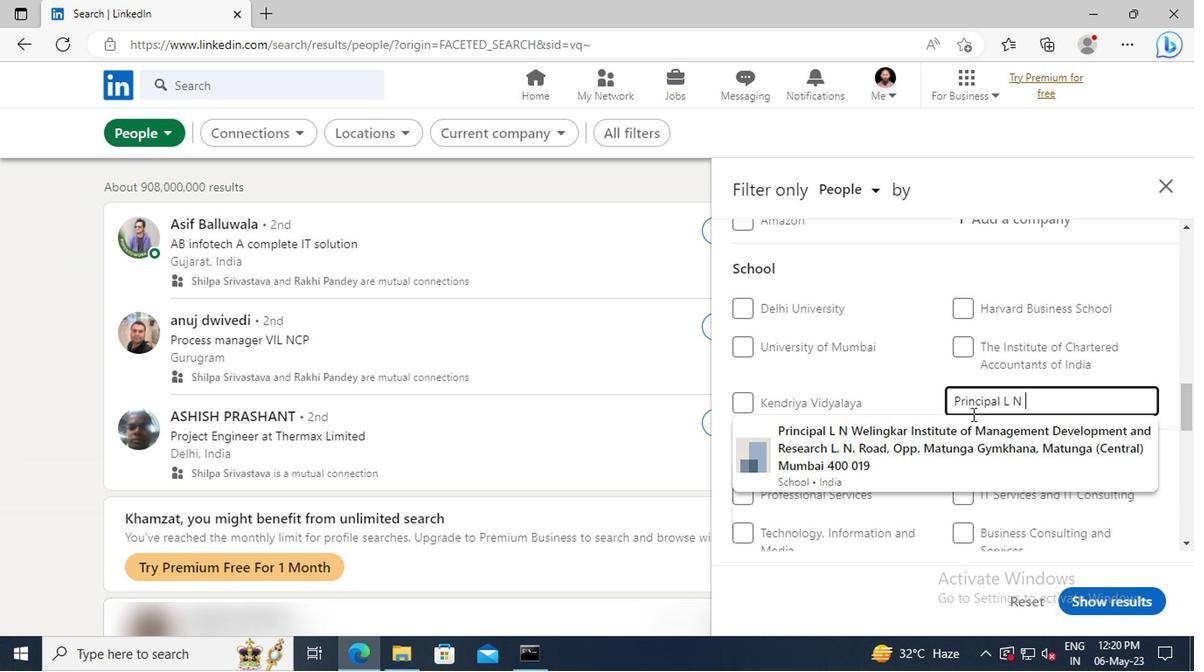 
Action: Mouse pressed left at (969, 431)
Screenshot: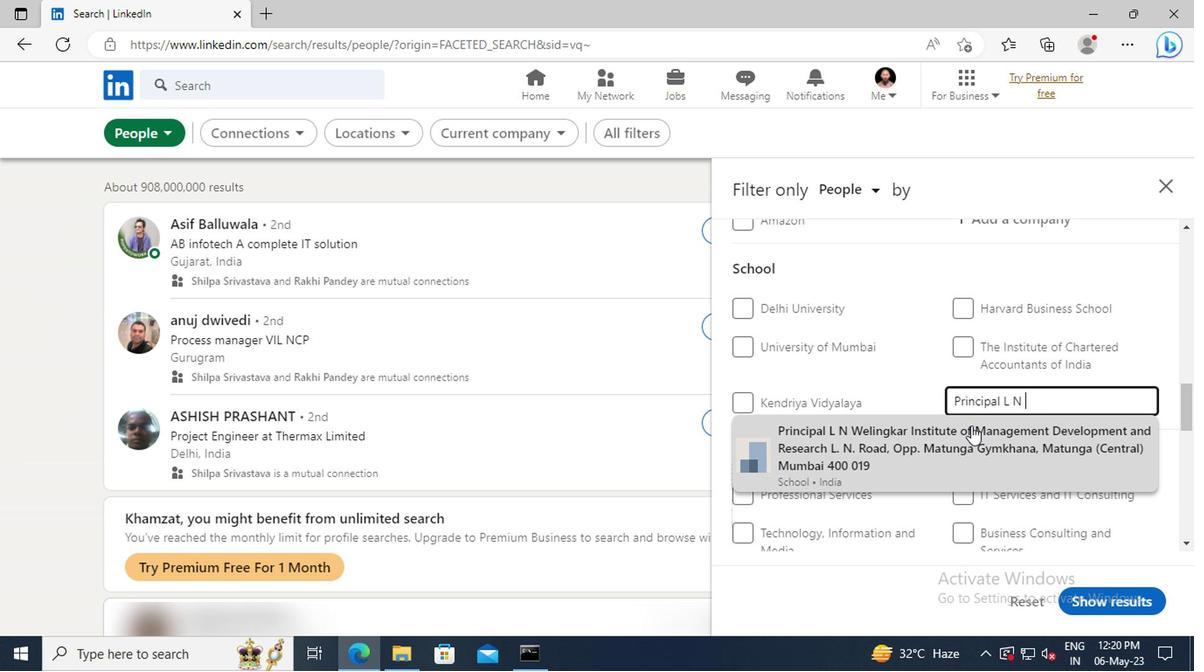 
Action: Mouse scrolled (969, 429) with delta (0, -1)
Screenshot: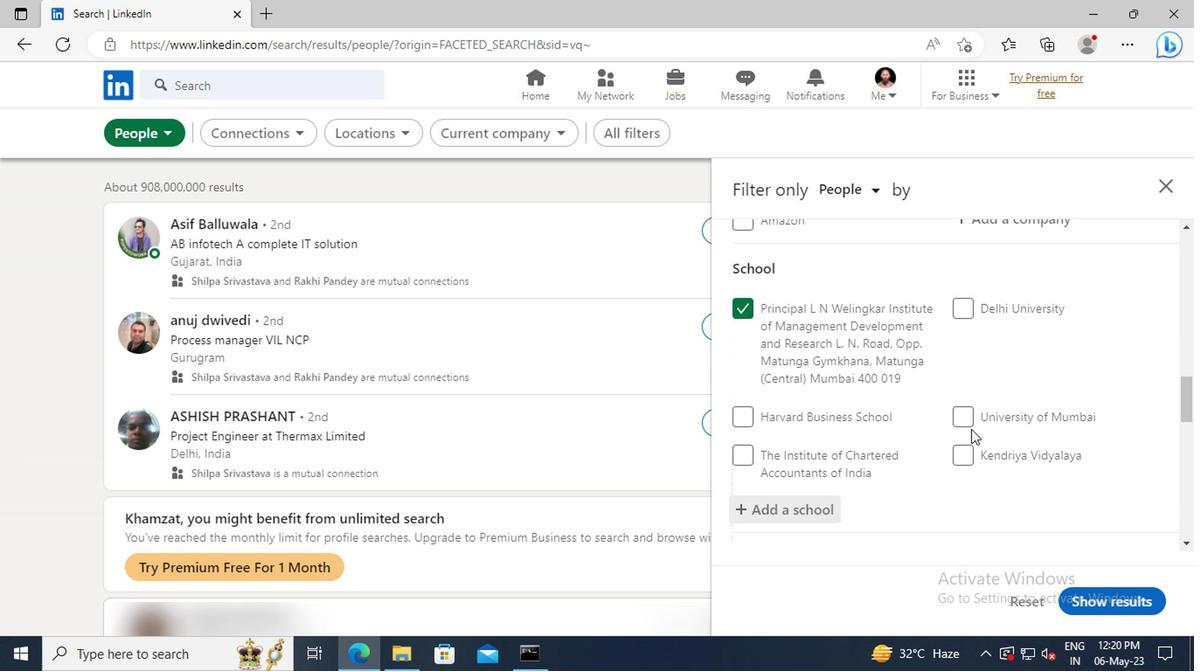 
Action: Mouse moved to (967, 427)
Screenshot: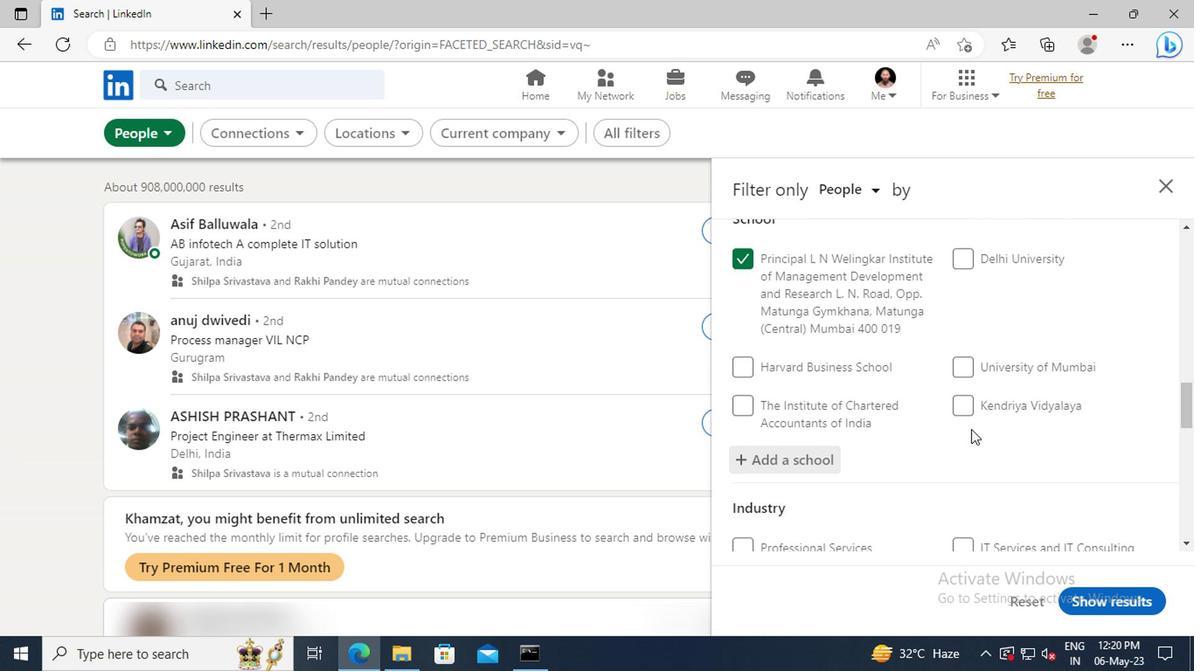 
Action: Mouse scrolled (967, 426) with delta (0, 0)
Screenshot: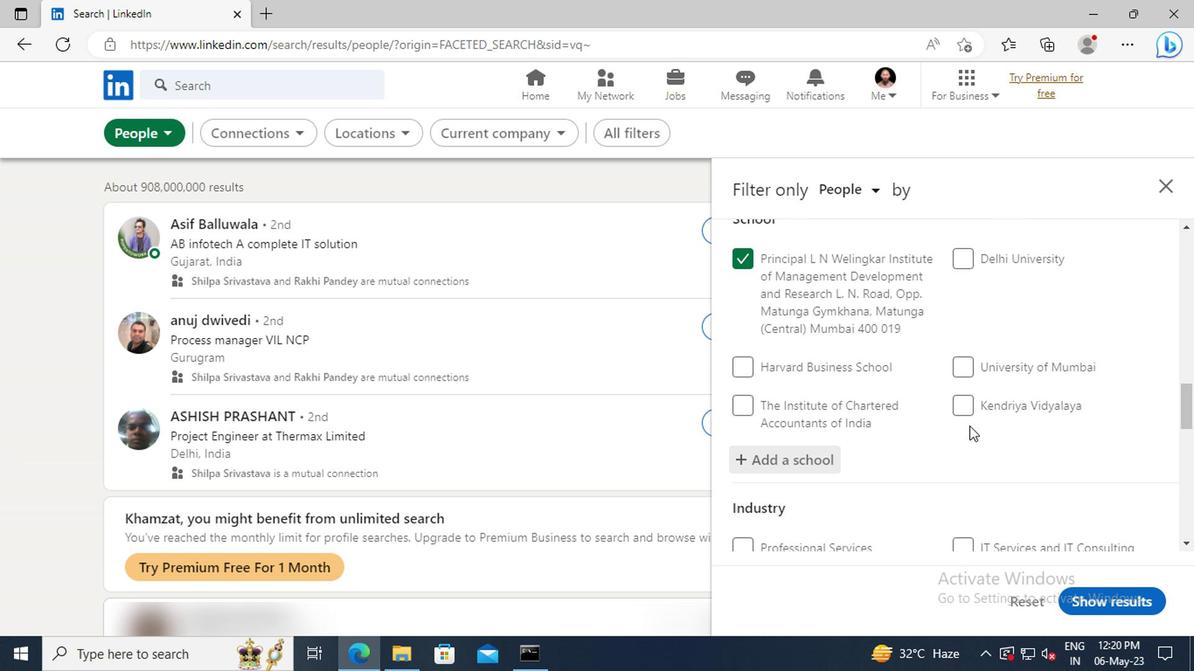 
Action: Mouse moved to (964, 416)
Screenshot: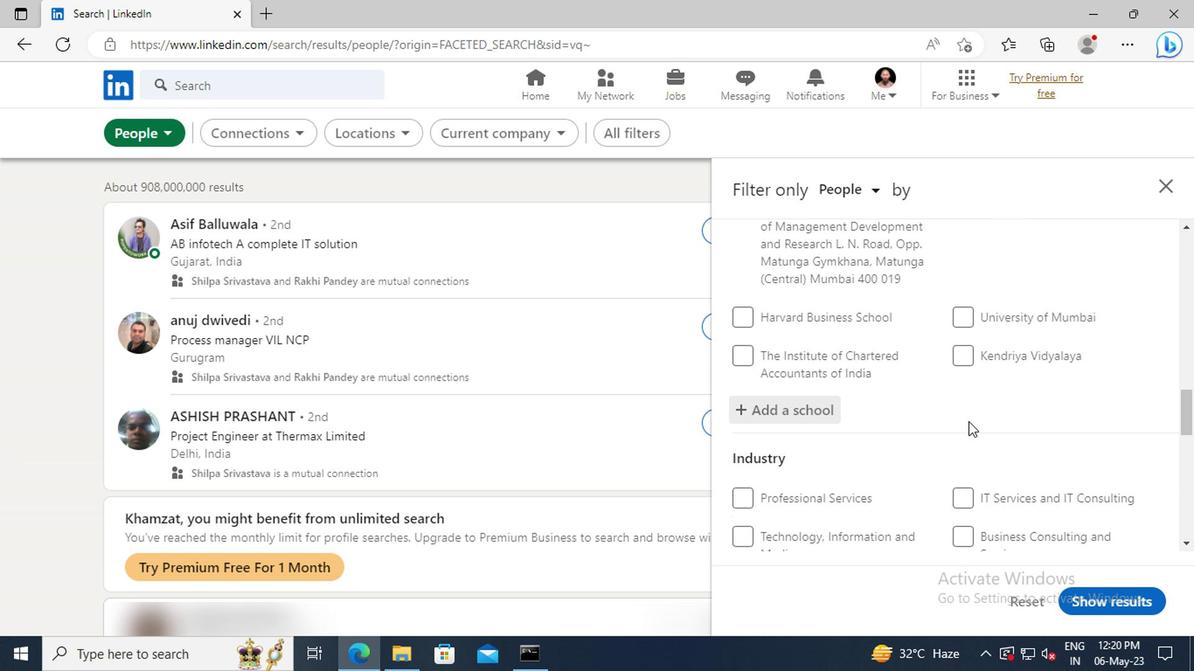 
Action: Mouse scrolled (964, 415) with delta (0, 0)
Screenshot: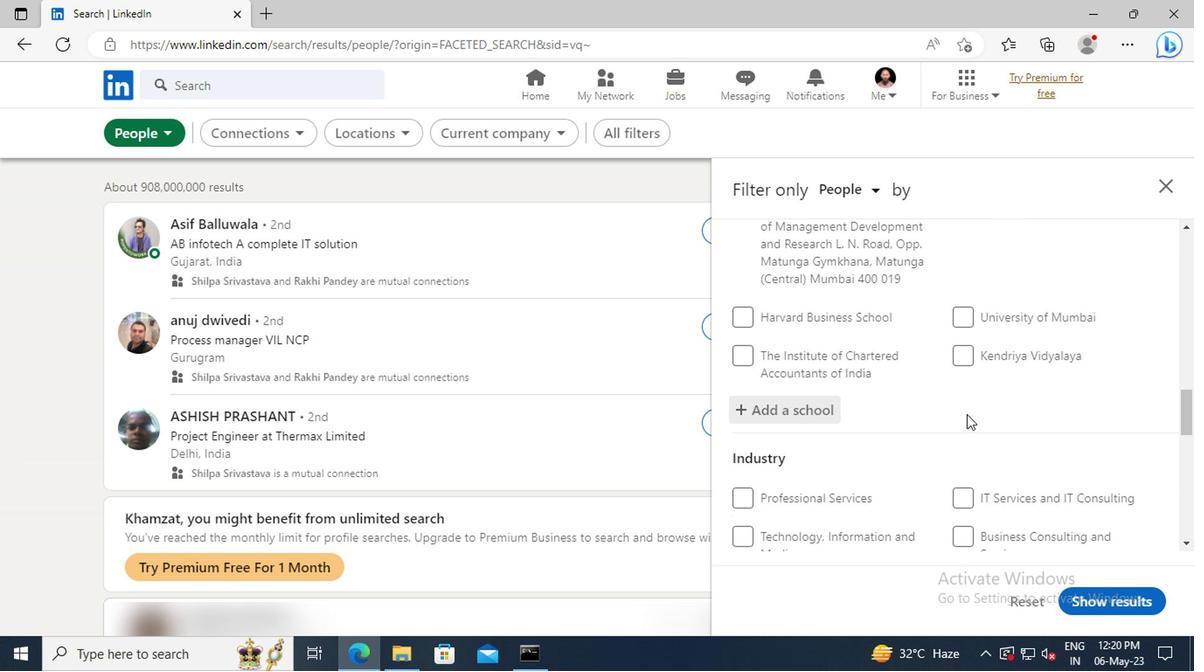 
Action: Mouse scrolled (964, 415) with delta (0, 0)
Screenshot: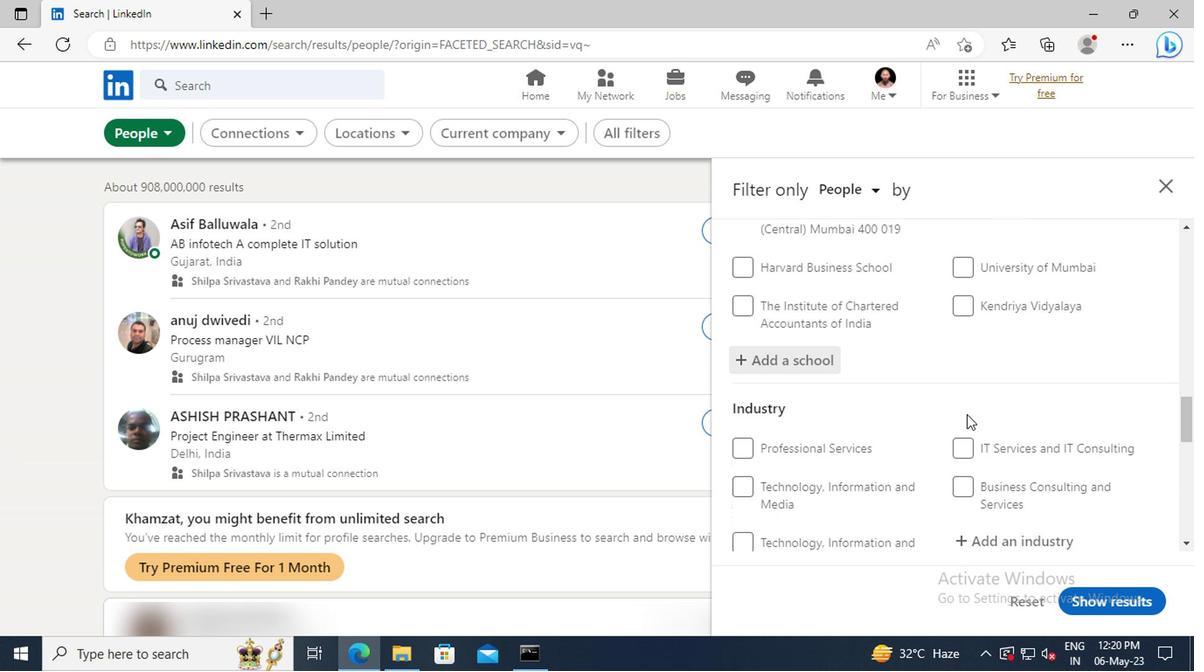 
Action: Mouse scrolled (964, 415) with delta (0, 0)
Screenshot: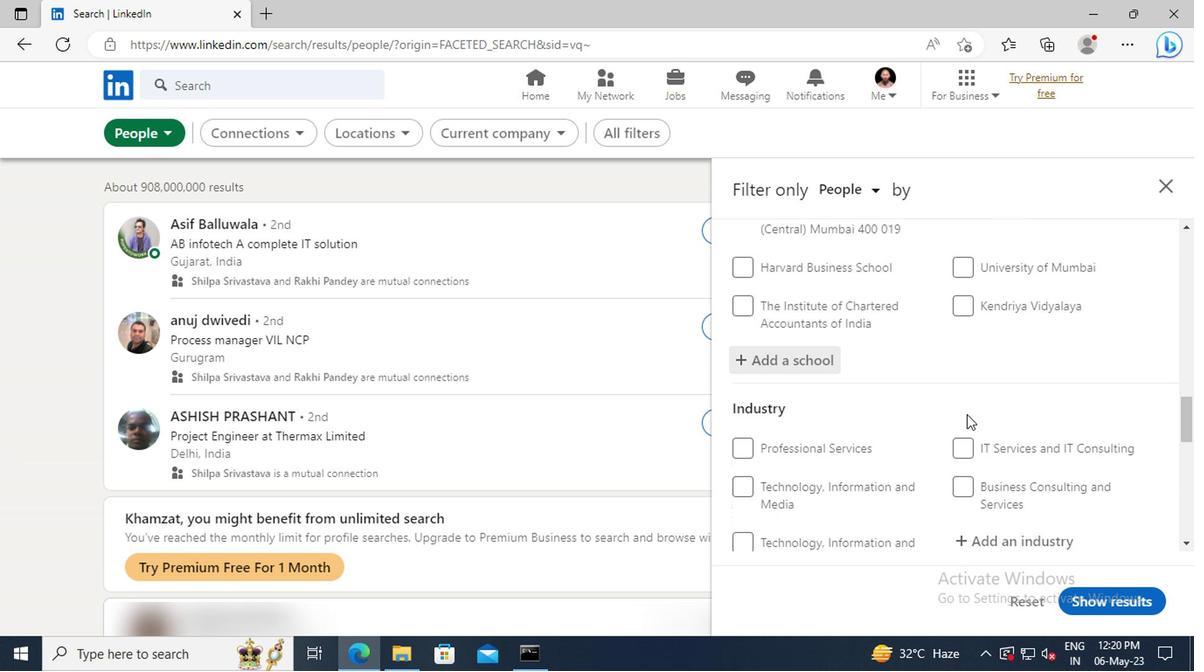 
Action: Mouse moved to (965, 437)
Screenshot: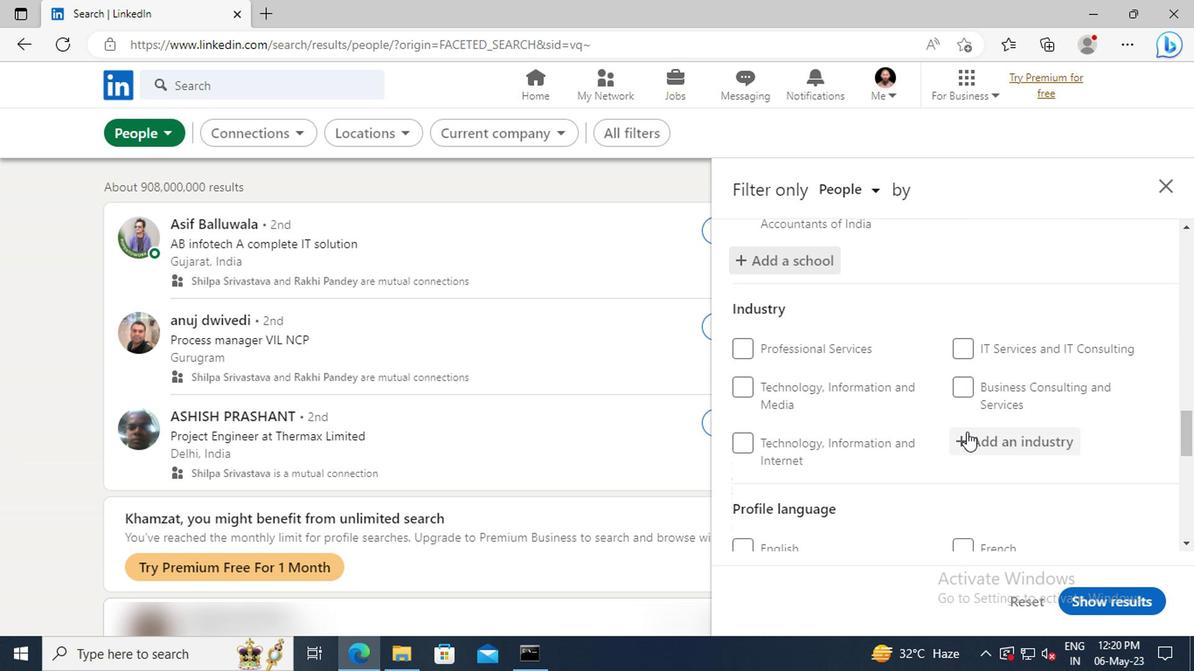 
Action: Mouse pressed left at (965, 437)
Screenshot: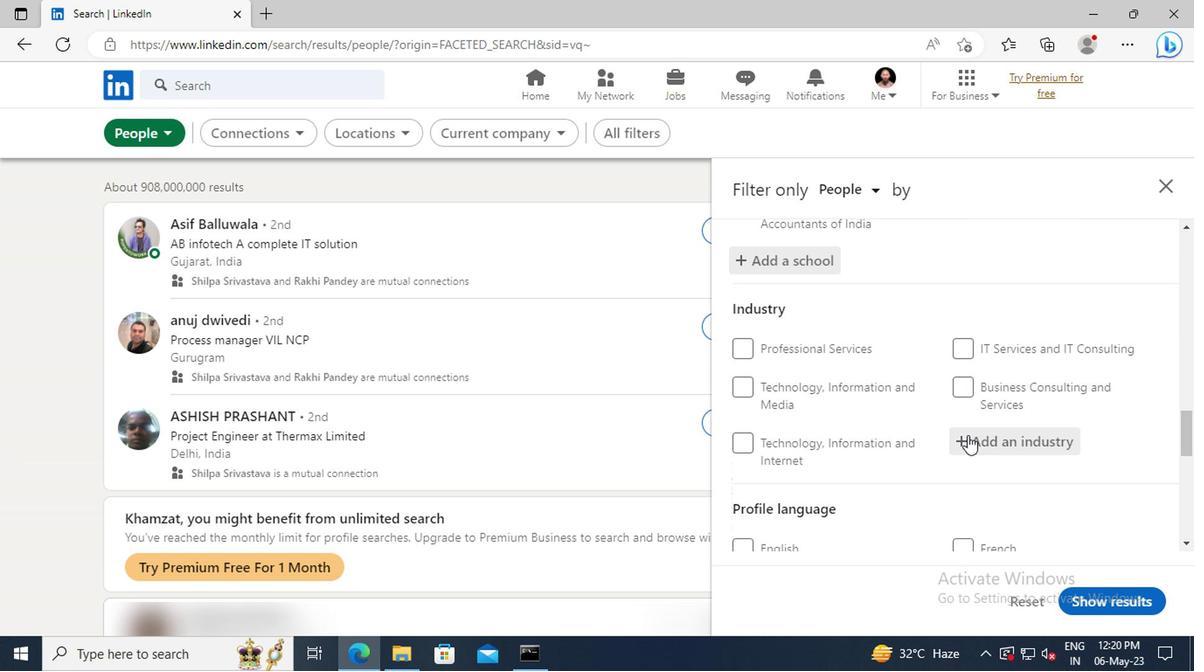 
Action: Key pressed <Key.shift>FAMILY<Key.space><Key.shift>PL
Screenshot: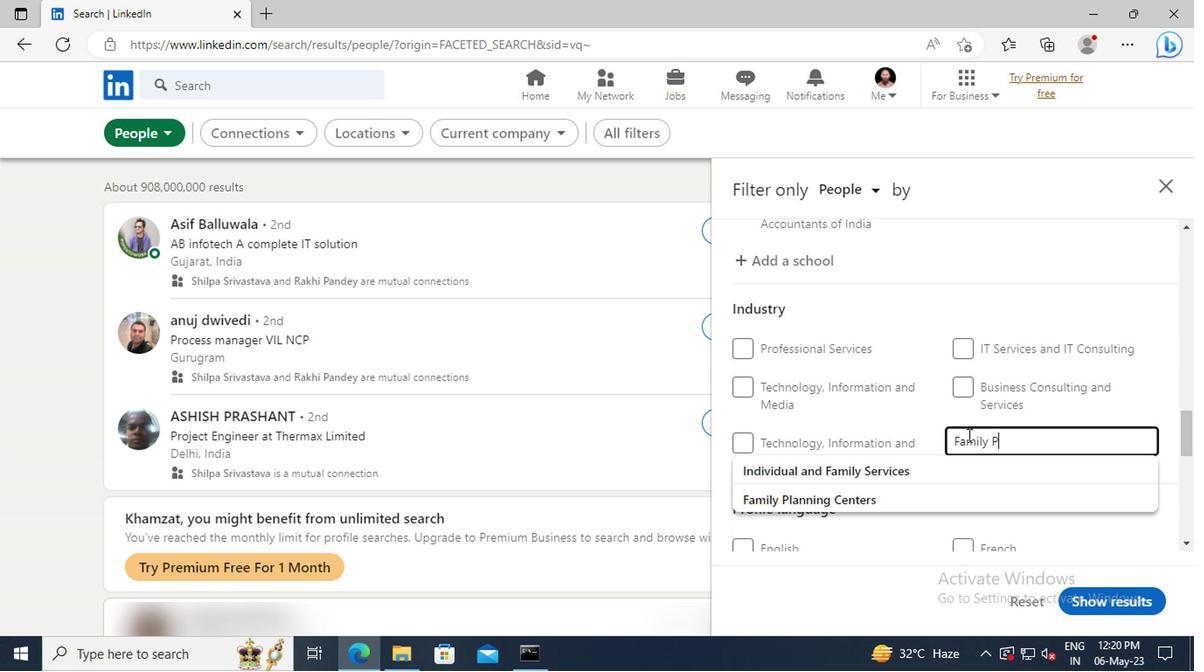 
Action: Mouse moved to (971, 464)
Screenshot: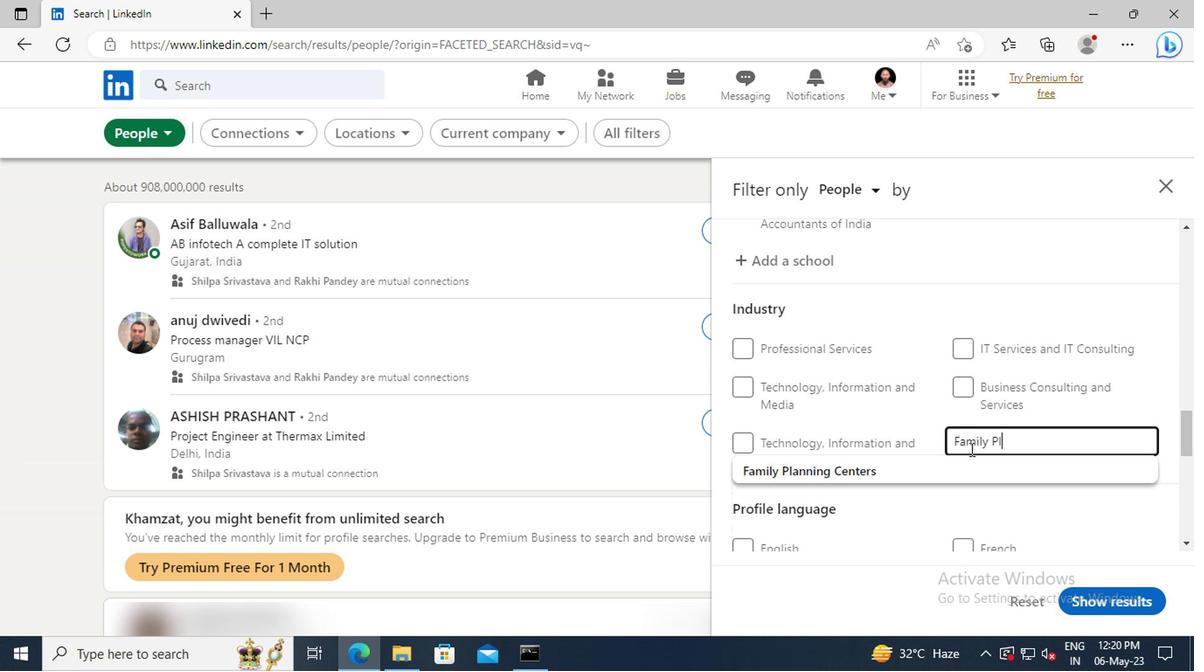 
Action: Mouse pressed left at (971, 464)
Screenshot: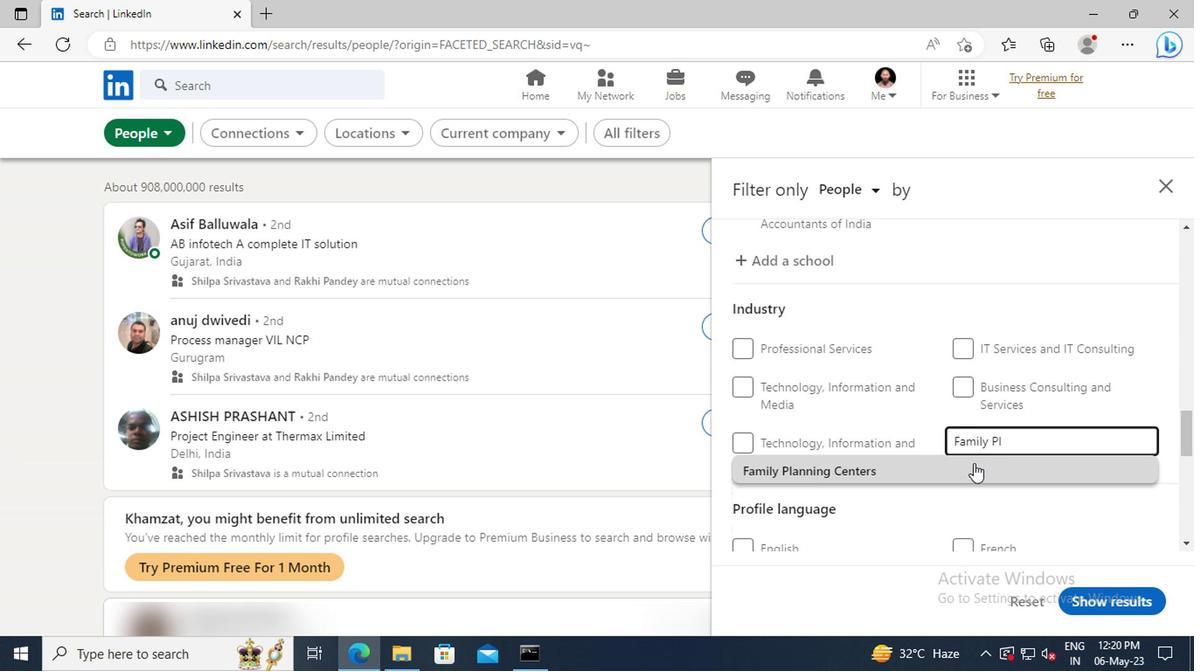 
Action: Mouse scrolled (971, 464) with delta (0, 0)
Screenshot: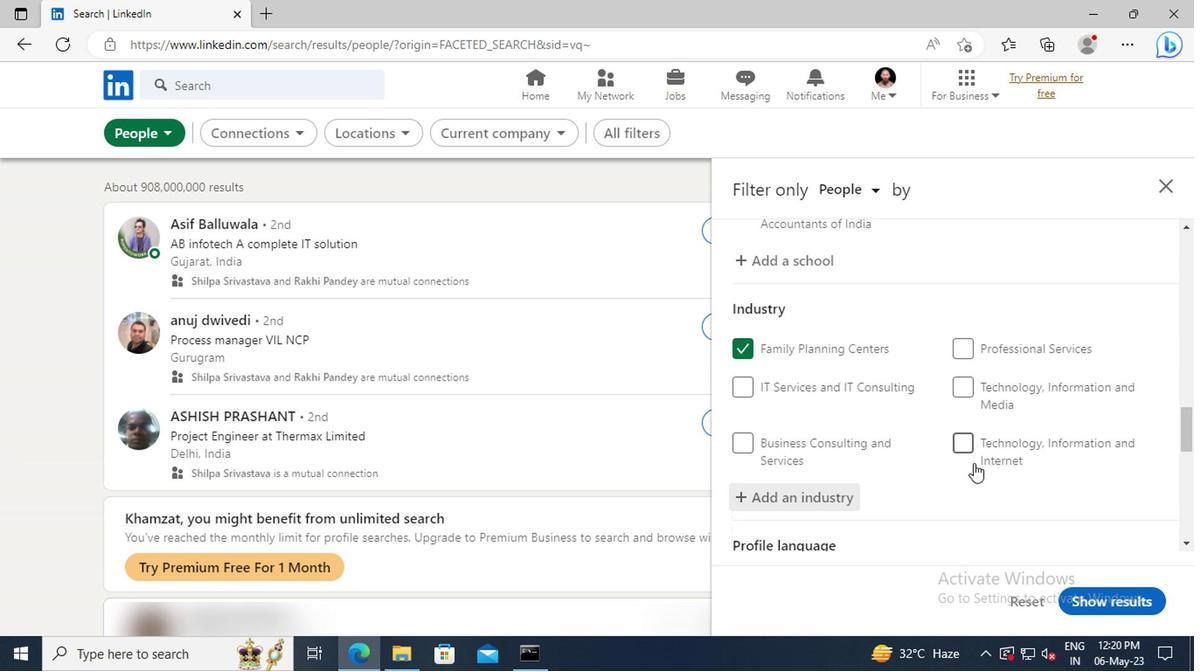 
Action: Mouse scrolled (971, 464) with delta (0, 0)
Screenshot: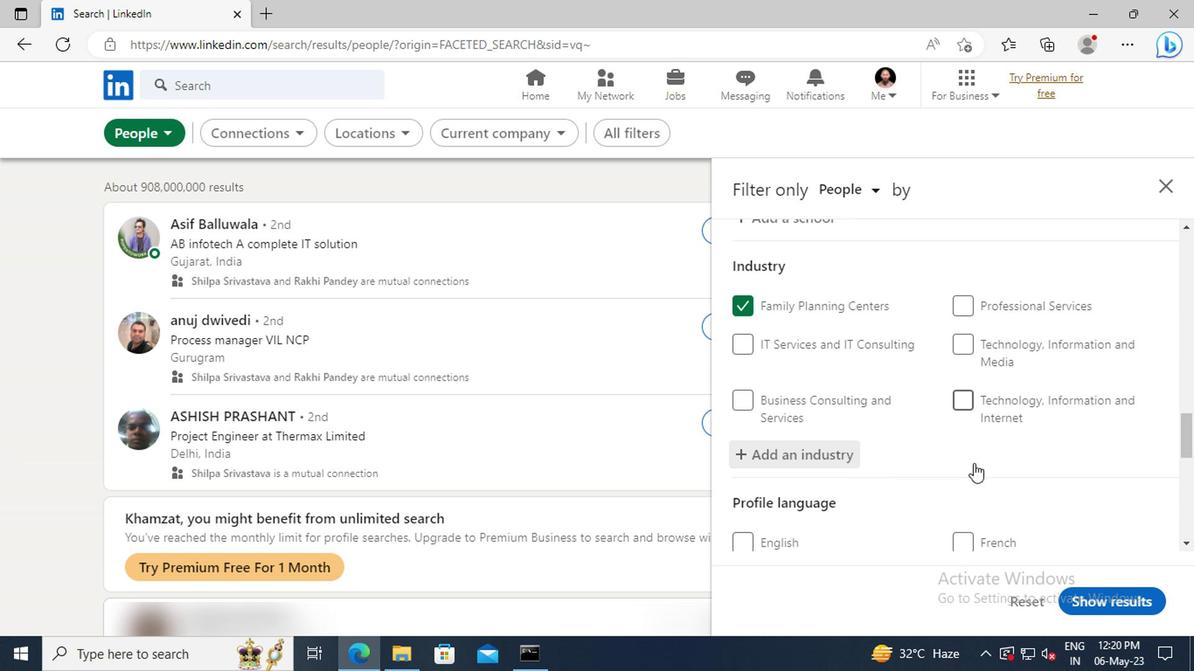 
Action: Mouse scrolled (971, 464) with delta (0, 0)
Screenshot: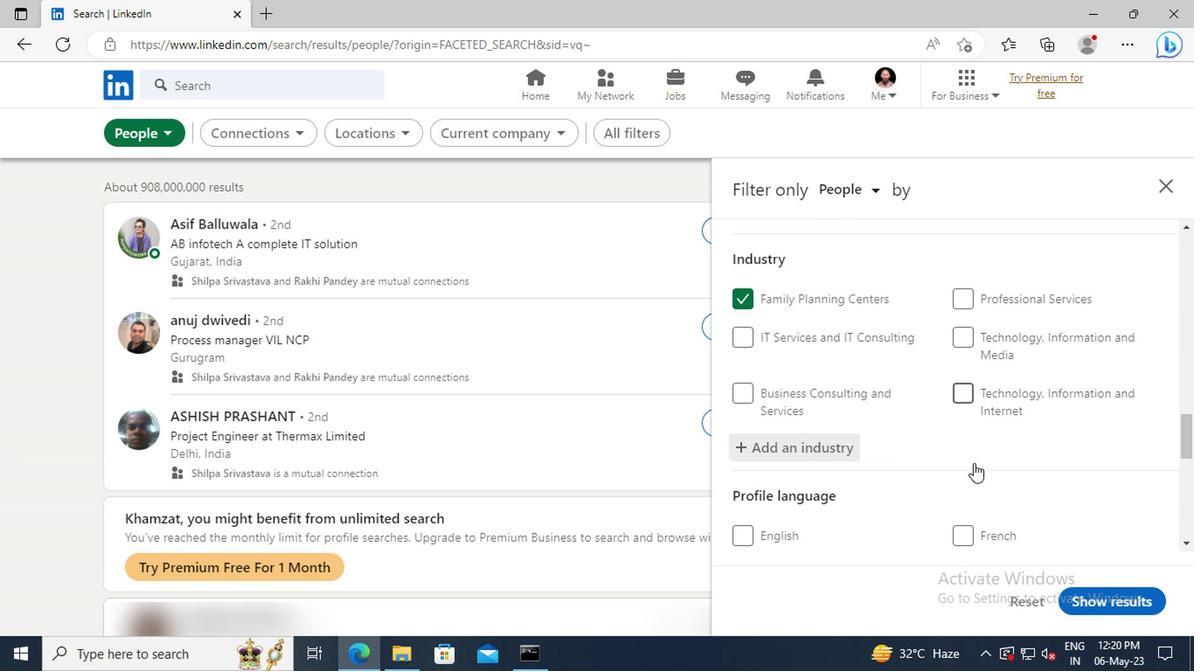 
Action: Mouse moved to (973, 459)
Screenshot: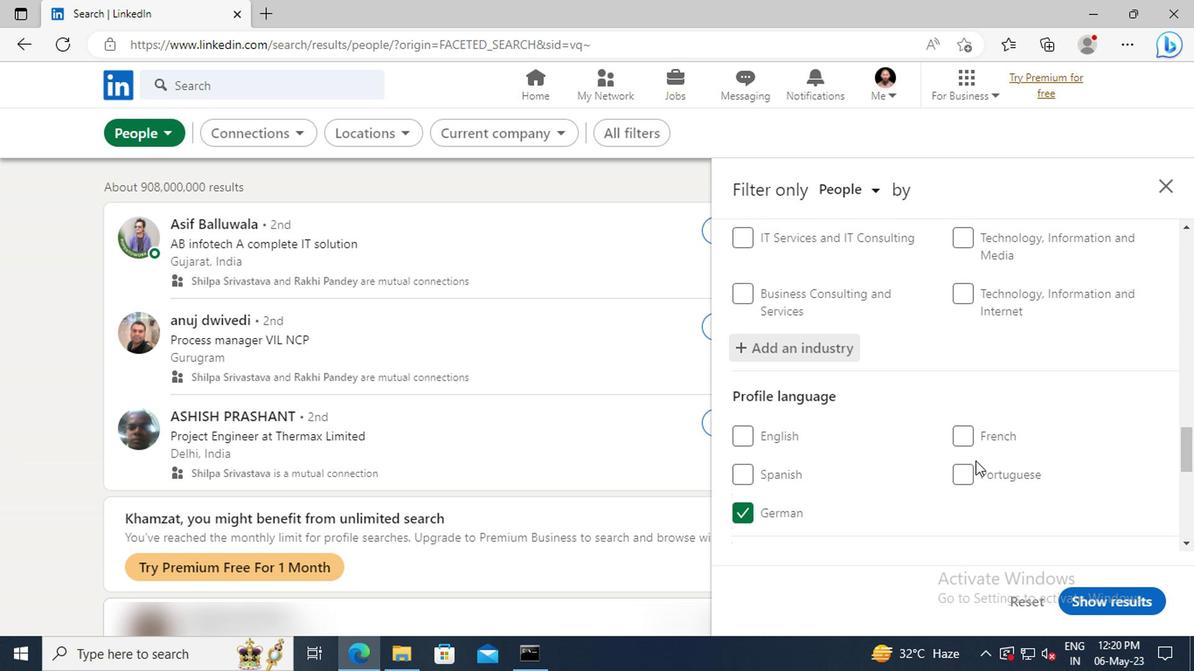 
Action: Mouse scrolled (973, 457) with delta (0, -1)
Screenshot: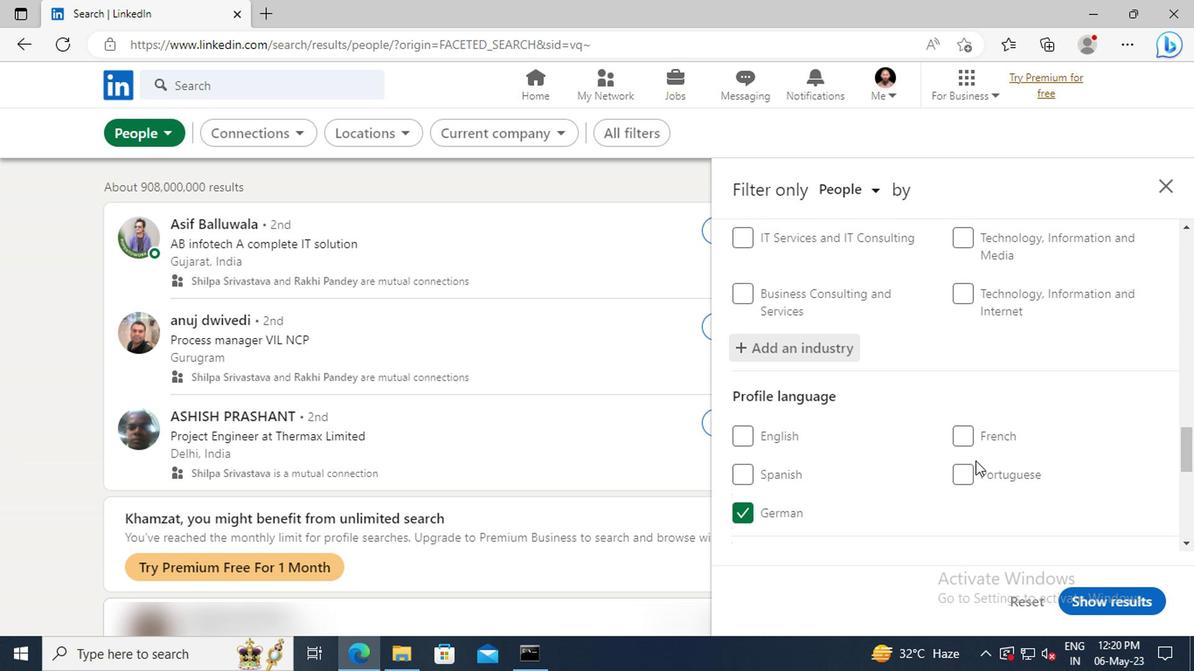 
Action: Mouse moved to (971, 451)
Screenshot: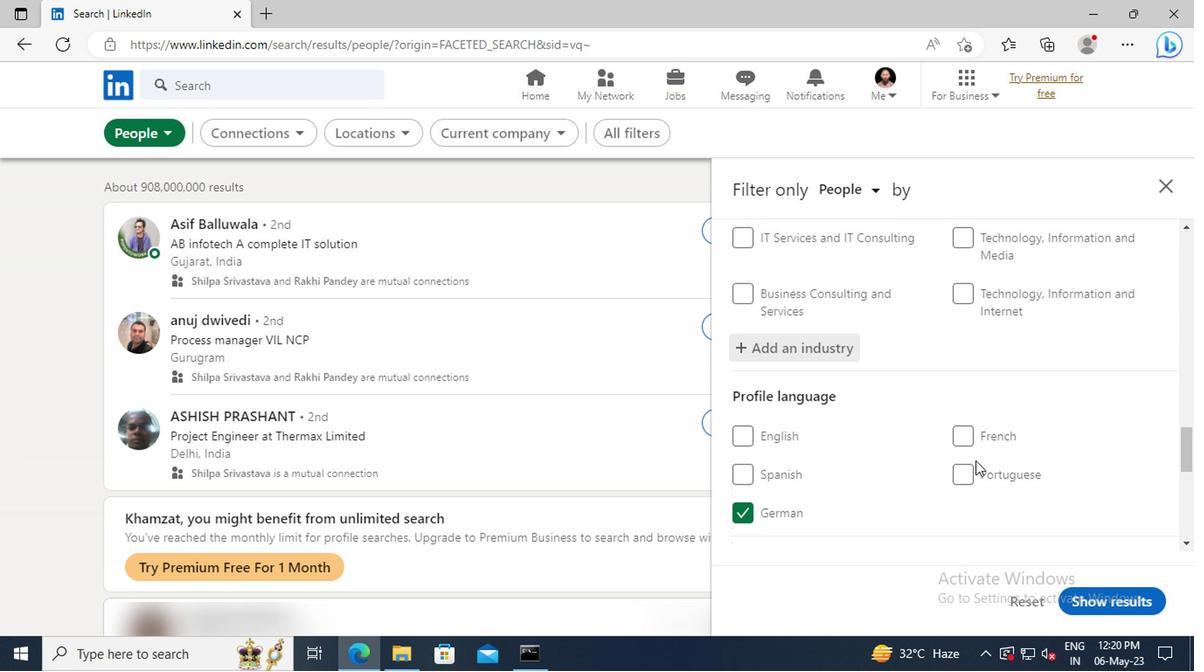 
Action: Mouse scrolled (971, 450) with delta (0, 0)
Screenshot: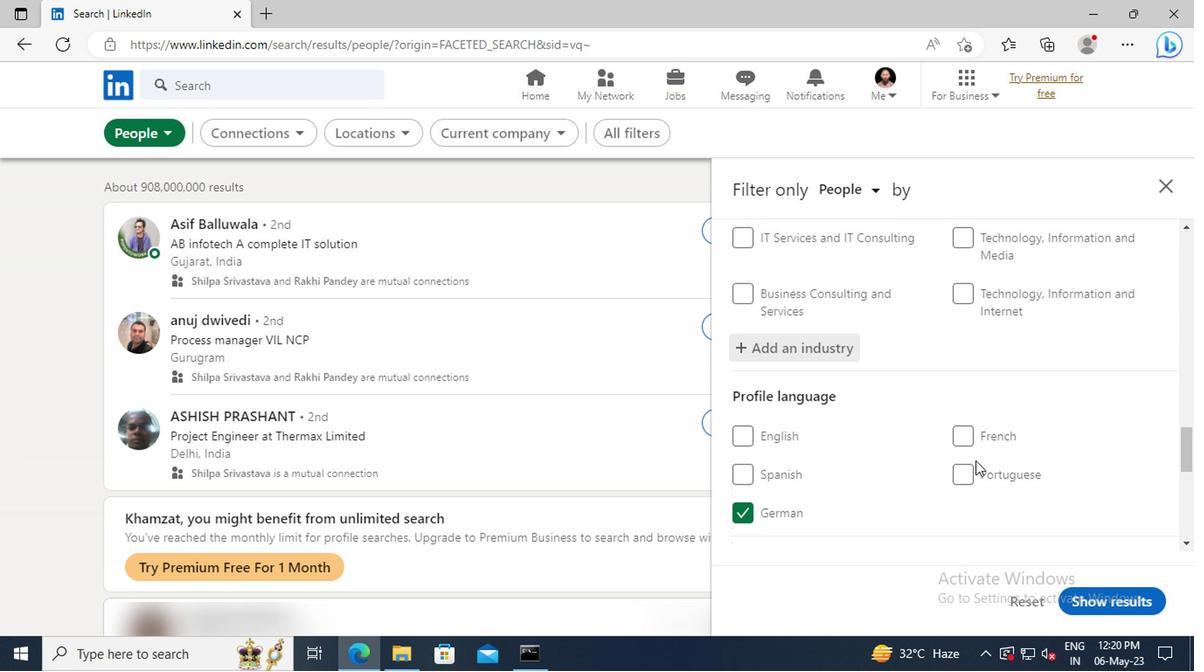 
Action: Mouse moved to (969, 442)
Screenshot: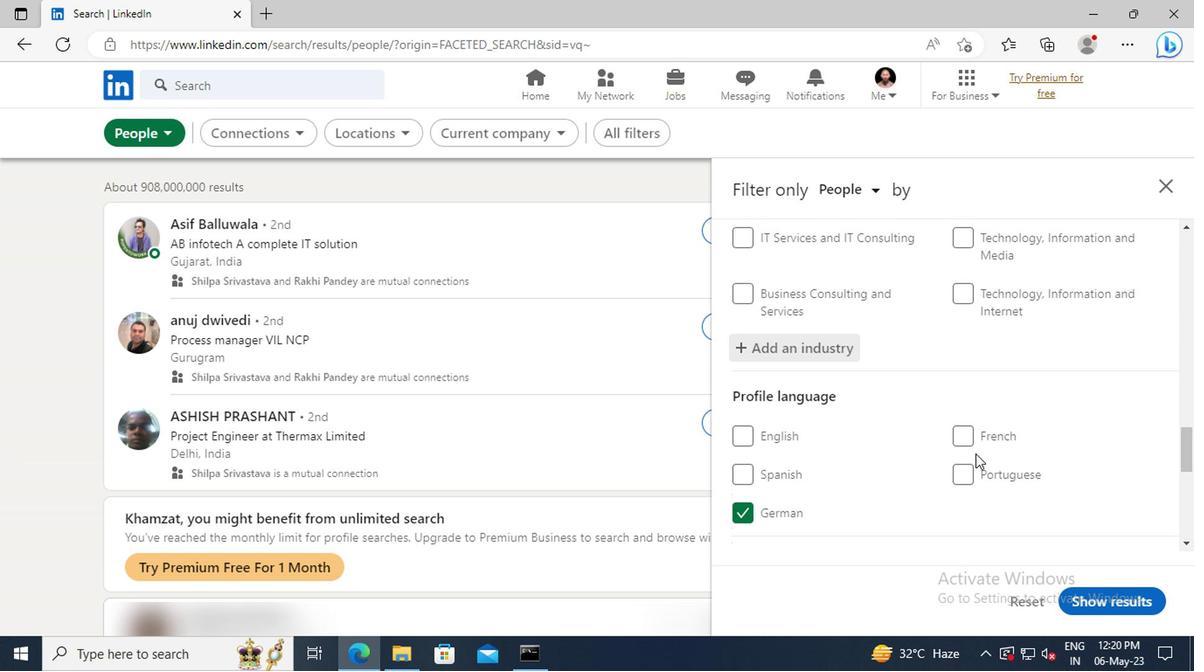 
Action: Mouse scrolled (969, 442) with delta (0, 0)
Screenshot: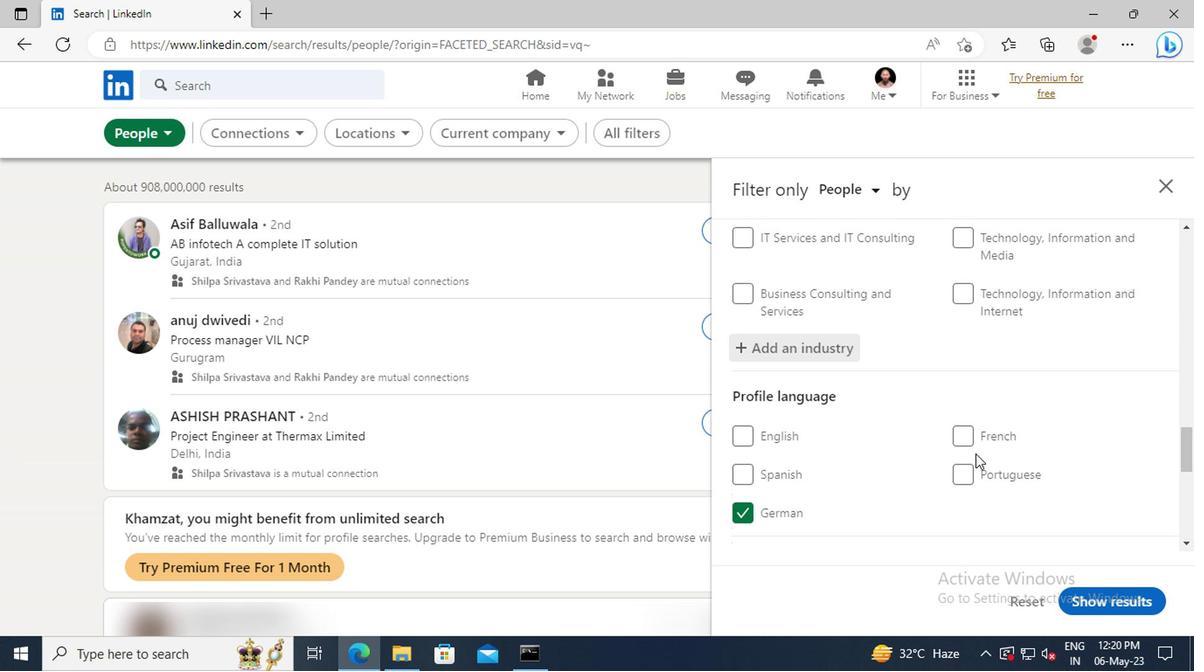 
Action: Mouse moved to (959, 390)
Screenshot: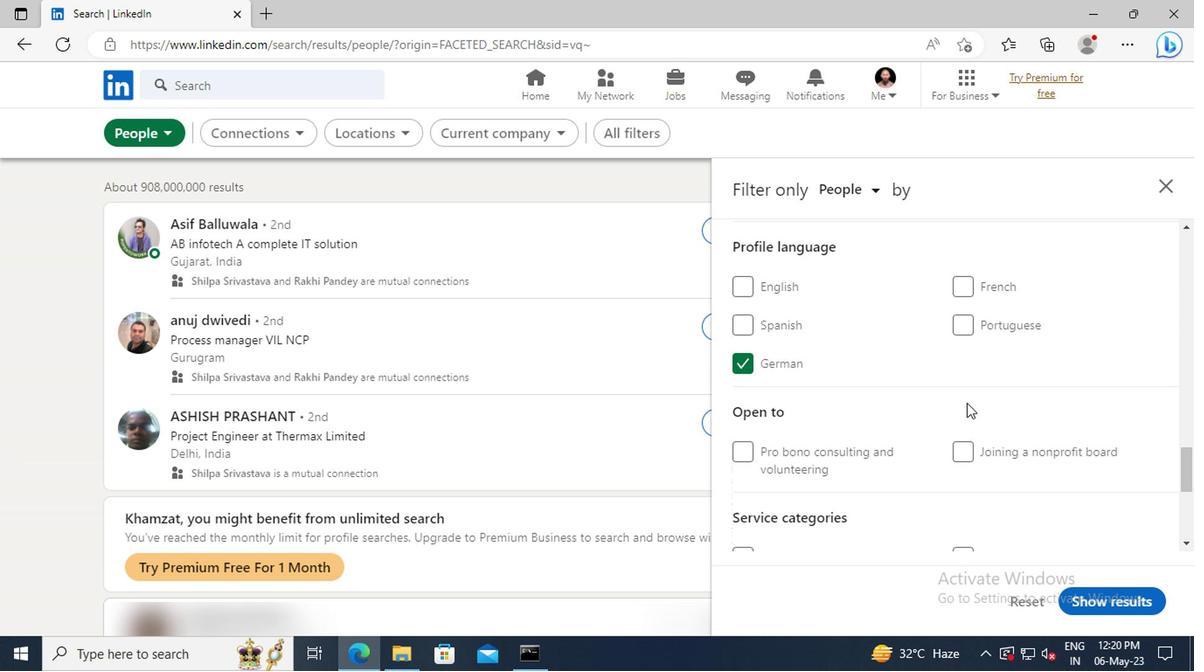 
Action: Mouse scrolled (959, 390) with delta (0, 0)
Screenshot: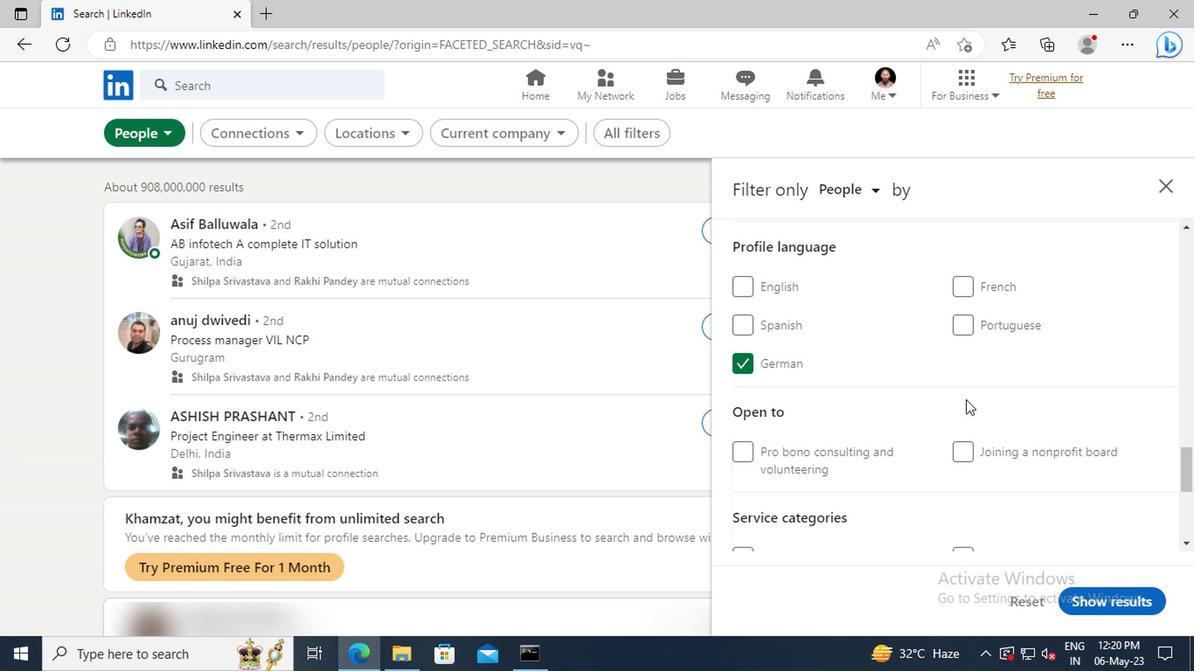 
Action: Mouse scrolled (959, 390) with delta (0, 0)
Screenshot: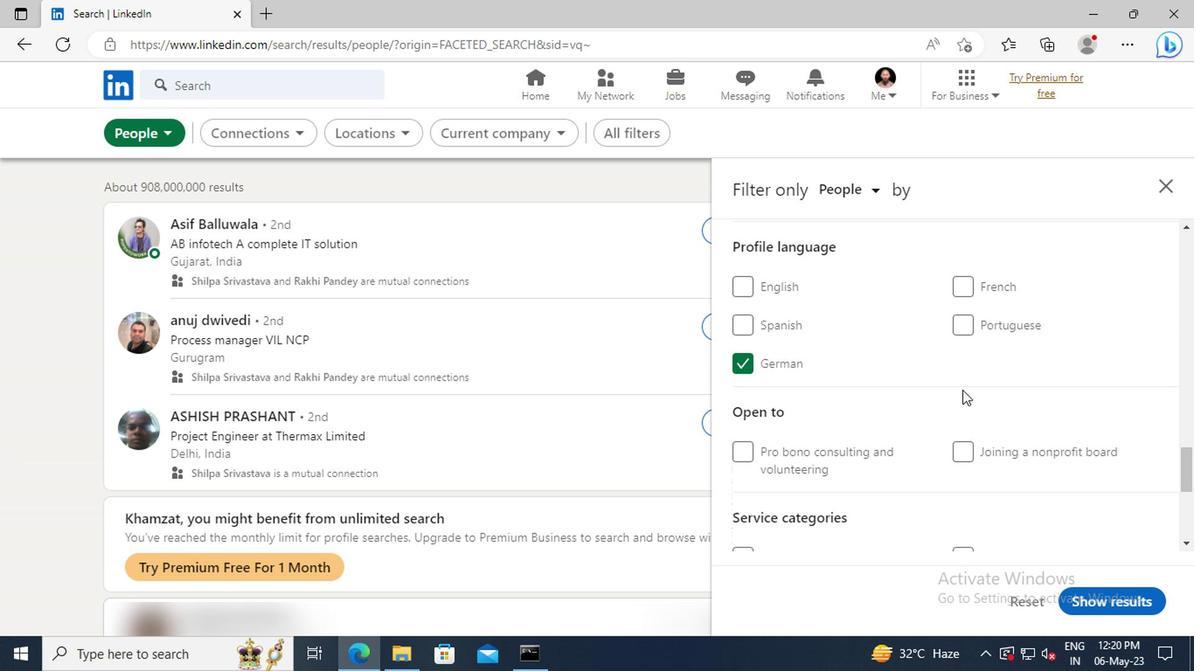 
Action: Mouse moved to (954, 375)
Screenshot: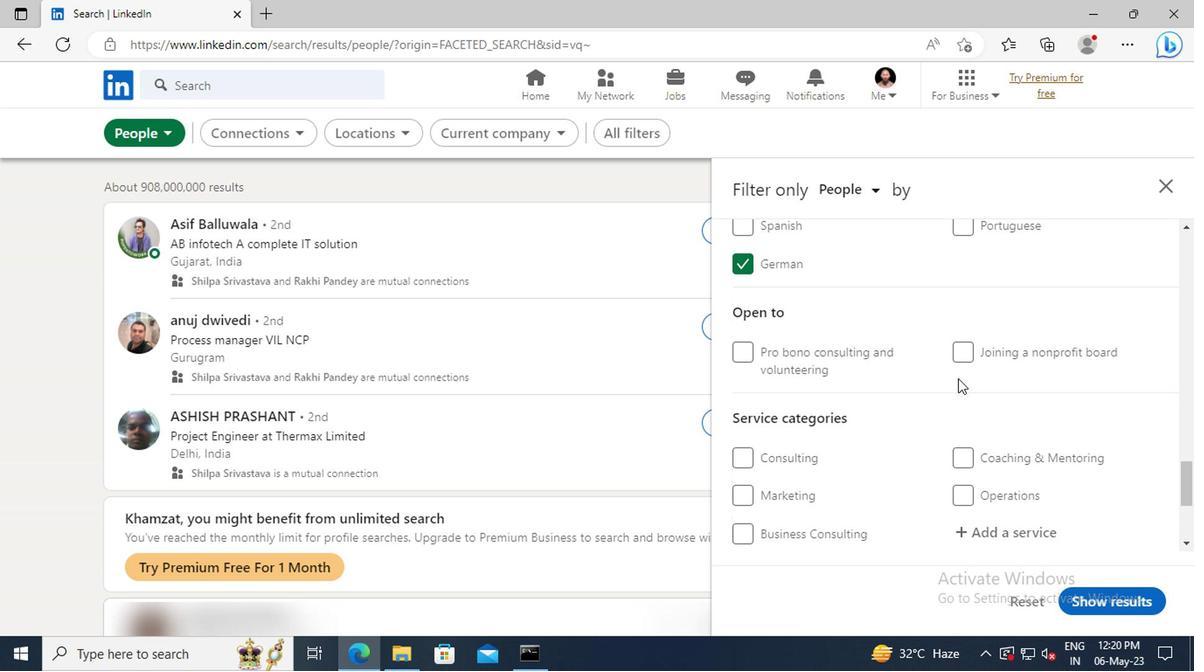 
Action: Mouse scrolled (954, 374) with delta (0, 0)
Screenshot: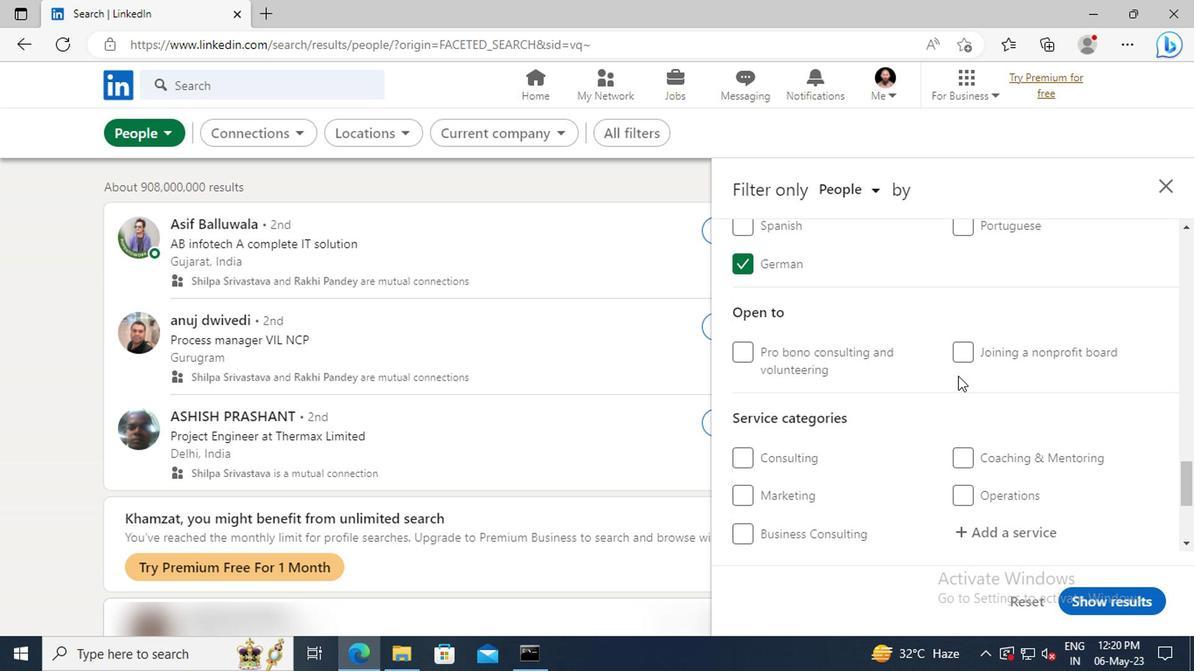 
Action: Mouse scrolled (954, 374) with delta (0, 0)
Screenshot: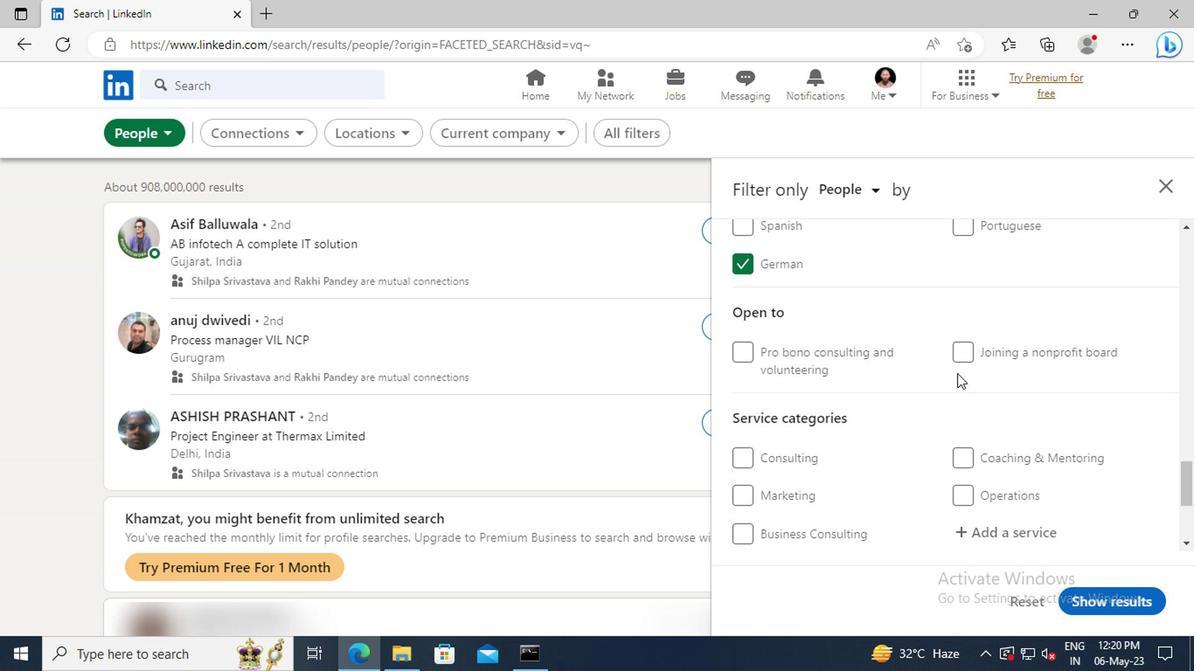 
Action: Mouse scrolled (954, 374) with delta (0, 0)
Screenshot: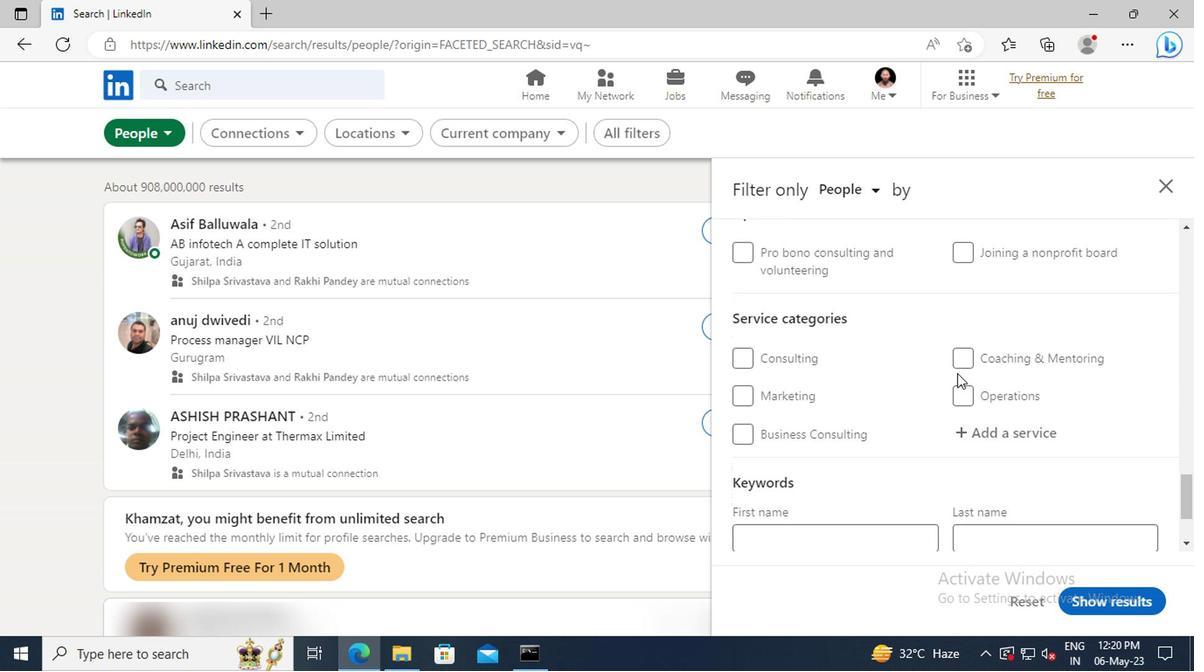 
Action: Mouse moved to (966, 381)
Screenshot: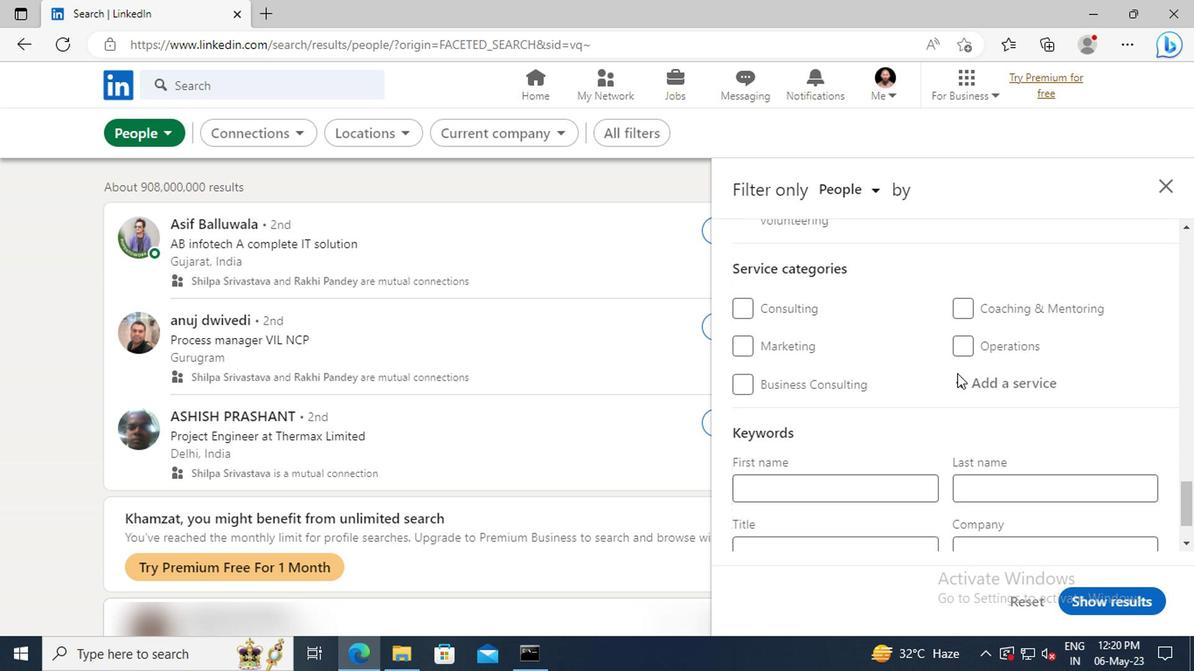 
Action: Mouse pressed left at (966, 381)
Screenshot: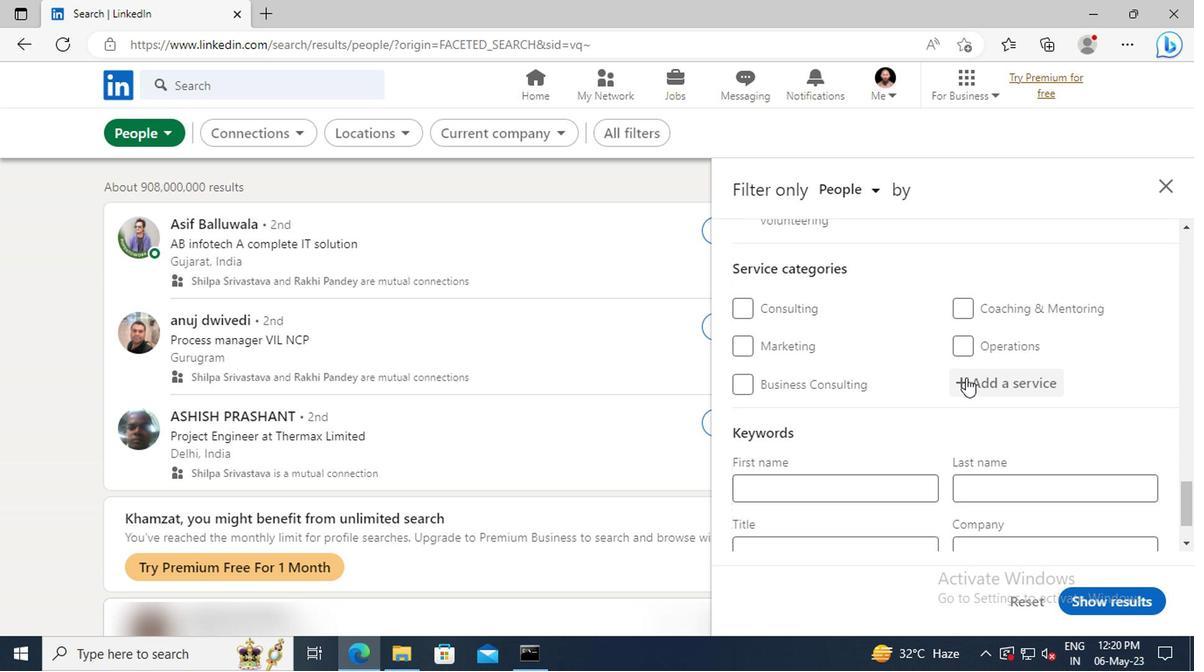 
Action: Key pressed <Key.shift>SOFTW
Screenshot: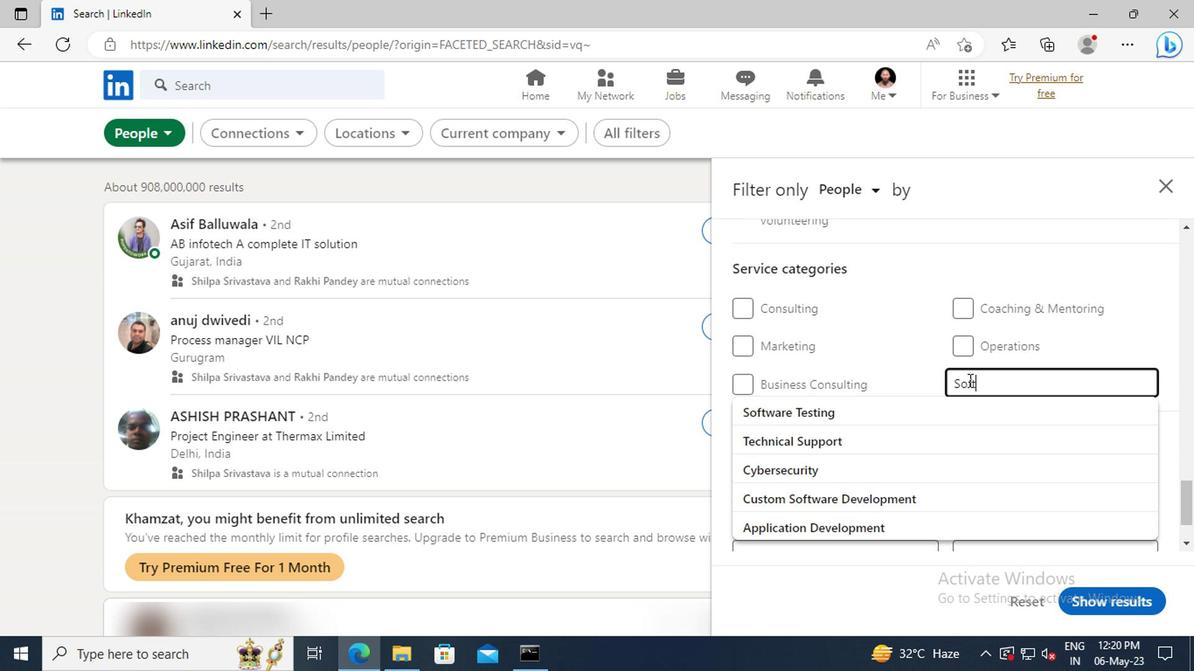 
Action: Mouse moved to (963, 409)
Screenshot: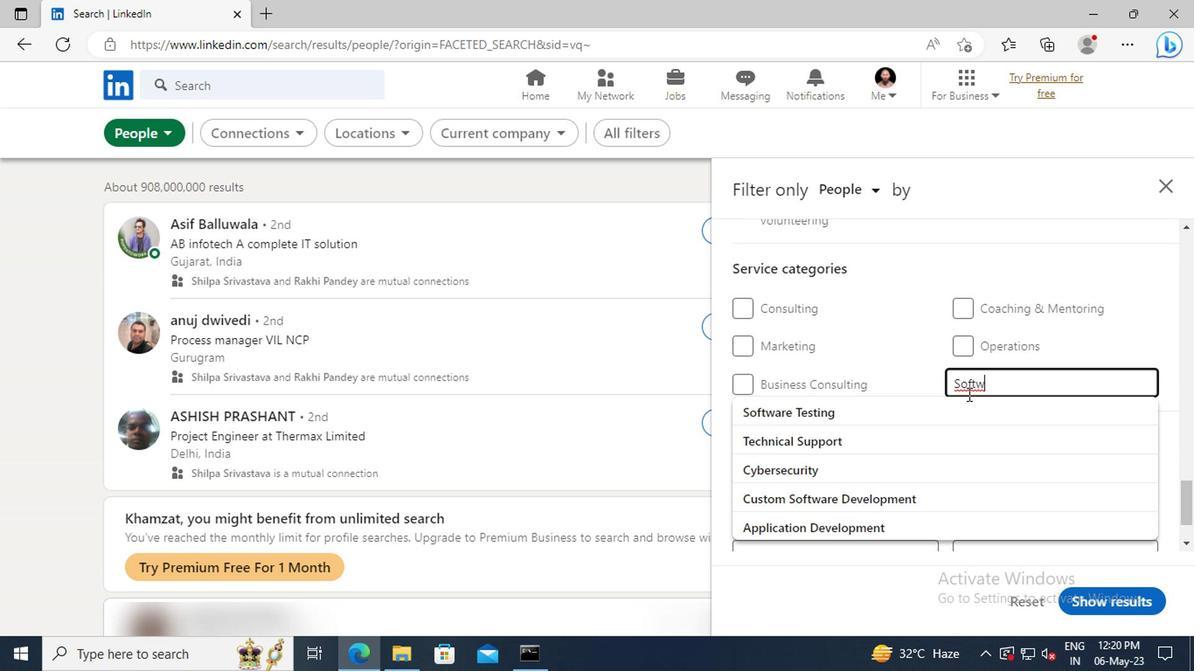
Action: Mouse pressed left at (963, 409)
Screenshot: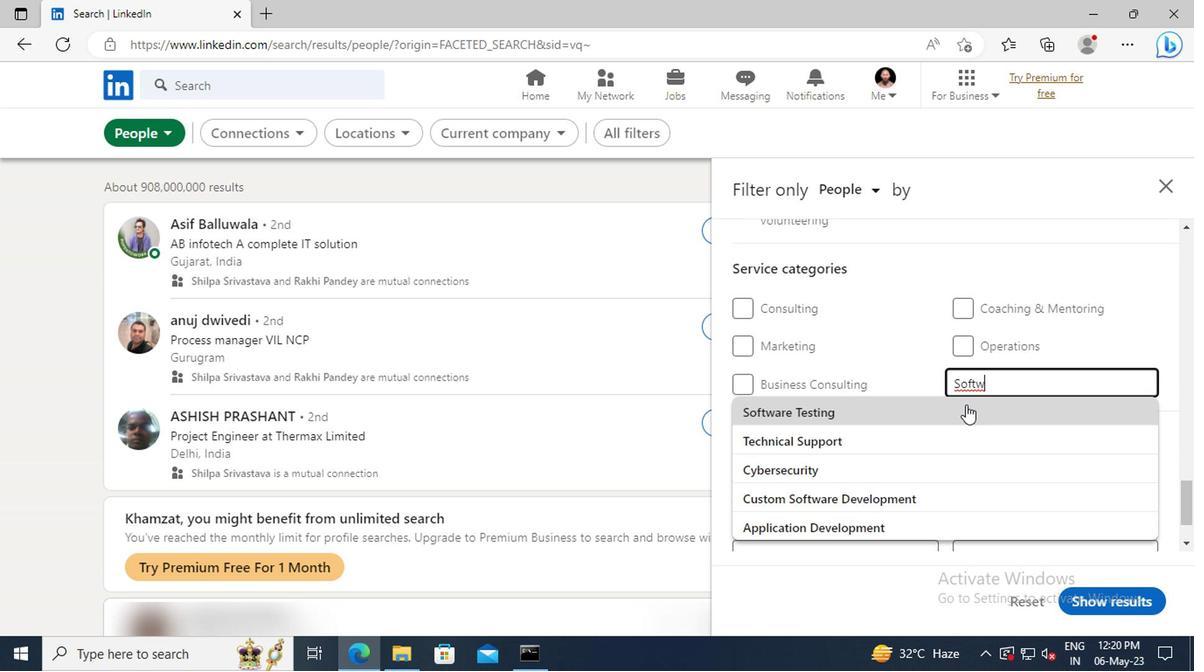 
Action: Mouse scrolled (963, 408) with delta (0, -1)
Screenshot: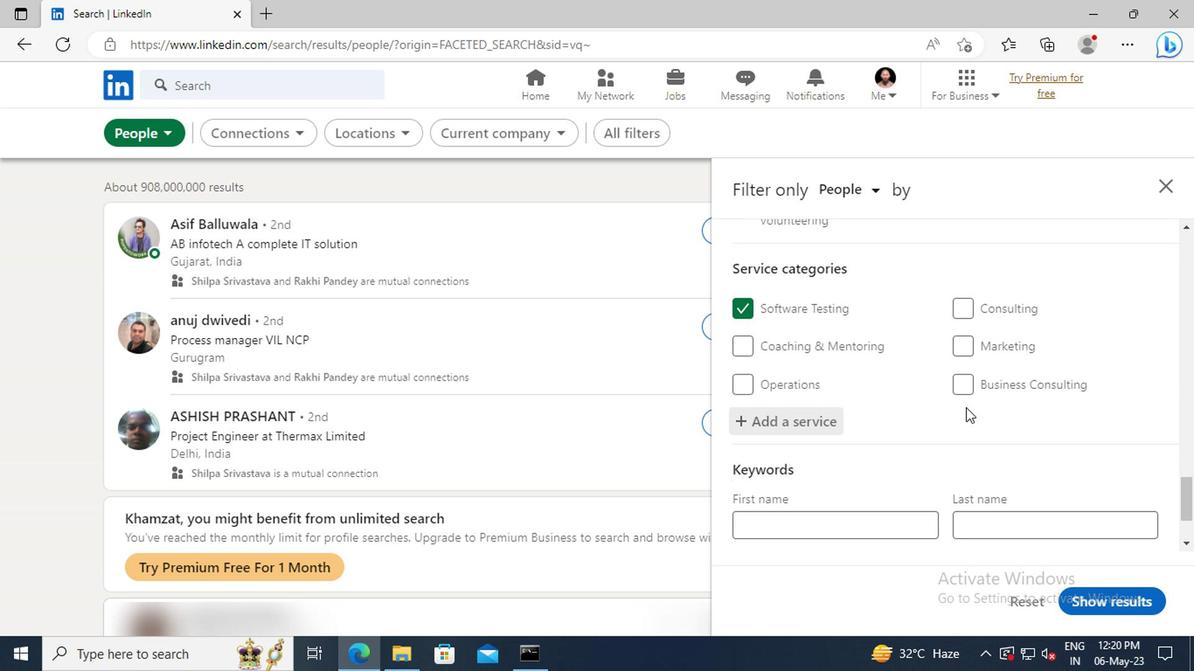 
Action: Mouse scrolled (963, 408) with delta (0, -1)
Screenshot: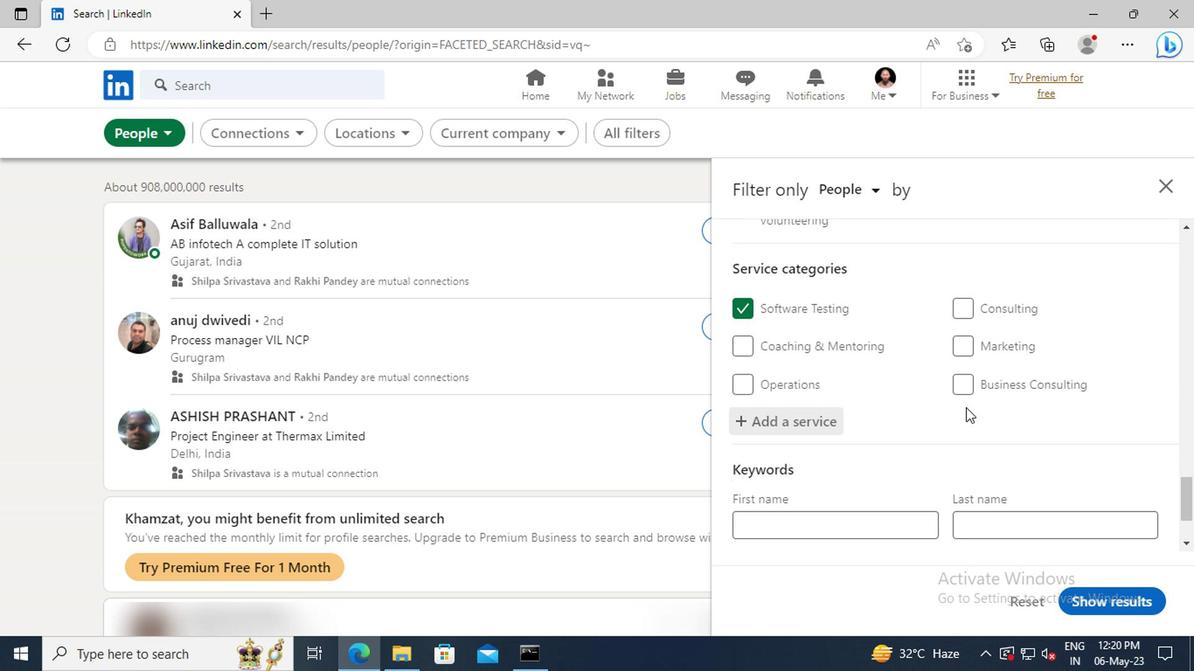 
Action: Mouse scrolled (963, 408) with delta (0, -1)
Screenshot: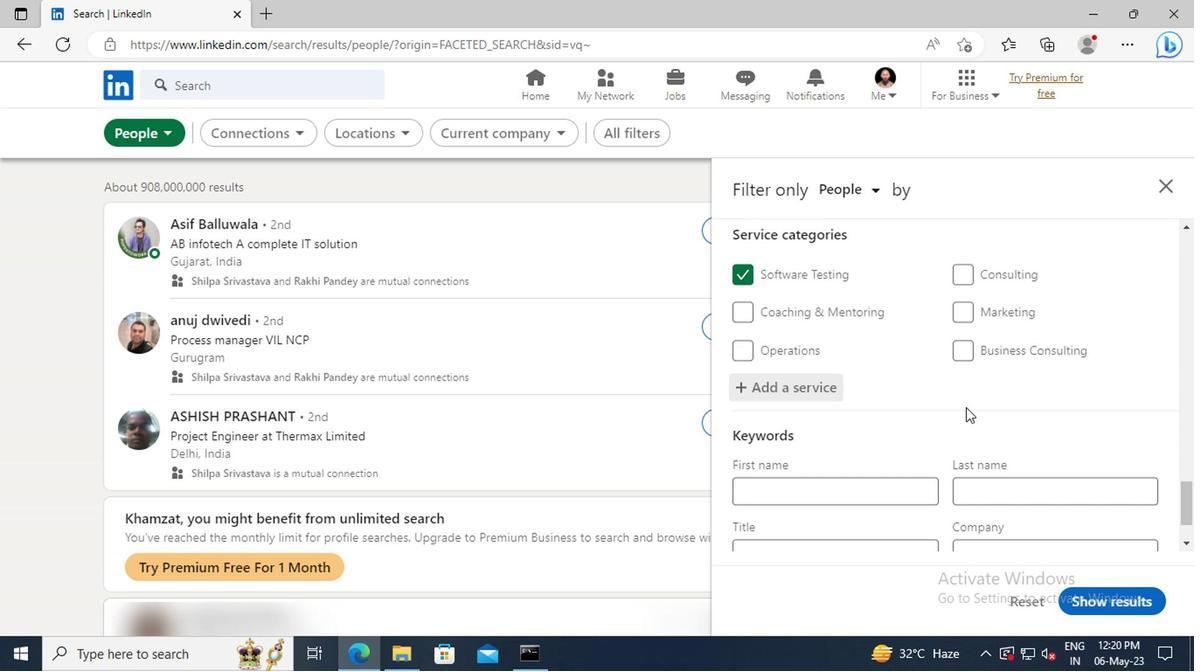 
Action: Mouse moved to (887, 469)
Screenshot: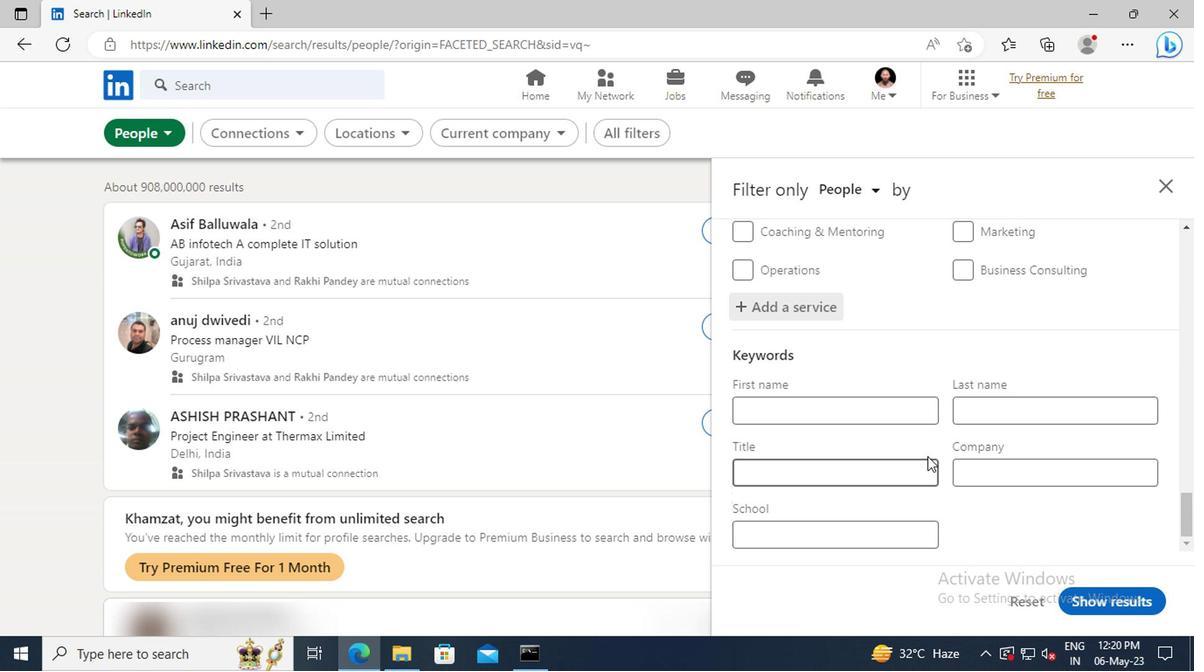 
Action: Mouse pressed left at (887, 469)
Screenshot: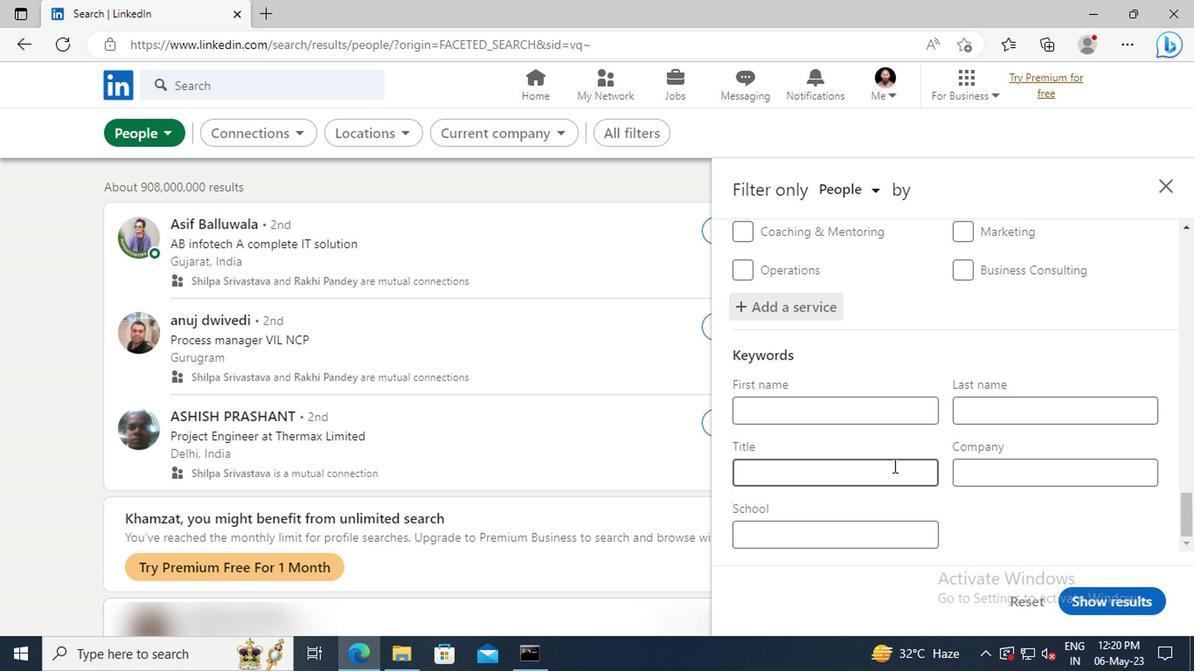 
Action: Mouse moved to (884, 472)
Screenshot: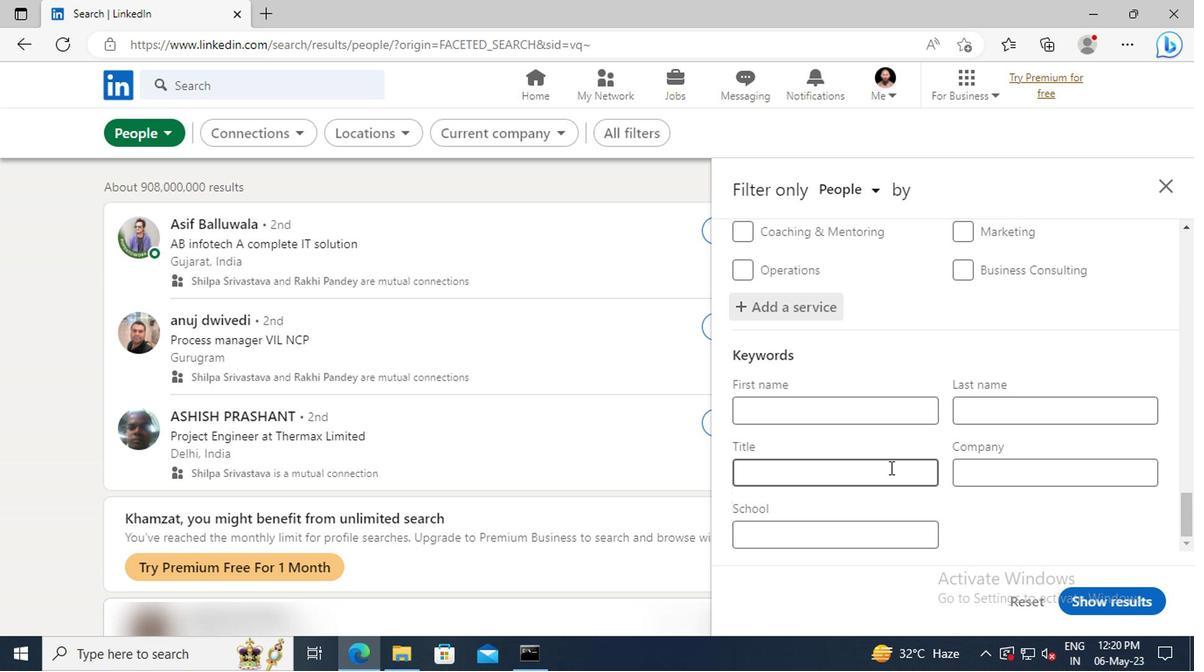 
Action: Key pressed <Key.shift>MERCHANDISING<Key.space><Key.shift>ASSOCIATE<Key.enter>
Screenshot: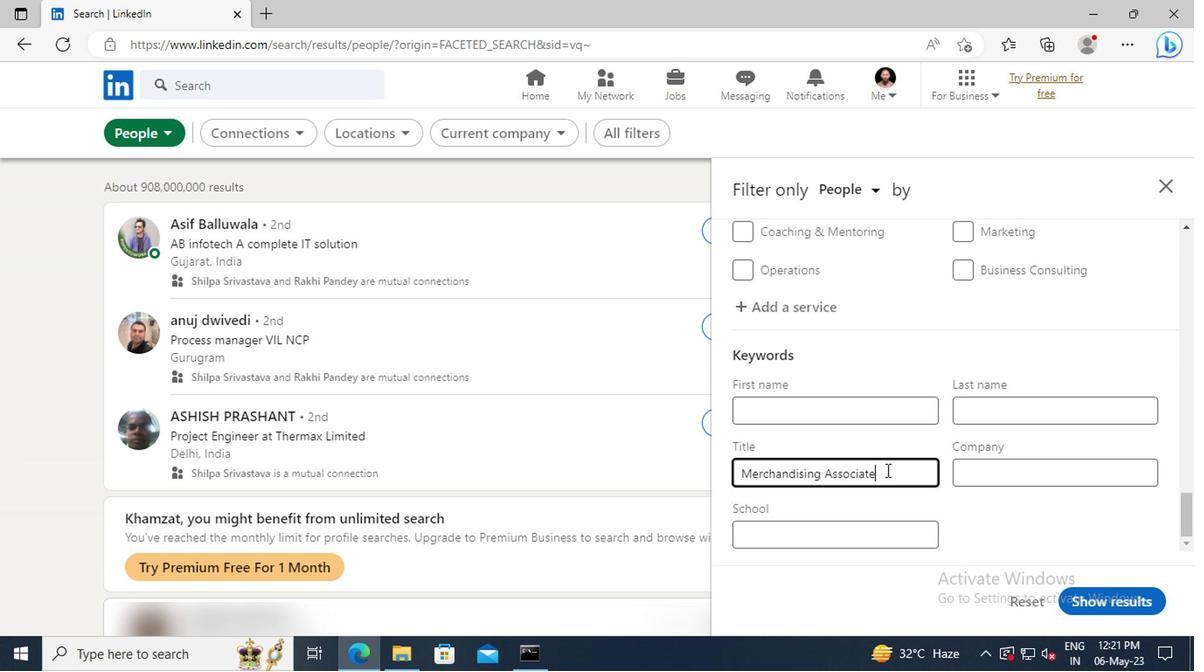 
Action: Mouse moved to (1087, 598)
Screenshot: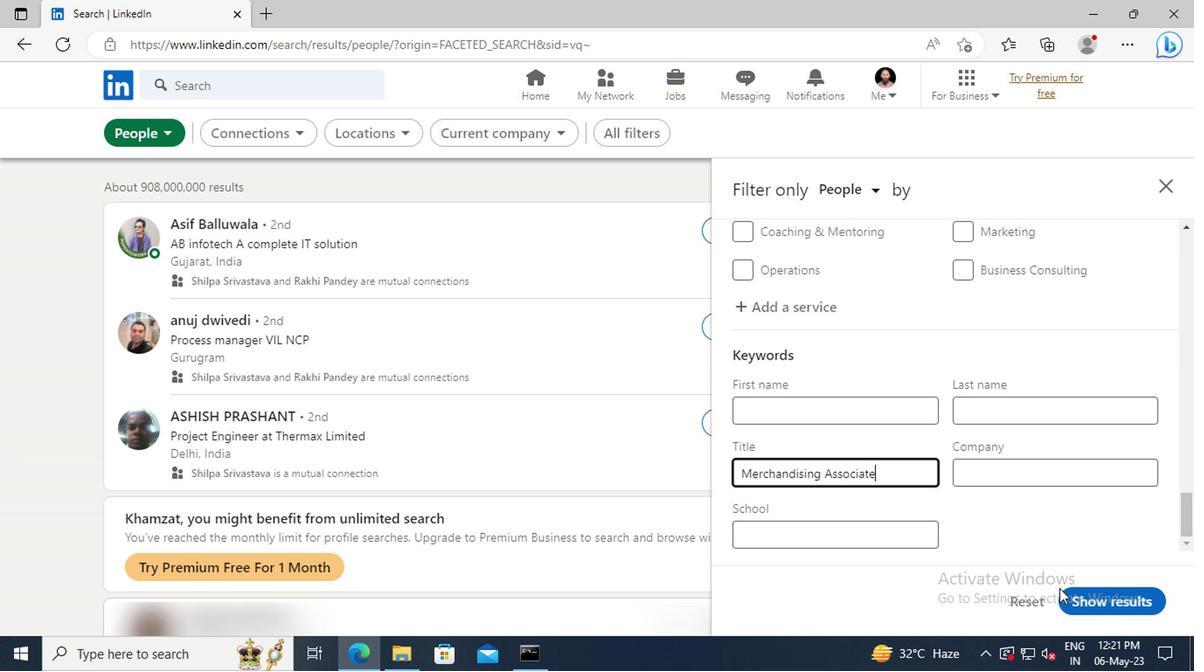 
Action: Mouse pressed left at (1087, 598)
Screenshot: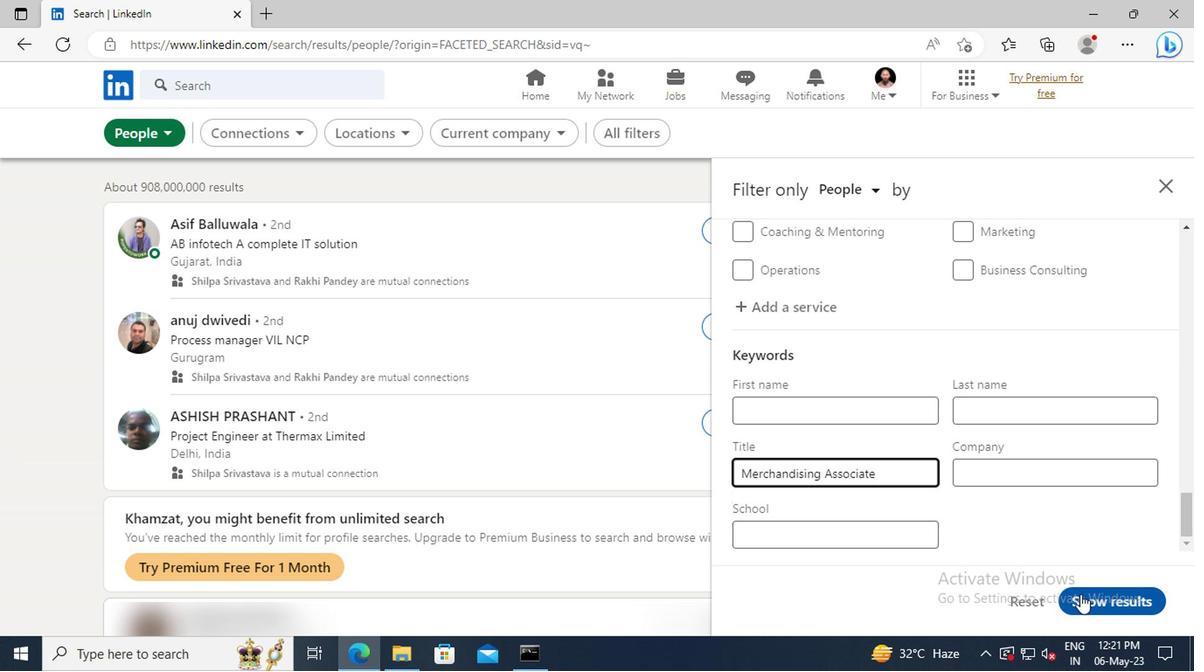 
